 Task: Select Fire TV from Amazon Fire TV. Add to cart Fire TV Stick 4K Remote Case-2. Place order for _x000D_
382 S Miraleste Dr #455_x000D_
San Pedro, California(CA), 90732, Cell Number (310) 548-1979
Action: Mouse moved to (13, 95)
Screenshot: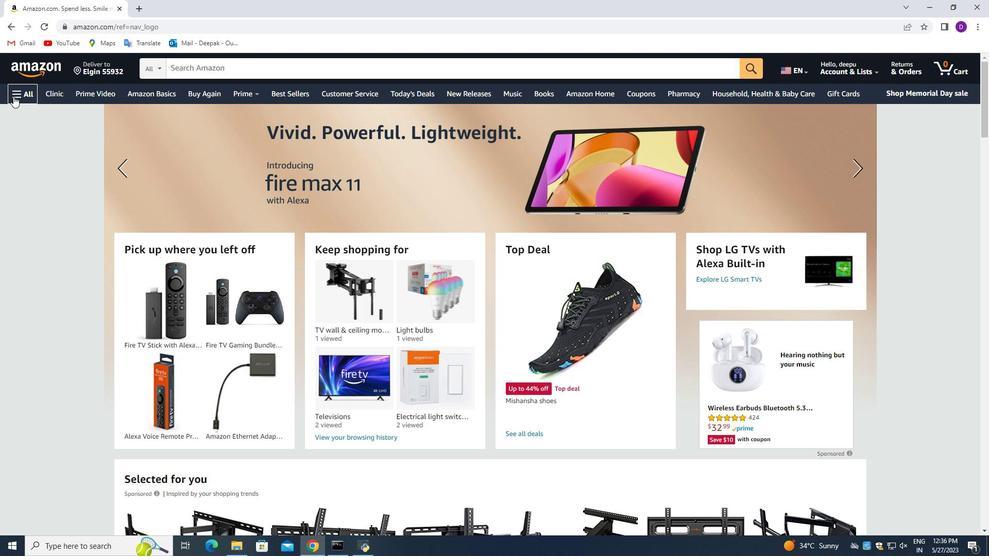 
Action: Mouse pressed left at (13, 95)
Screenshot: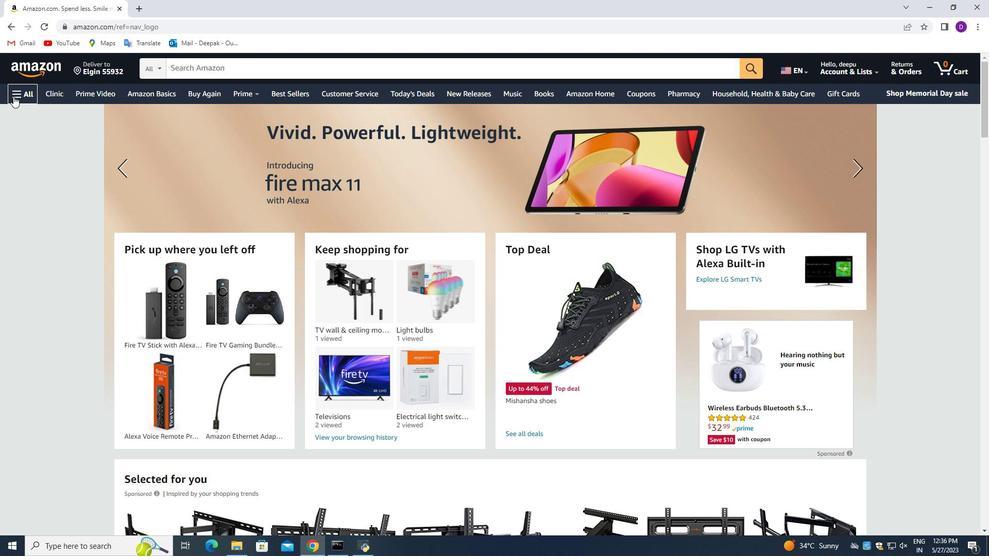 
Action: Mouse moved to (55, 300)
Screenshot: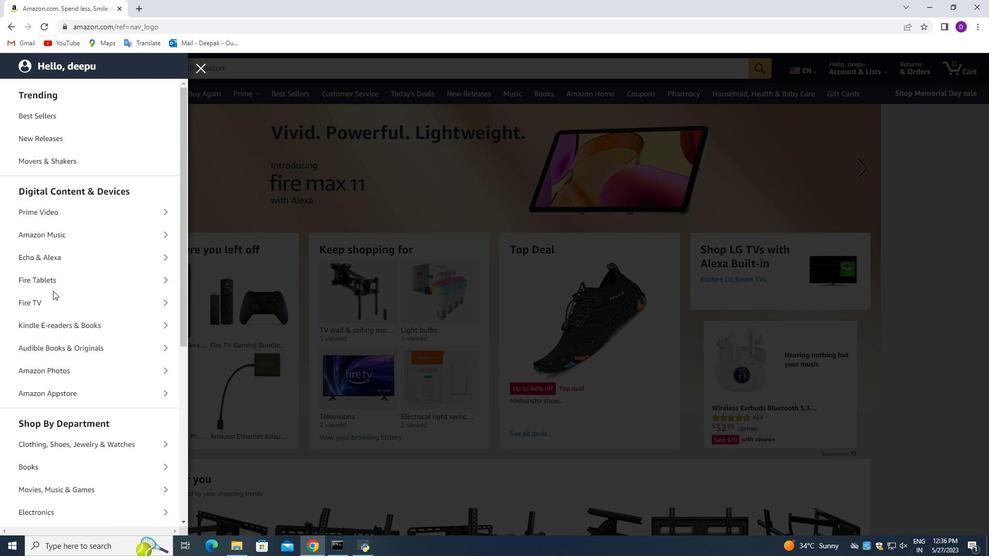 
Action: Mouse pressed left at (55, 300)
Screenshot: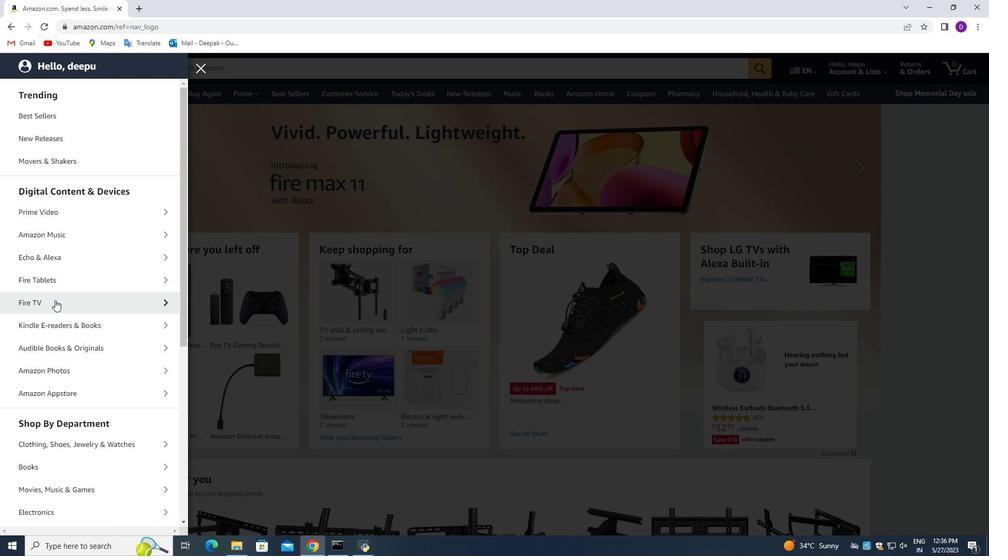 
Action: Mouse moved to (69, 141)
Screenshot: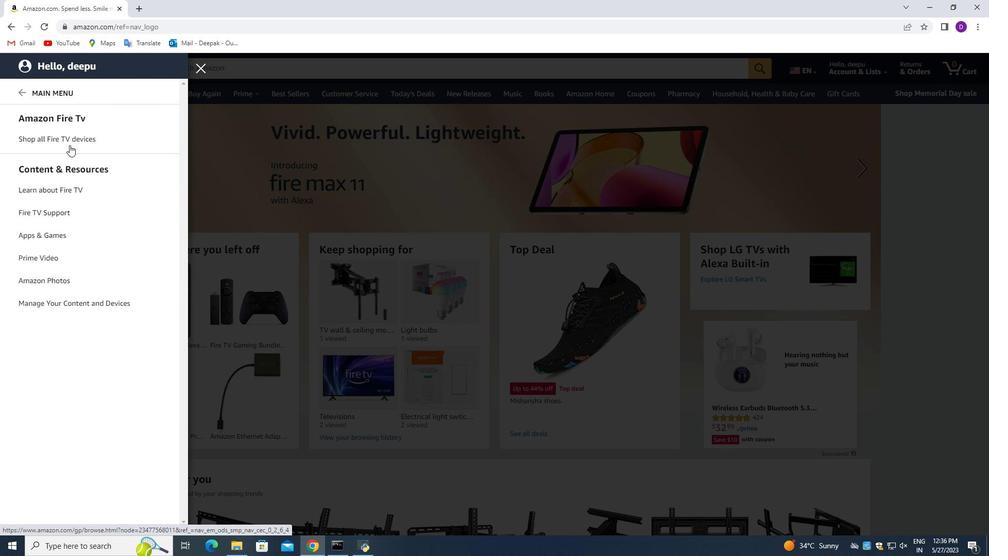
Action: Mouse pressed left at (69, 141)
Screenshot: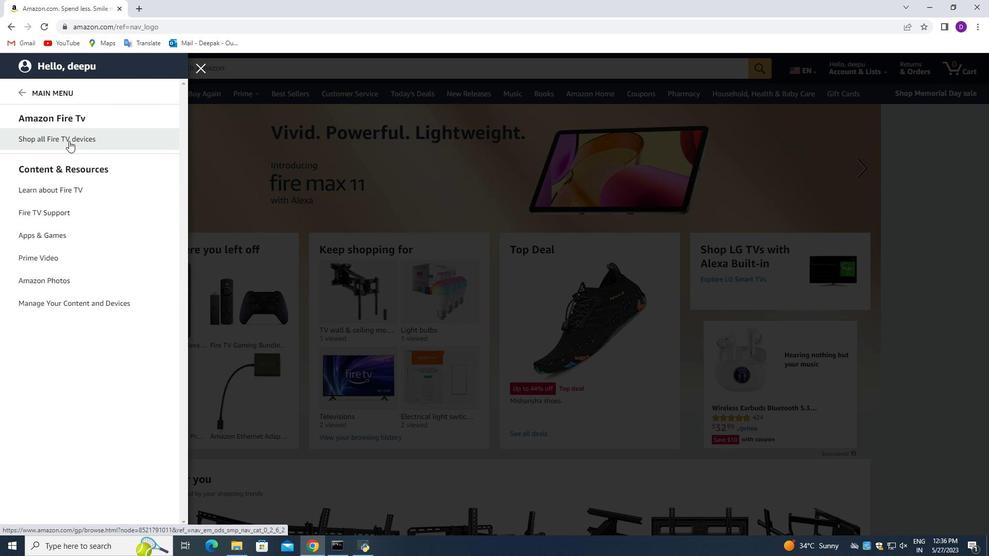 
Action: Mouse moved to (255, 67)
Screenshot: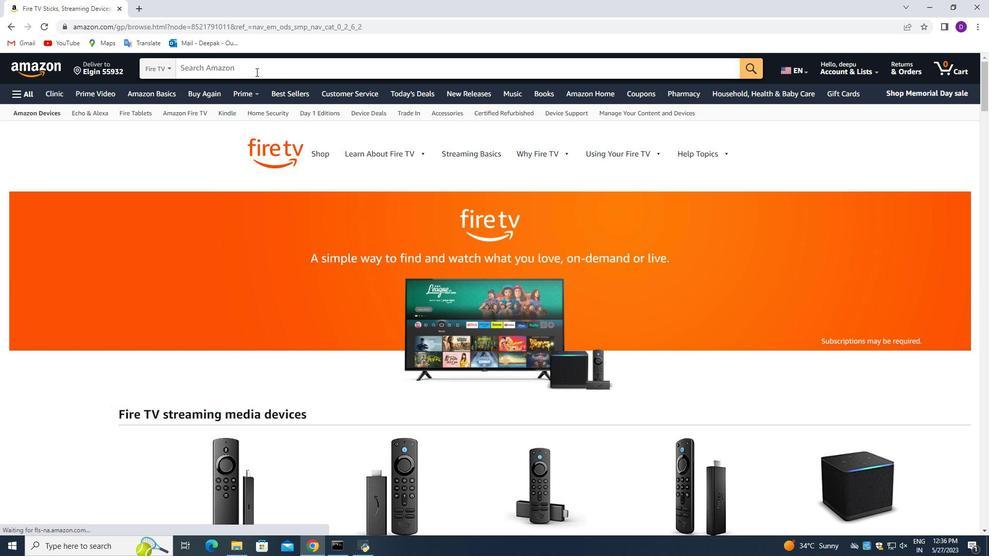 
Action: Mouse pressed left at (255, 67)
Screenshot: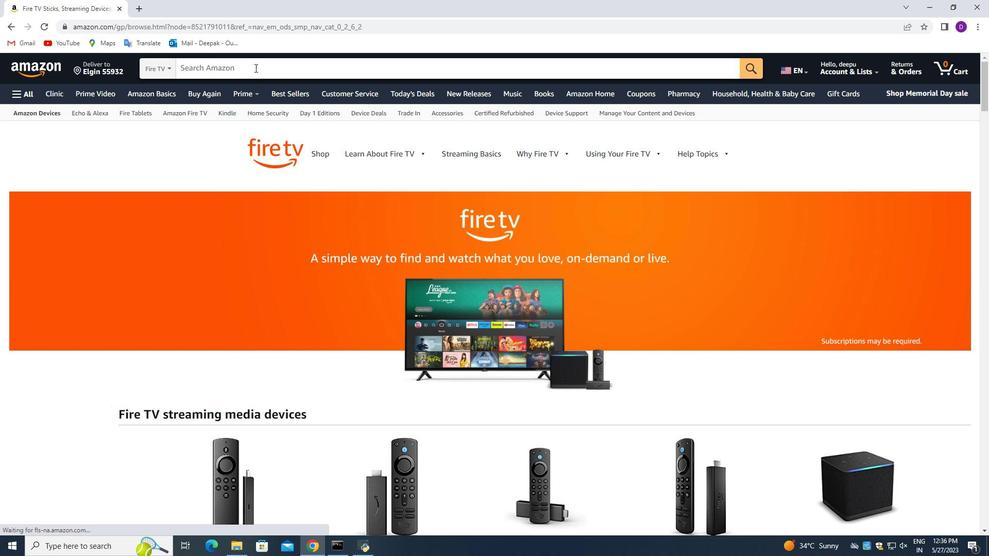 
Action: Mouse moved to (65, 159)
Screenshot: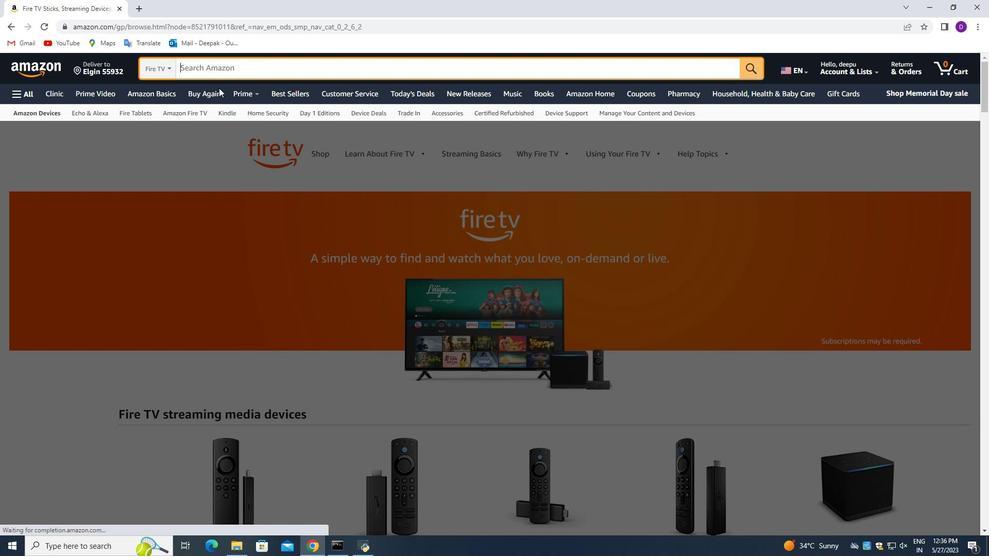 
Action: Key pressed <Key.shift_r>Fire<Key.space><Key.shift_r>TV<Key.space><Key.shift_r>Si<Key.backspace>tick<Key.space>4<Key.shift>K<Key.space><Key.shift_r>Remote<Key.space><Key.shift_r>Case<Key.space><Key.enter>
Screenshot: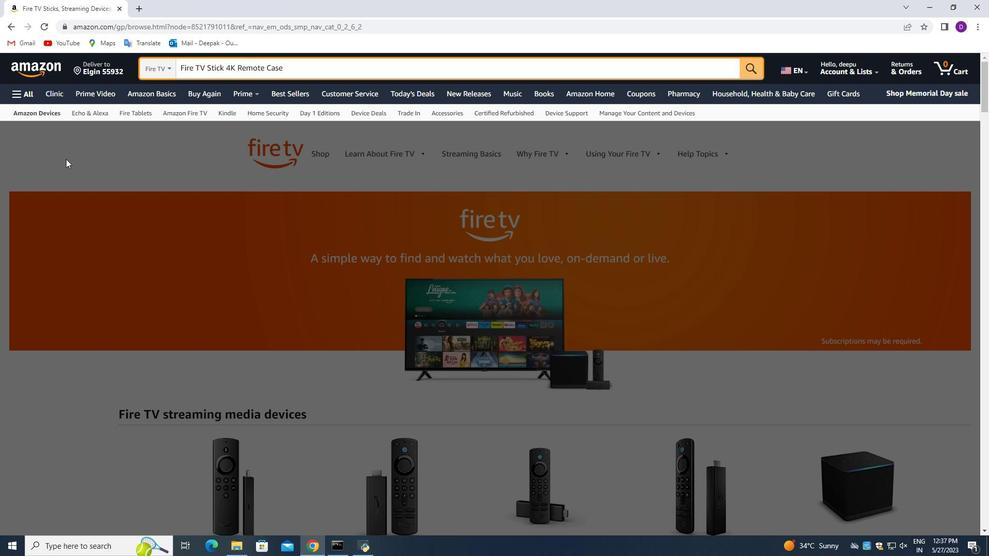 
Action: Mouse moved to (576, 334)
Screenshot: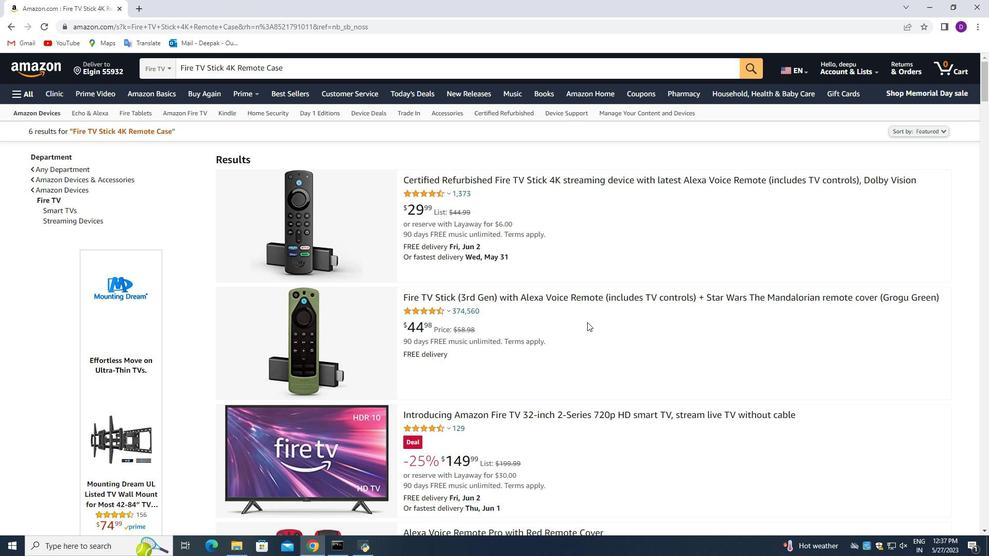 
Action: Mouse scrolled (576, 334) with delta (0, 0)
Screenshot: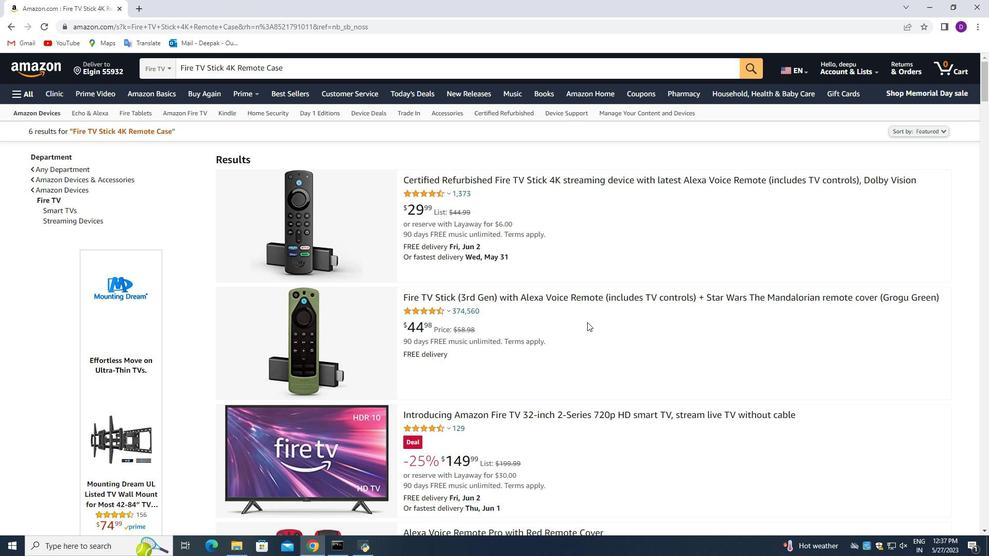 
Action: Mouse moved to (567, 335)
Screenshot: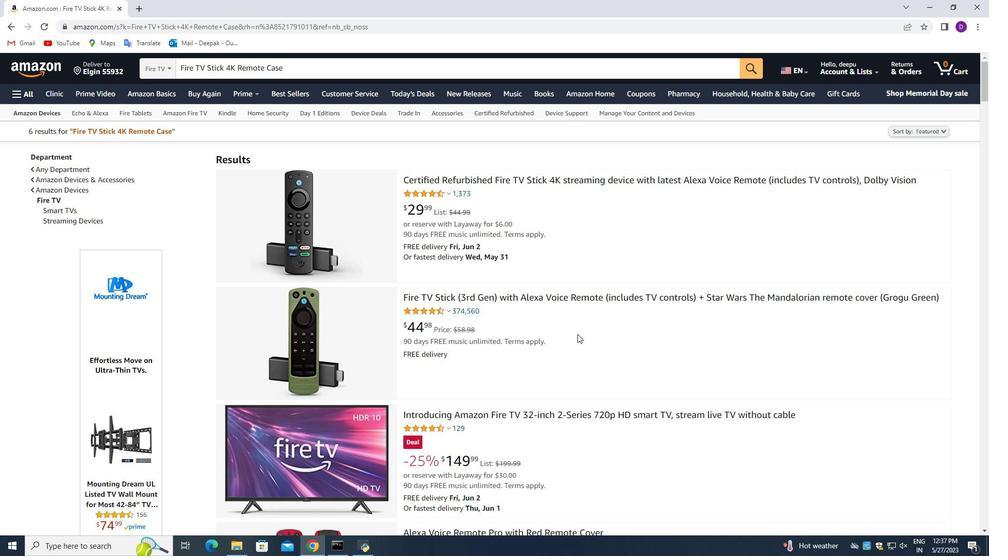 
Action: Mouse scrolled (567, 334) with delta (0, 0)
Screenshot: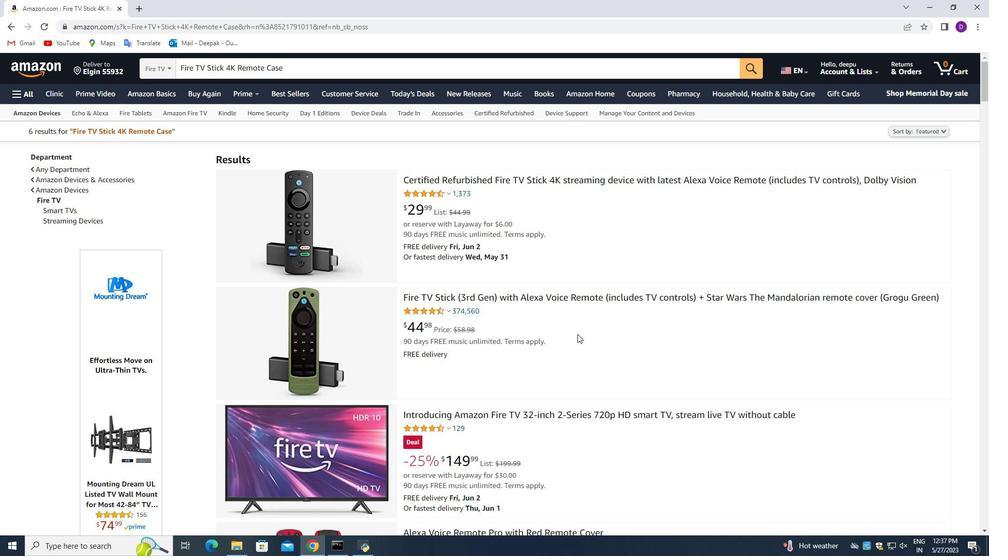 
Action: Mouse moved to (564, 342)
Screenshot: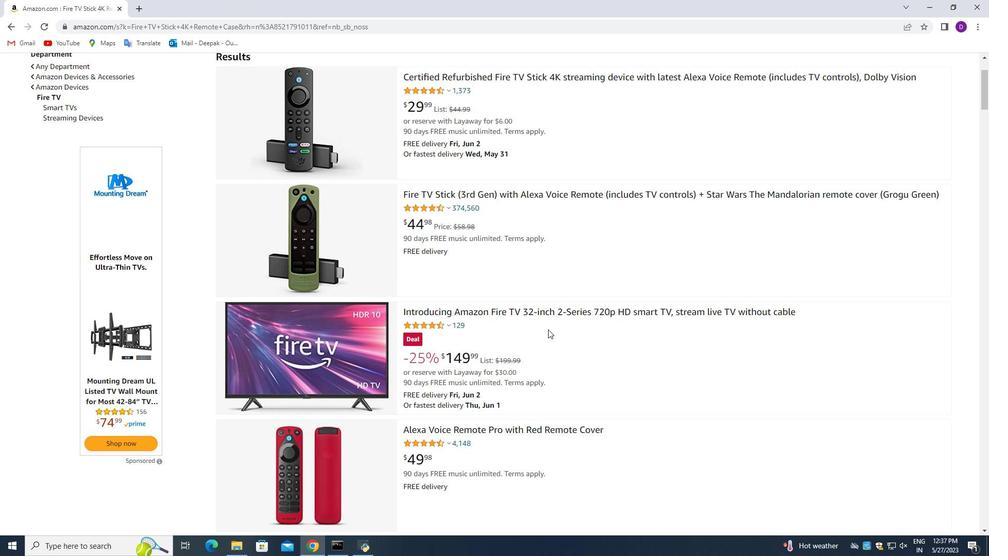 
Action: Mouse scrolled (564, 341) with delta (0, 0)
Screenshot: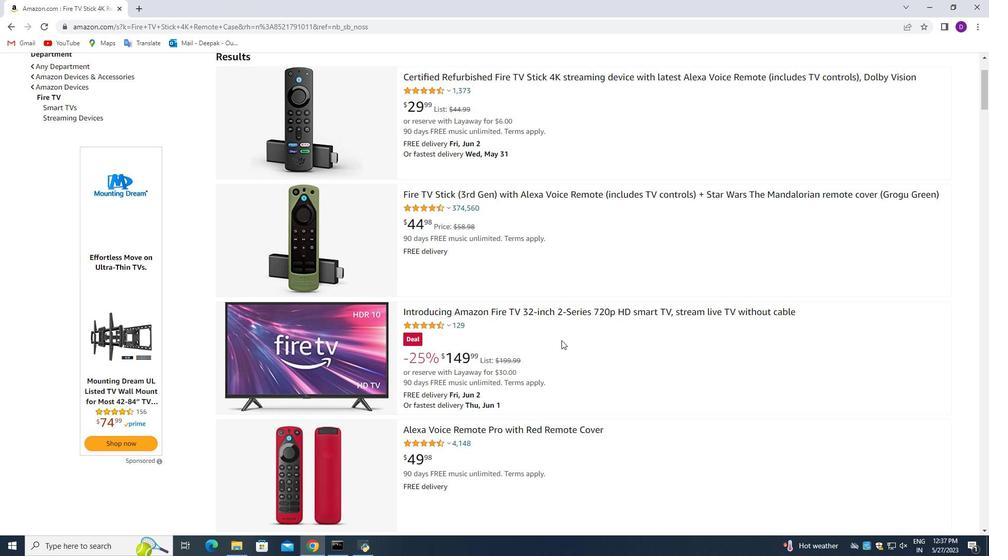 
Action: Mouse moved to (524, 333)
Screenshot: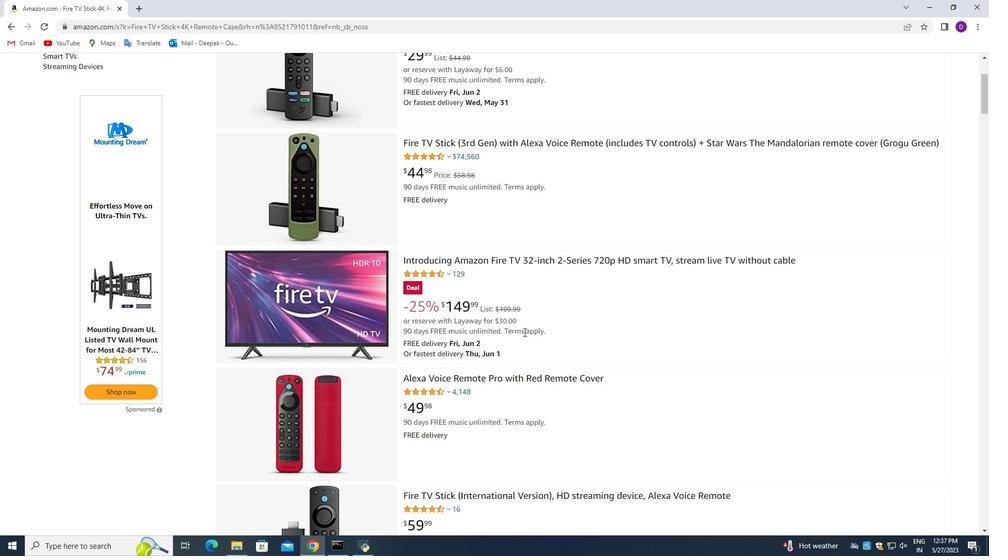 
Action: Mouse scrolled (524, 333) with delta (0, 0)
Screenshot: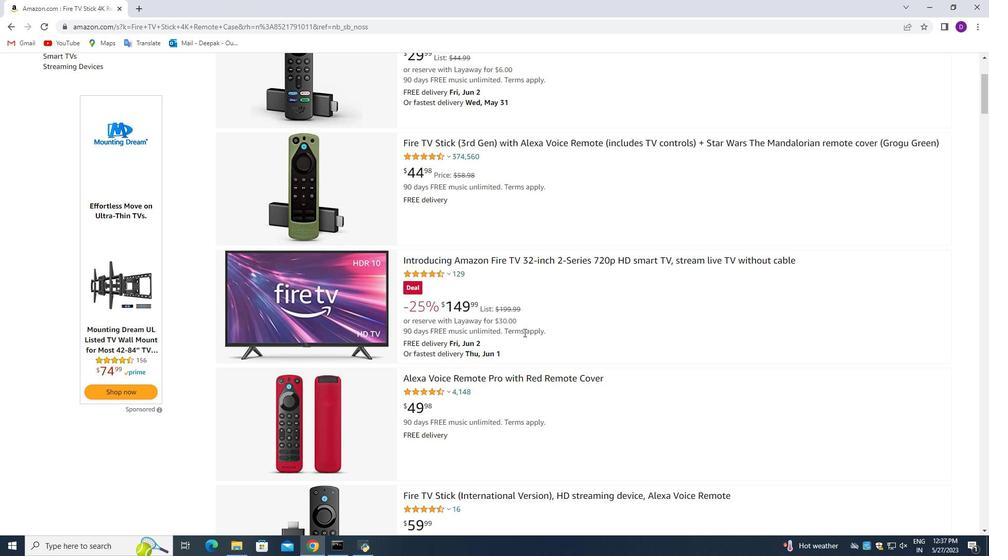 
Action: Mouse scrolled (524, 333) with delta (0, 0)
Screenshot: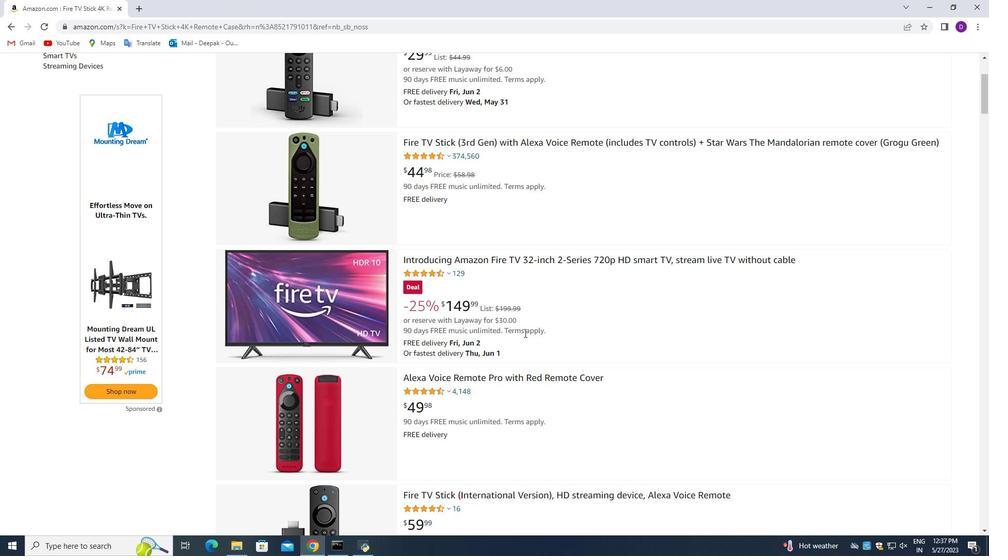 
Action: Mouse moved to (520, 336)
Screenshot: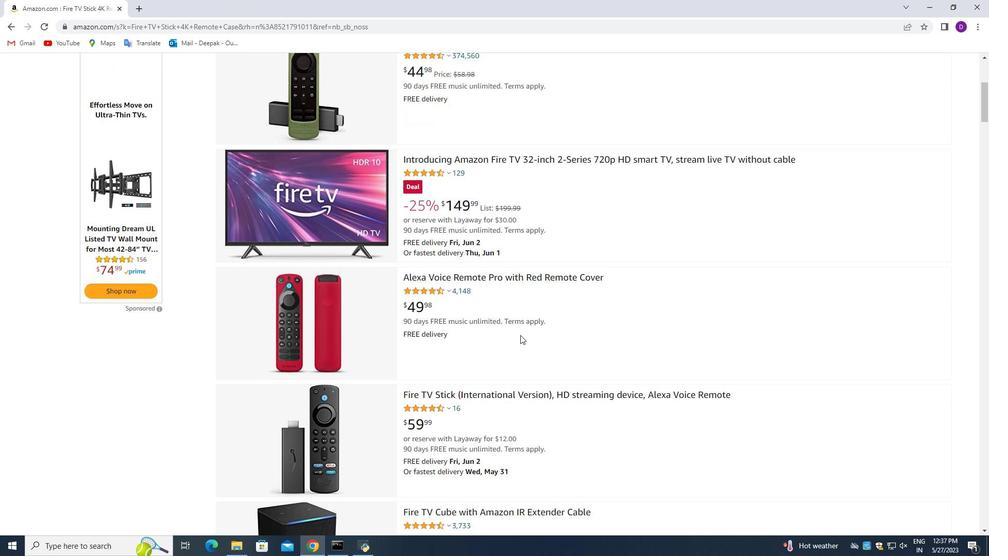 
Action: Mouse scrolled (520, 335) with delta (0, 0)
Screenshot: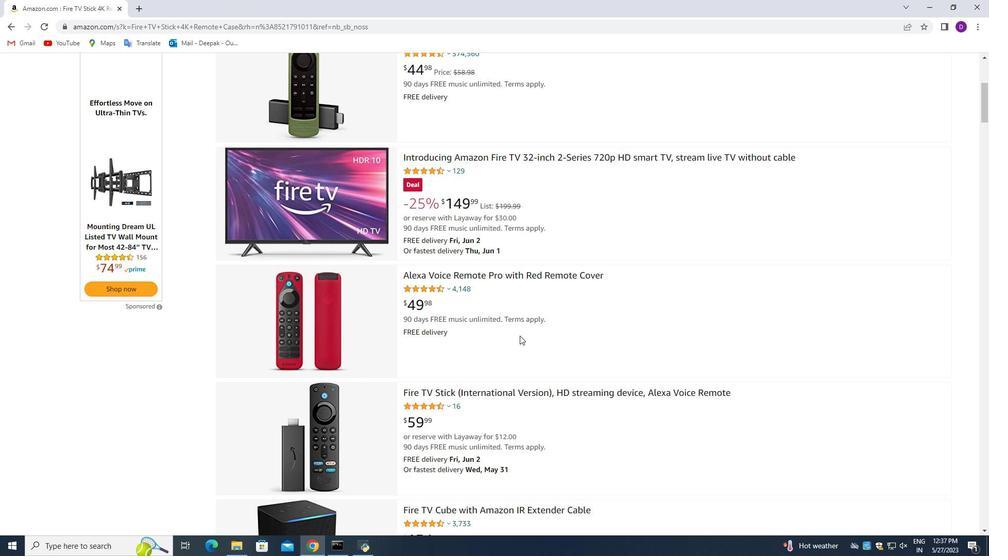 
Action: Mouse scrolled (520, 335) with delta (0, 0)
Screenshot: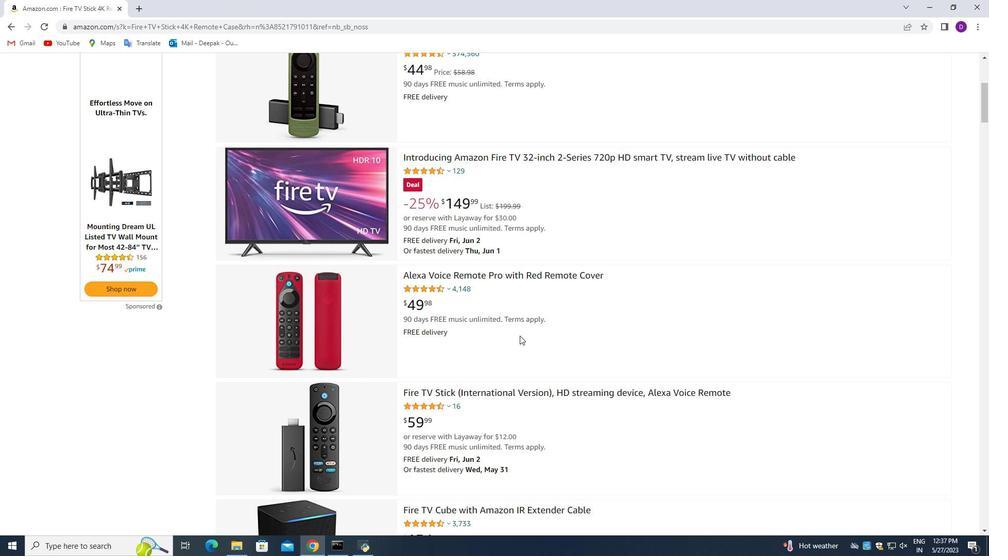 
Action: Mouse scrolled (520, 335) with delta (0, 0)
Screenshot: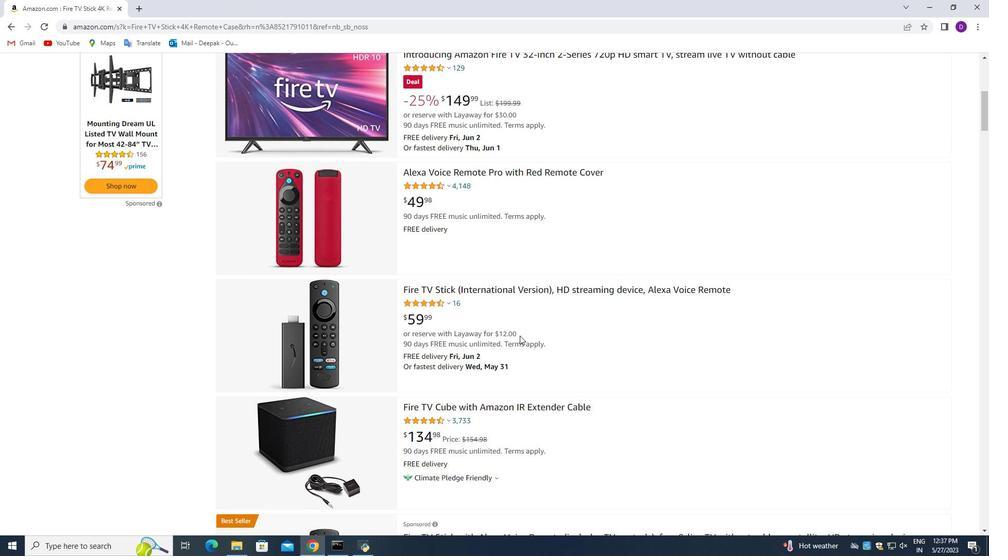 
Action: Mouse scrolled (520, 335) with delta (0, 0)
Screenshot: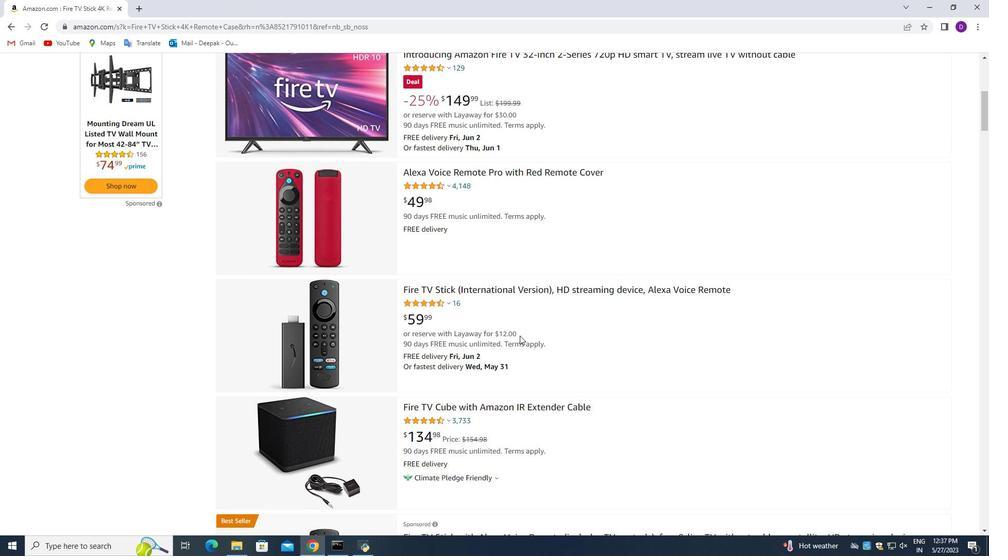 
Action: Mouse moved to (543, 336)
Screenshot: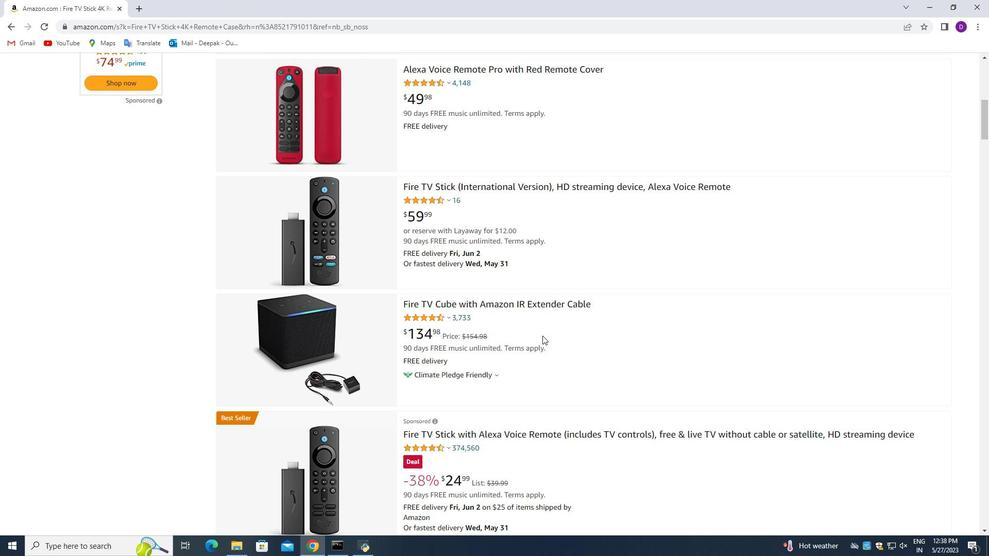 
Action: Mouse scrolled (543, 335) with delta (0, 0)
Screenshot: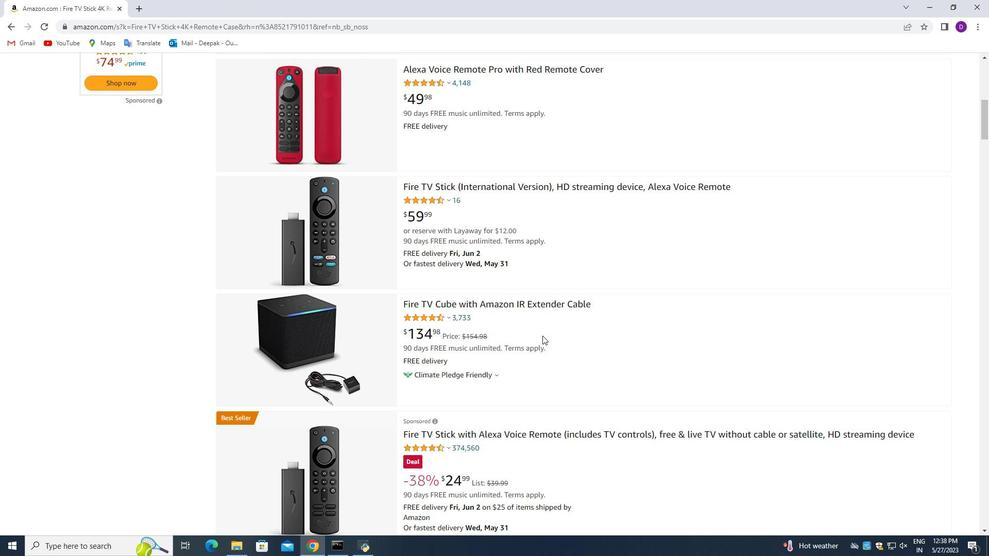 
Action: Mouse scrolled (543, 335) with delta (0, 0)
Screenshot: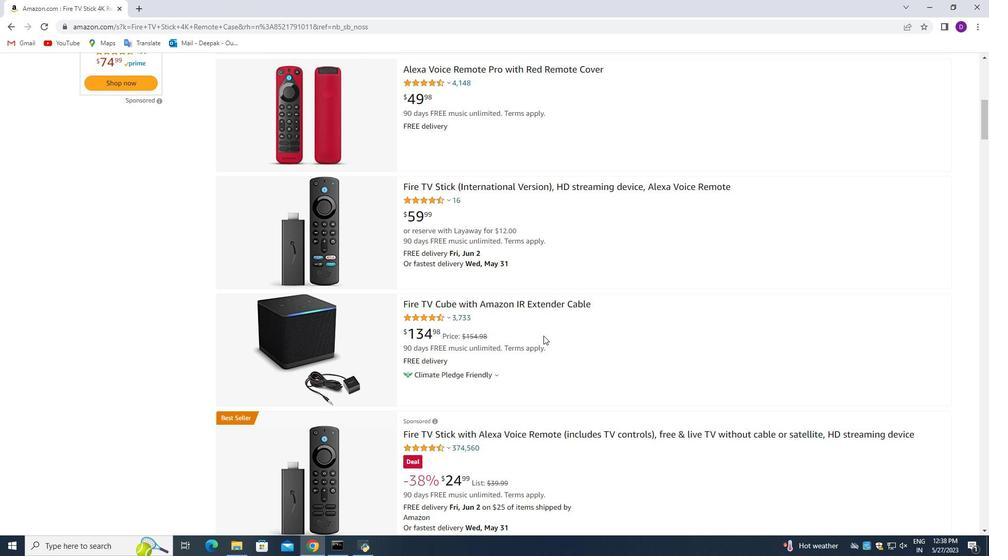 
Action: Mouse moved to (546, 334)
Screenshot: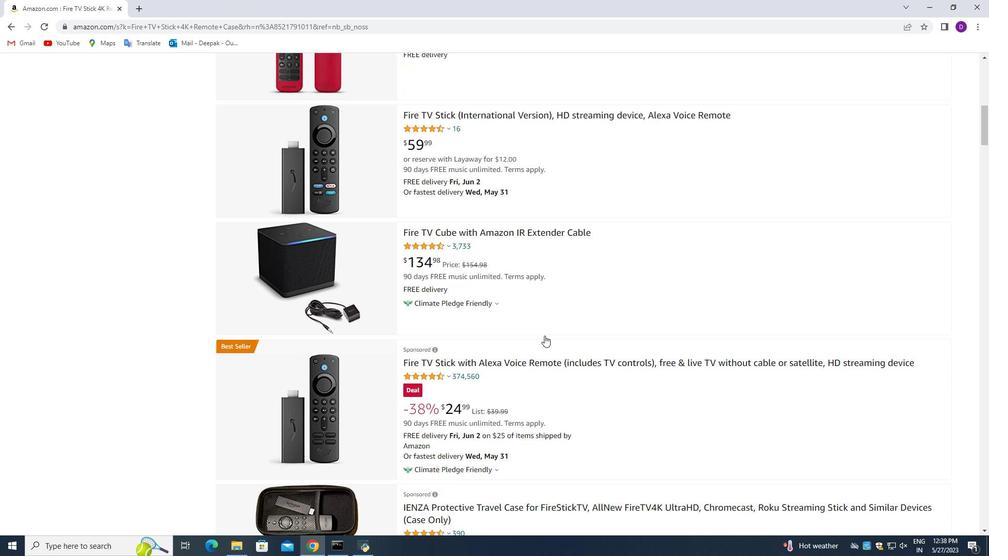 
Action: Mouse scrolled (546, 334) with delta (0, 0)
Screenshot: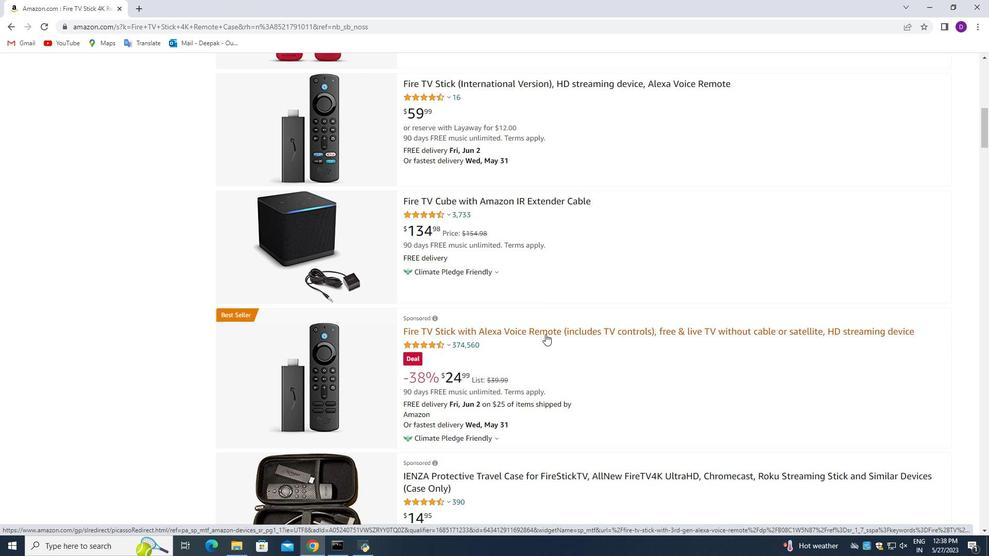 
Action: Mouse scrolled (546, 334) with delta (0, 0)
Screenshot: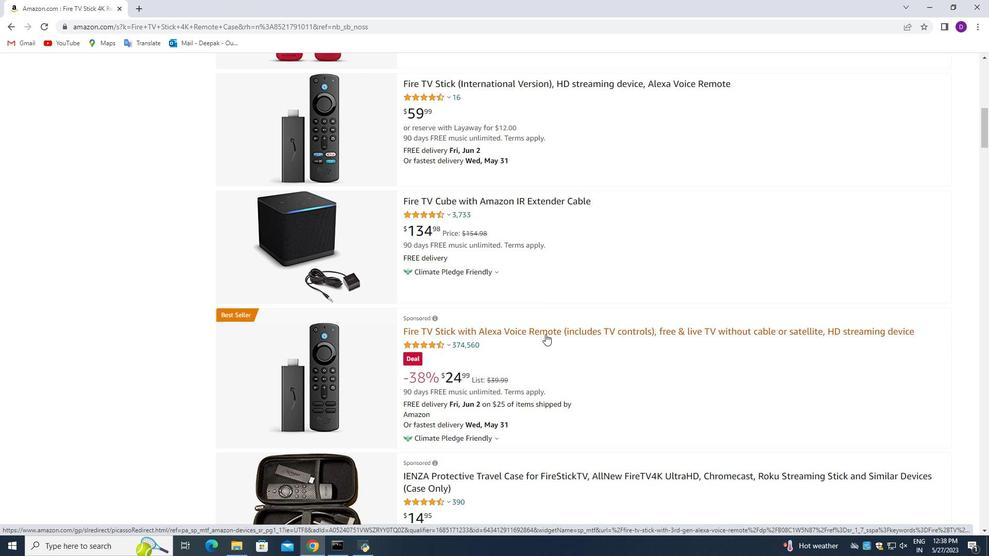 
Action: Mouse moved to (500, 286)
Screenshot: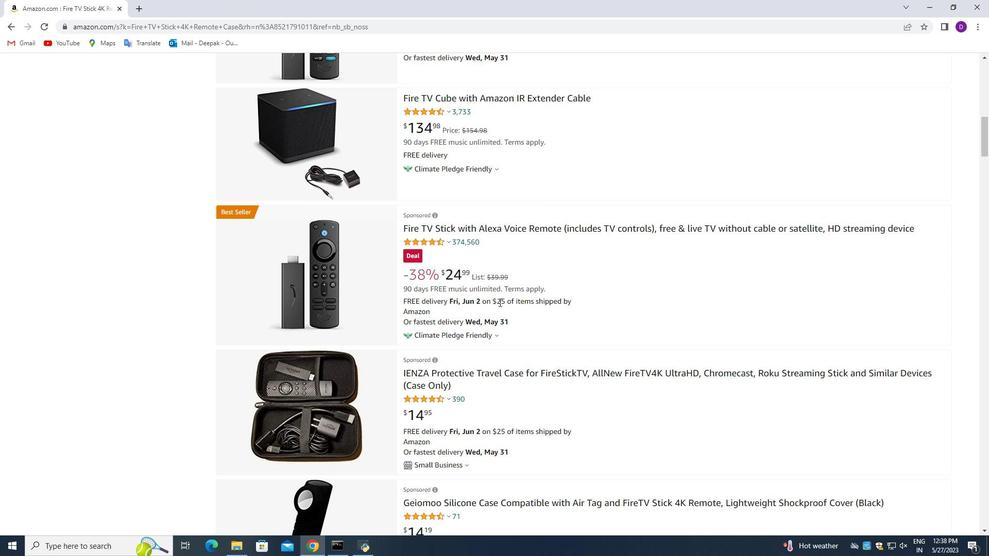 
Action: Mouse scrolled (500, 286) with delta (0, 0)
Screenshot: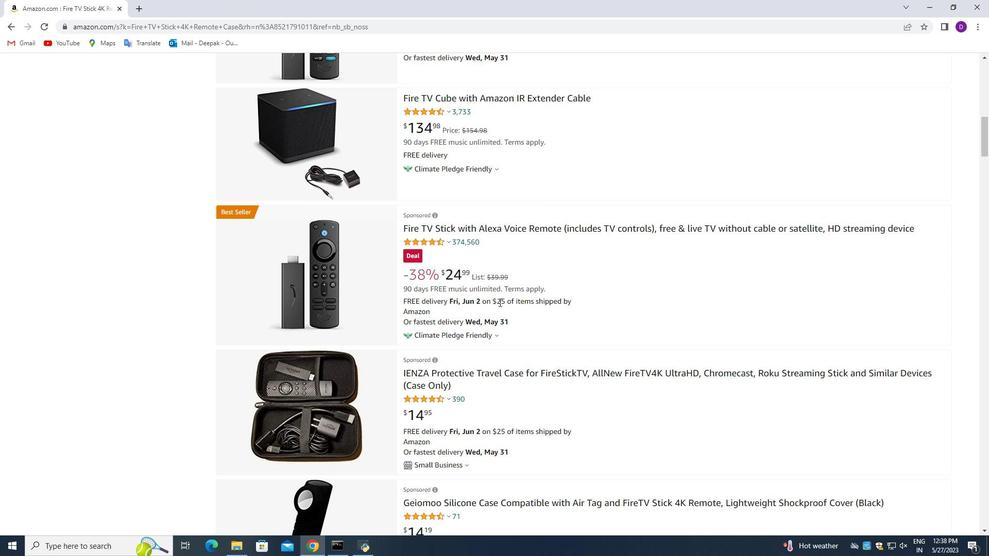 
Action: Mouse moved to (500, 284)
Screenshot: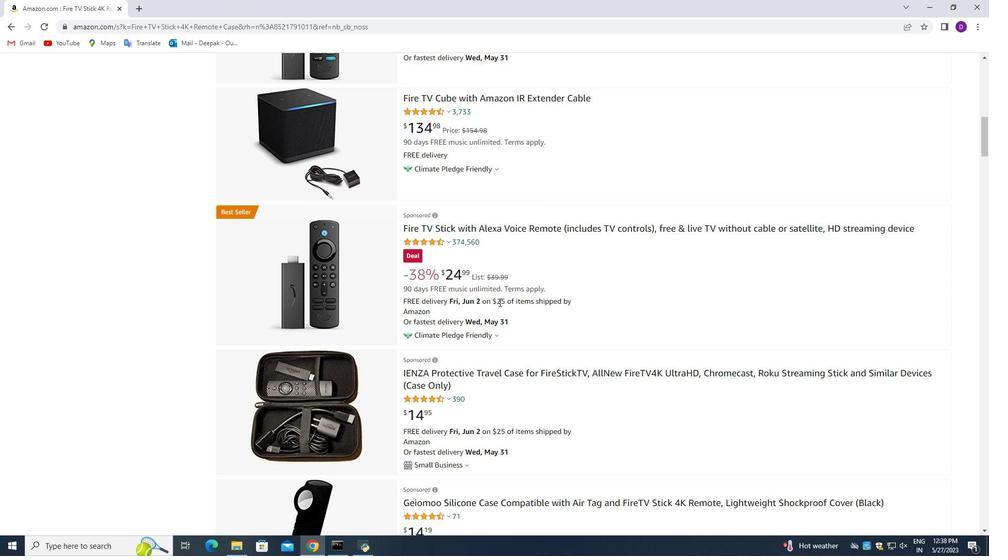 
Action: Mouse scrolled (500, 284) with delta (0, 0)
Screenshot: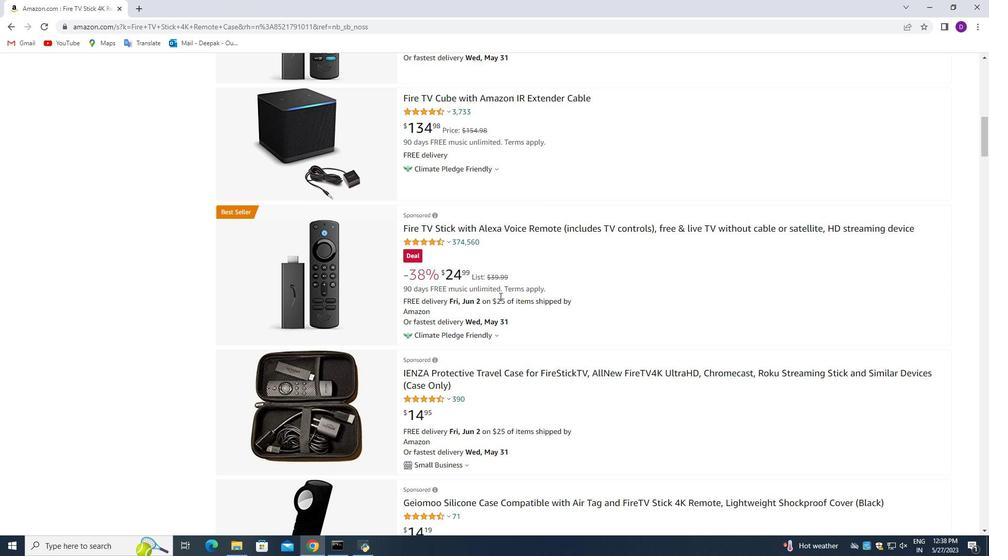 
Action: Mouse scrolled (500, 284) with delta (0, 0)
Screenshot: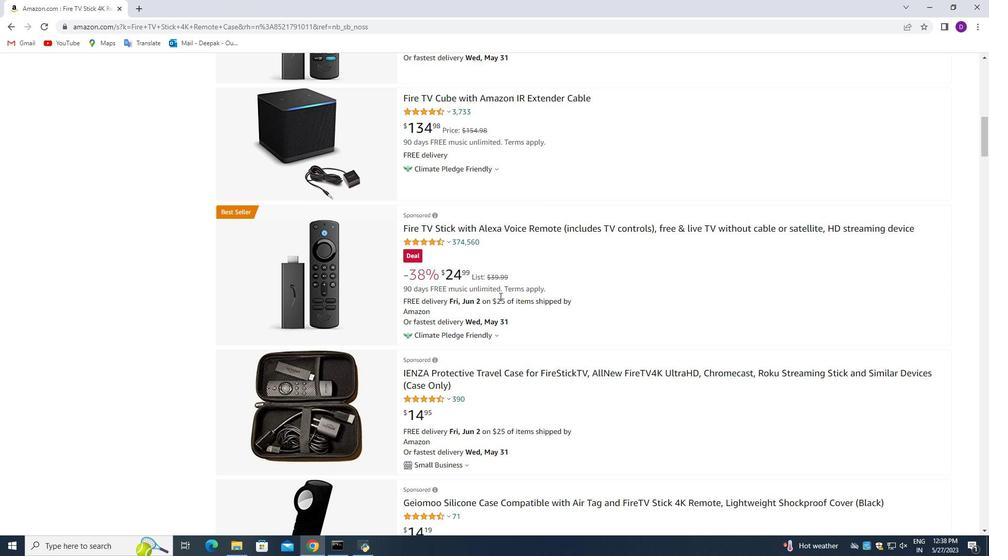 
Action: Mouse scrolled (500, 284) with delta (0, 0)
Screenshot: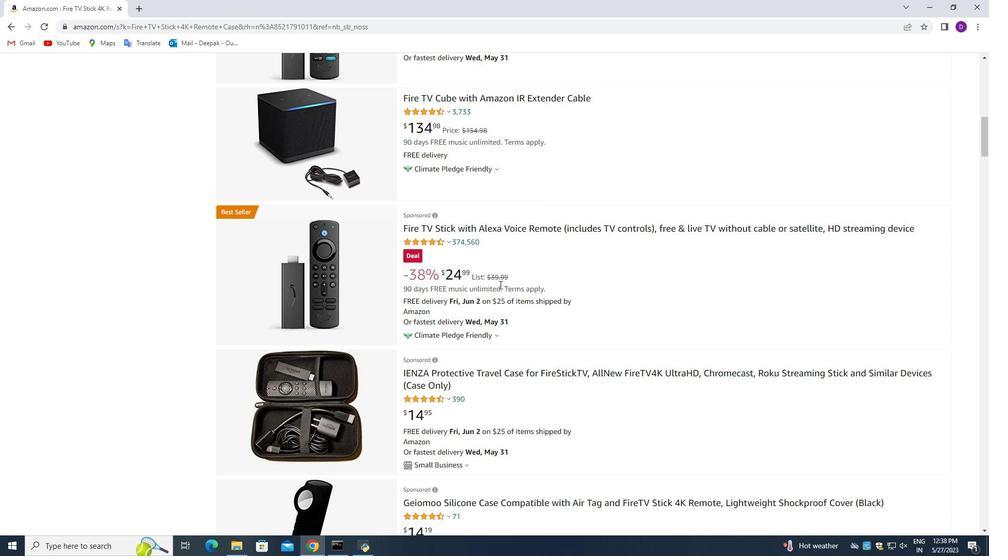 
Action: Mouse scrolled (500, 284) with delta (0, 0)
Screenshot: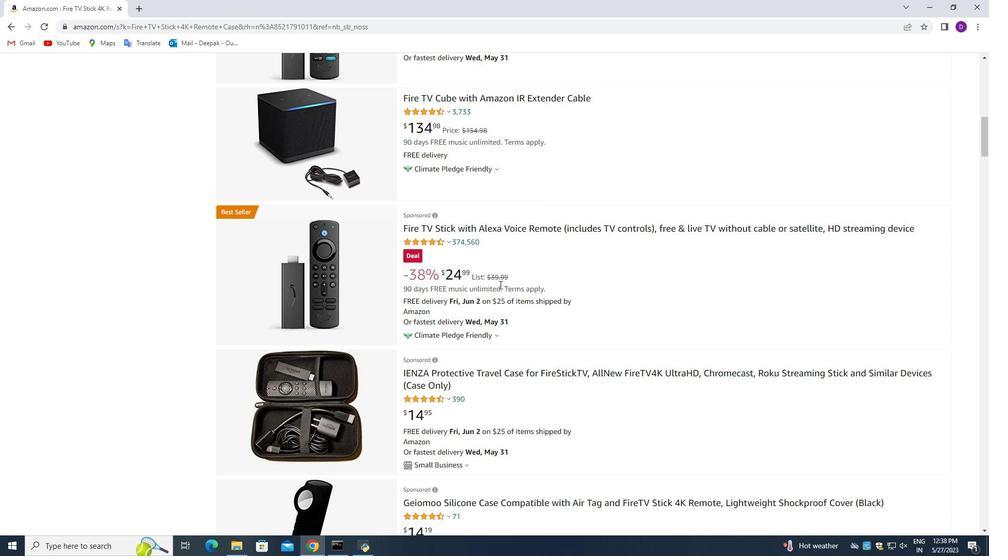 
Action: Mouse moved to (502, 268)
Screenshot: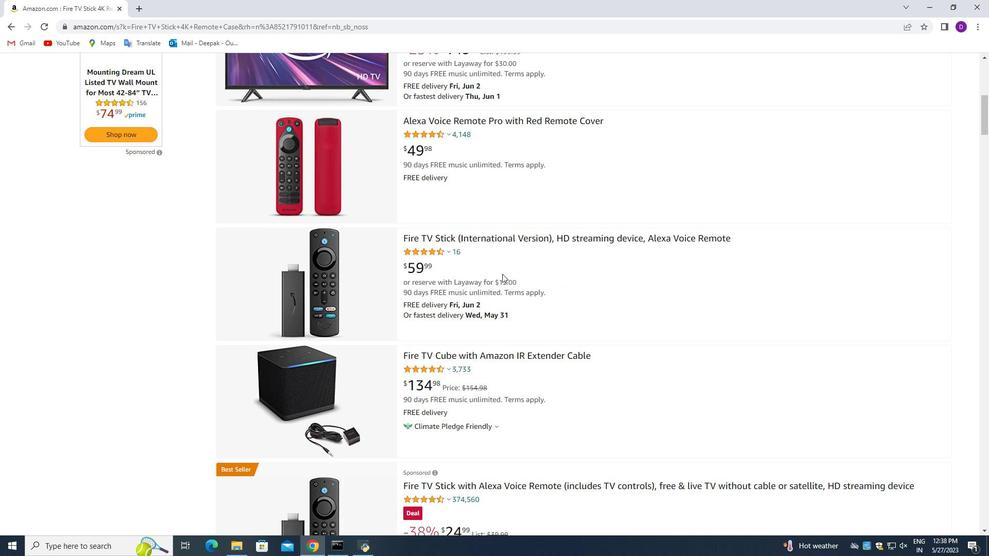 
Action: Mouse scrolled (502, 269) with delta (0, 0)
Screenshot: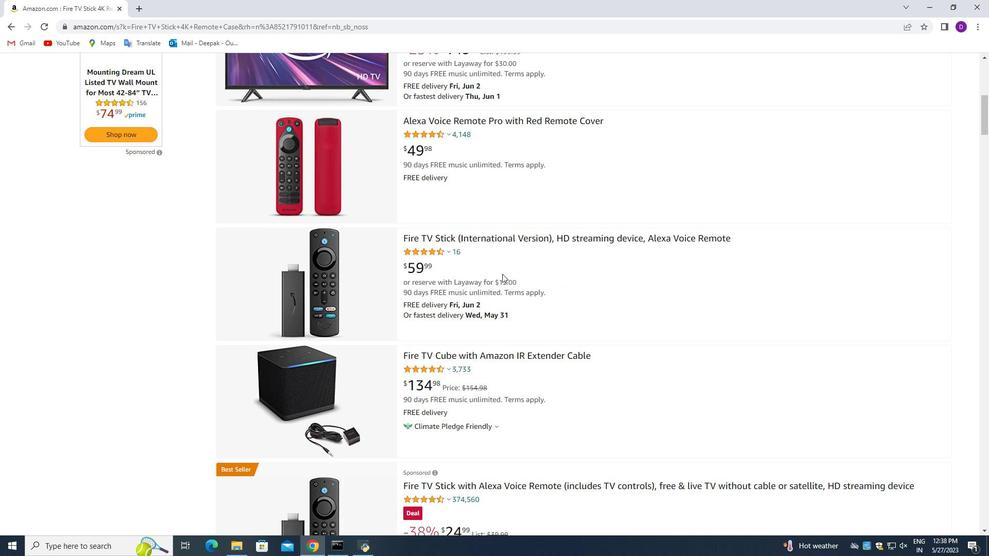 
Action: Mouse moved to (503, 268)
Screenshot: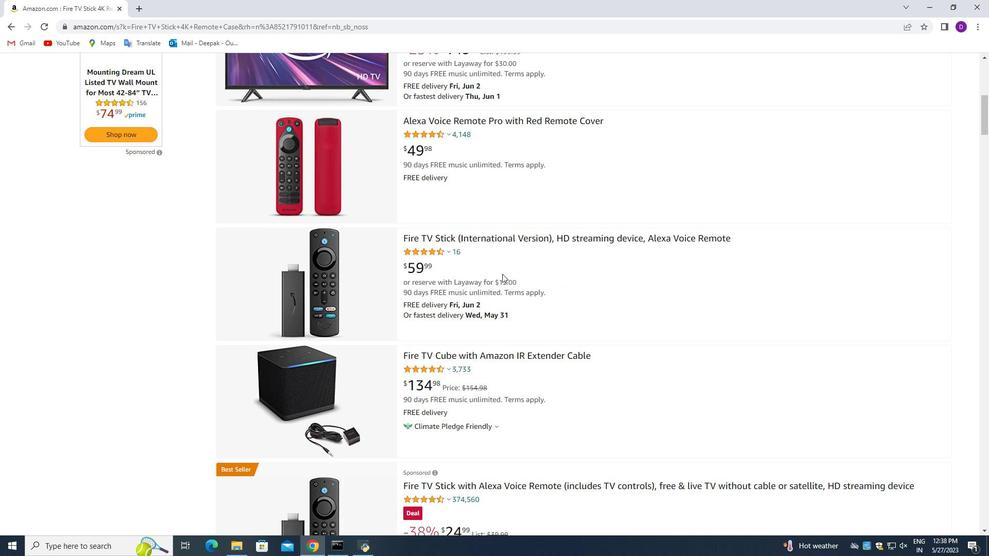 
Action: Mouse scrolled (503, 268) with delta (0, 0)
Screenshot: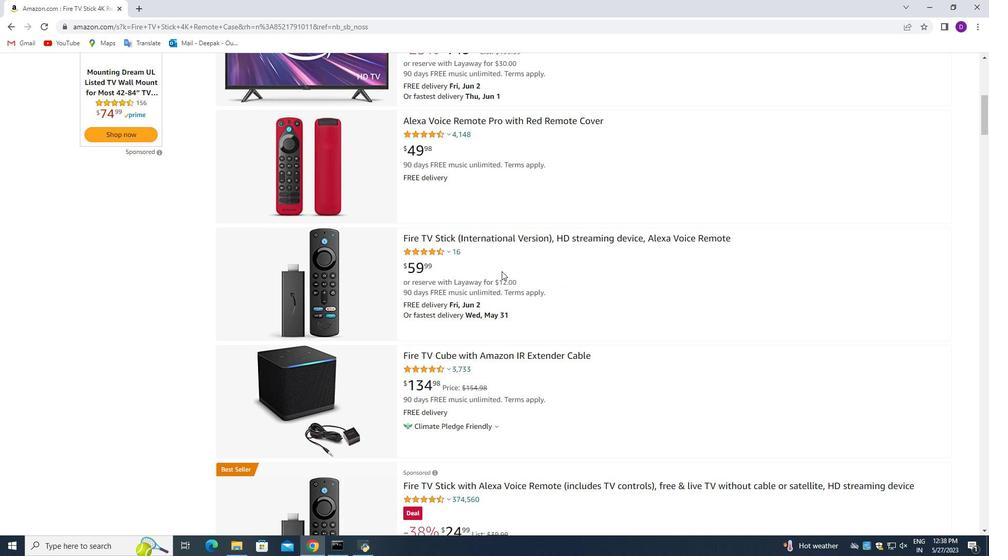 
Action: Mouse scrolled (503, 268) with delta (0, 0)
Screenshot: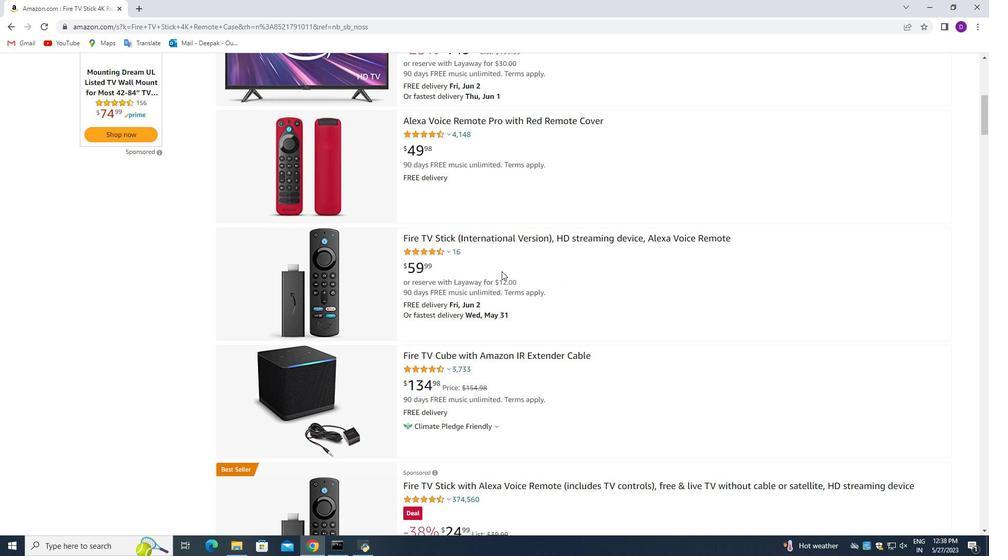
Action: Mouse scrolled (503, 268) with delta (0, 0)
Screenshot: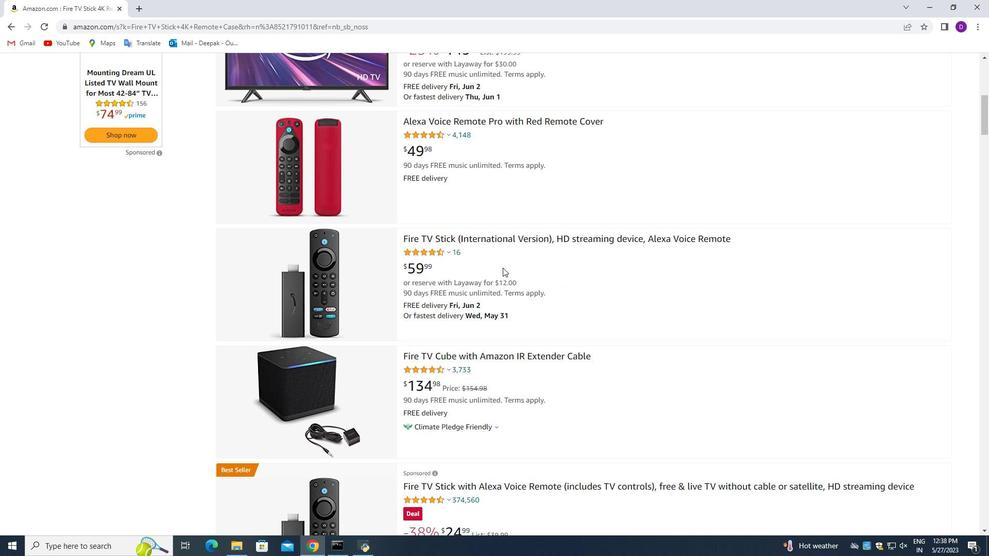
Action: Mouse scrolled (503, 268) with delta (0, 0)
Screenshot: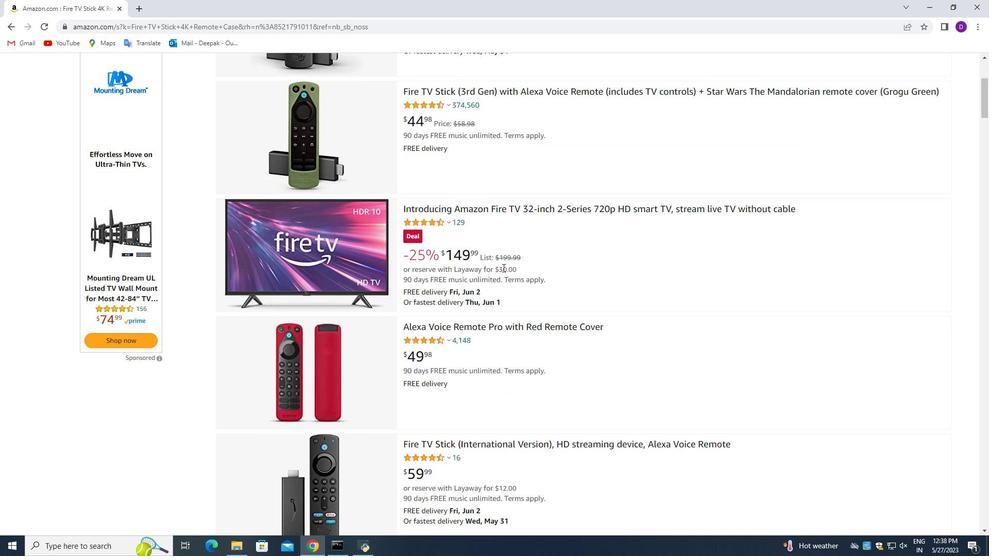 
Action: Mouse scrolled (503, 268) with delta (0, 0)
Screenshot: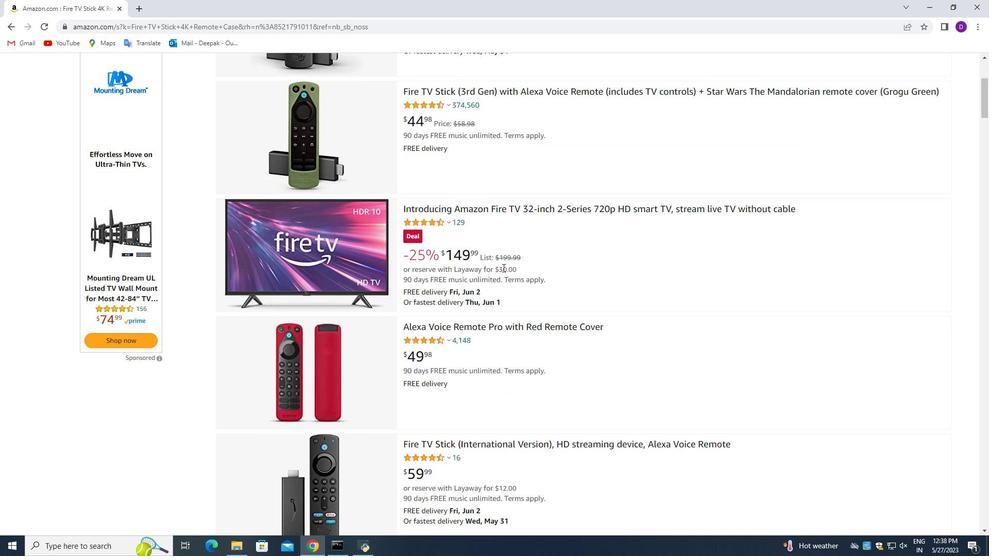
Action: Mouse scrolled (503, 268) with delta (0, 0)
Screenshot: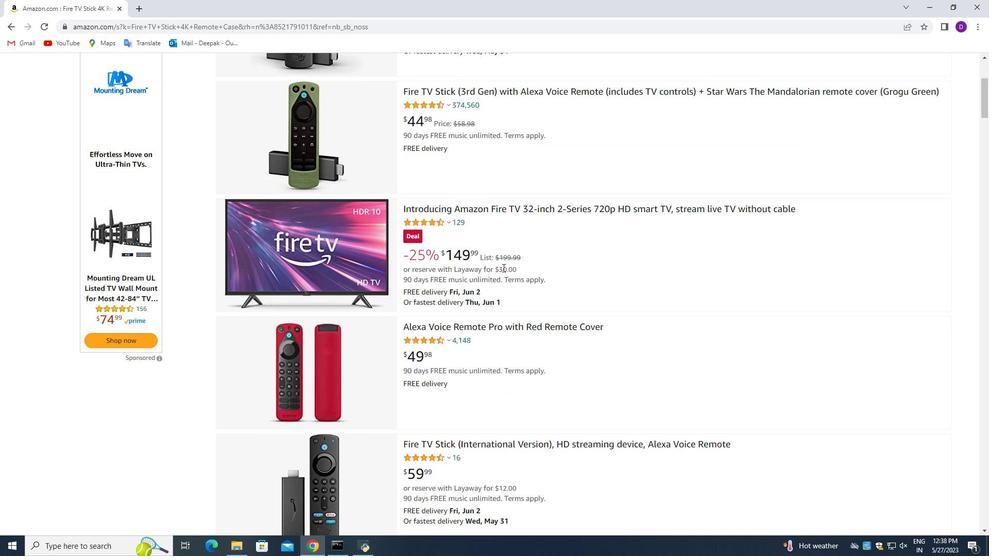 
Action: Mouse scrolled (503, 268) with delta (0, 0)
Screenshot: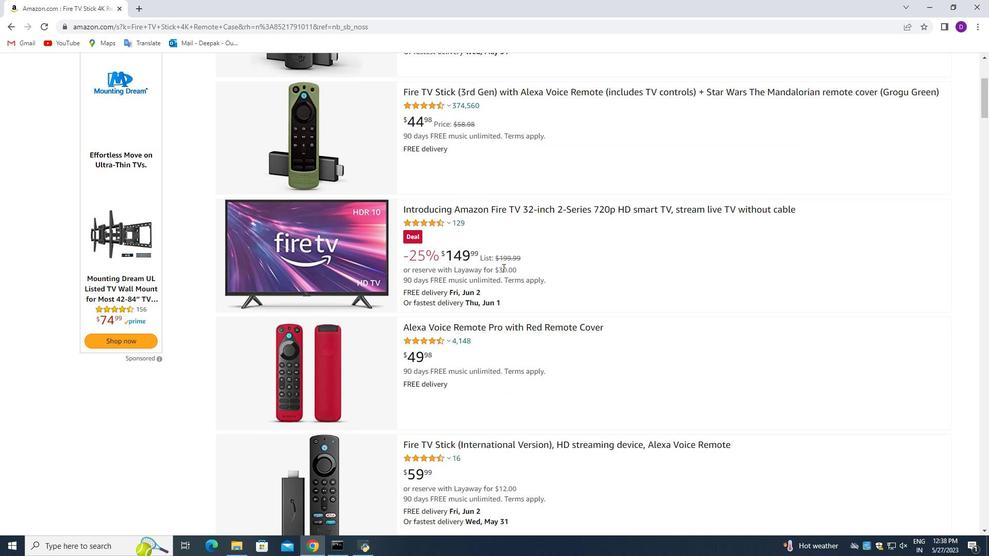 
Action: Mouse scrolled (503, 268) with delta (0, 0)
Screenshot: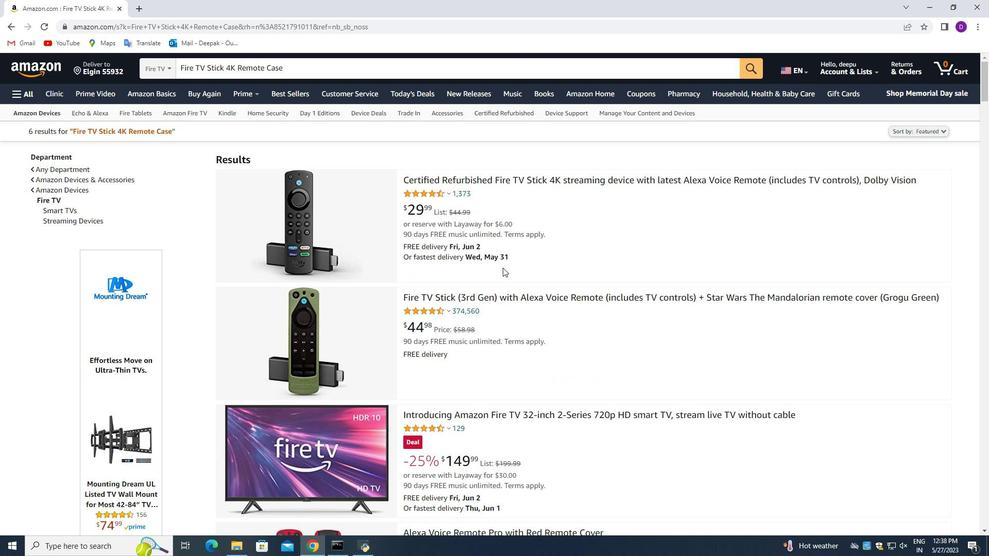 
Action: Mouse scrolled (503, 268) with delta (0, 0)
Screenshot: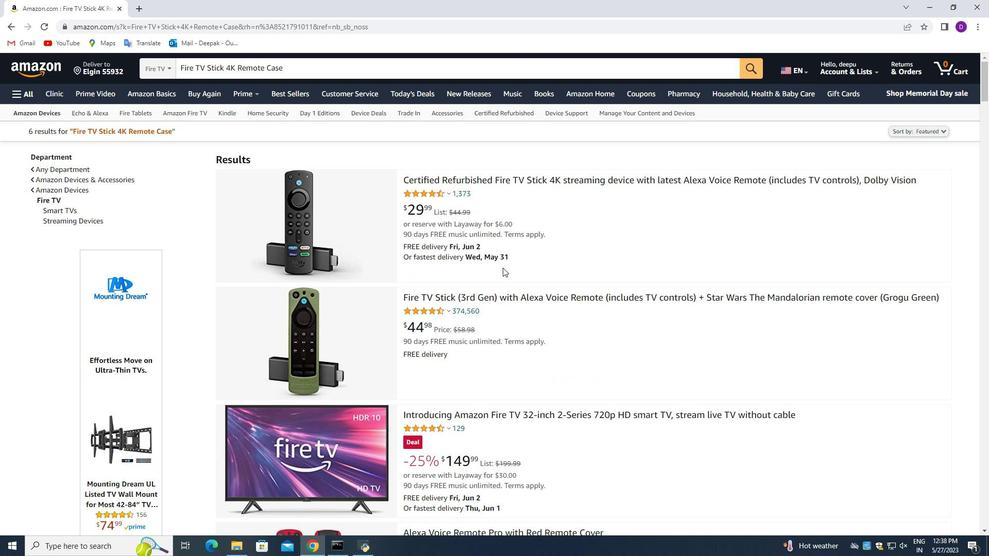 
Action: Mouse scrolled (503, 268) with delta (0, 0)
Screenshot: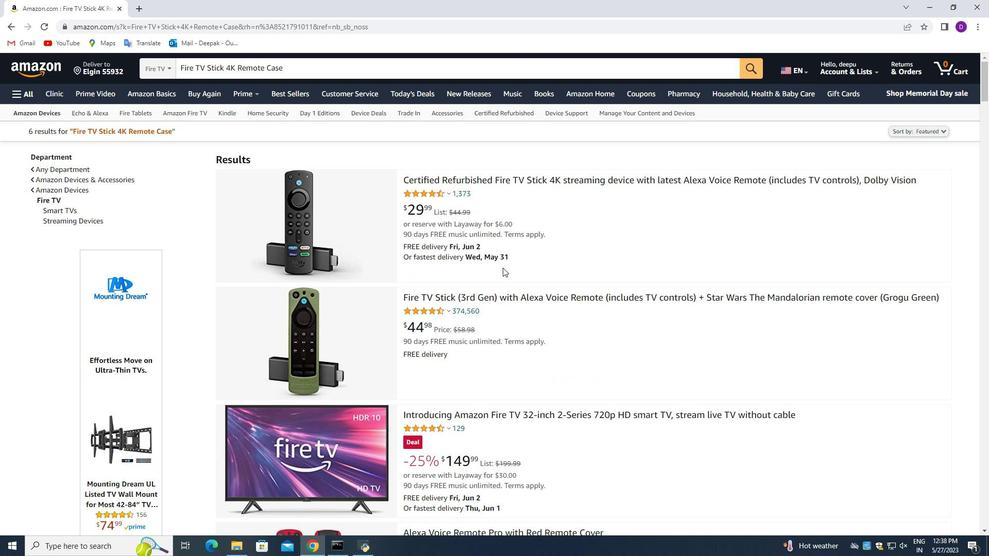 
Action: Mouse moved to (300, 221)
Screenshot: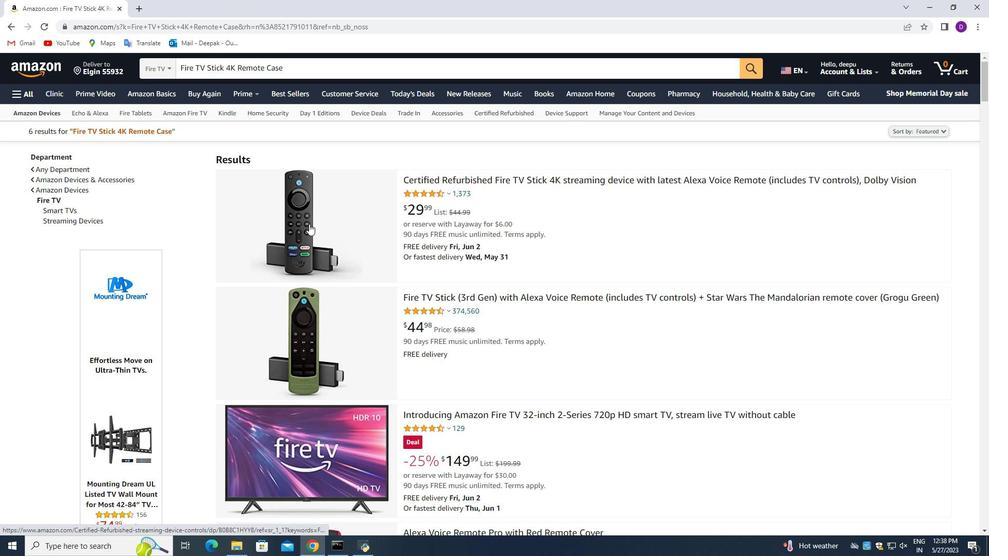 
Action: Mouse pressed left at (300, 221)
Screenshot: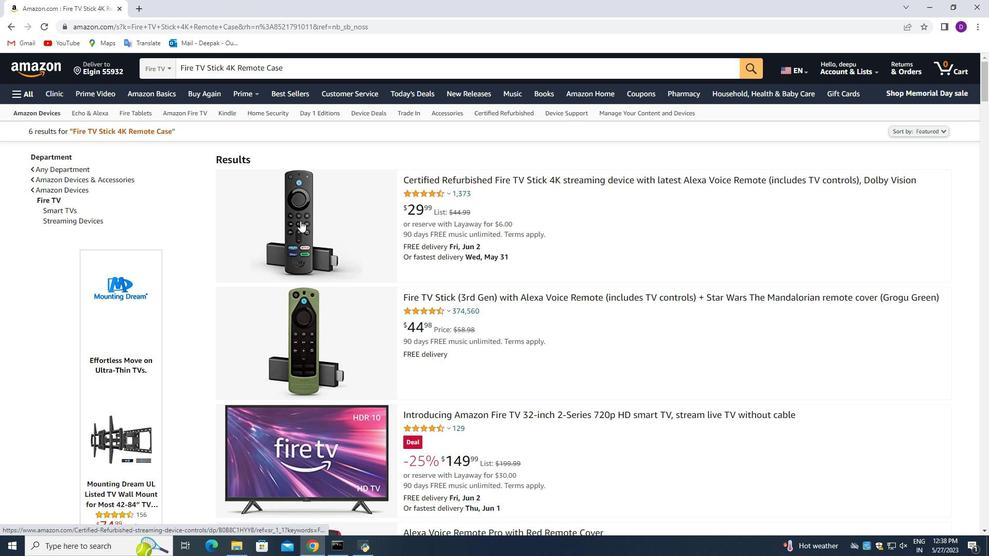 
Action: Mouse moved to (761, 316)
Screenshot: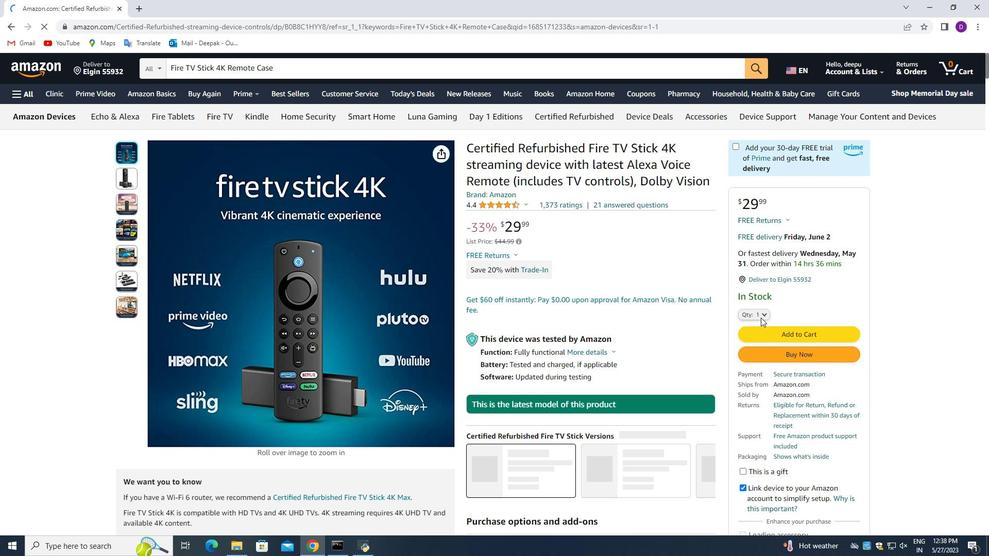 
Action: Mouse pressed left at (761, 316)
Screenshot: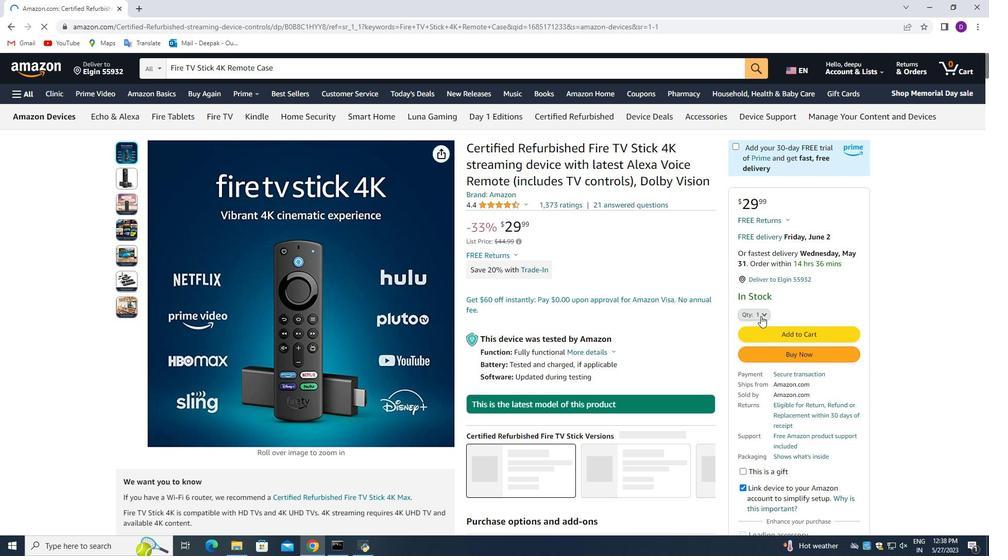 
Action: Mouse moved to (756, 328)
Screenshot: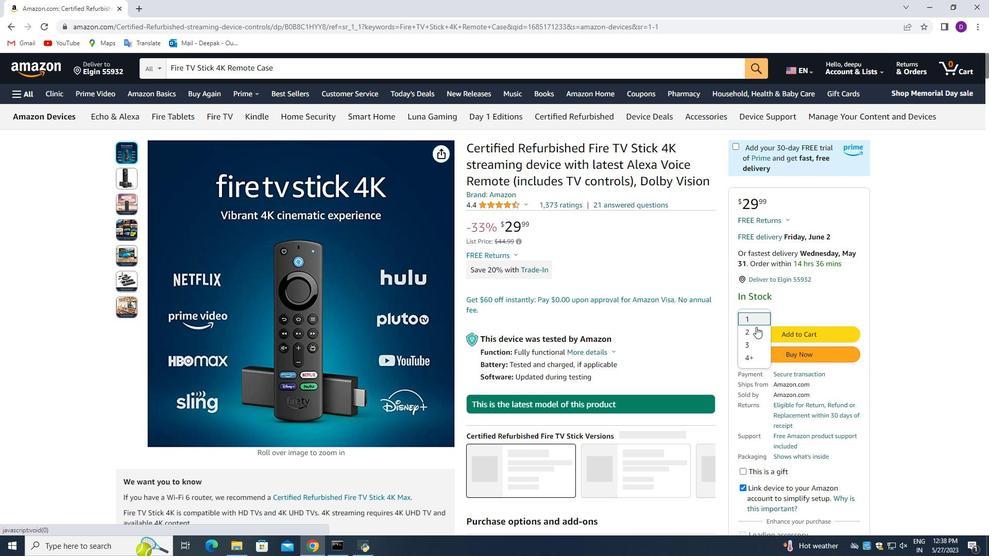 
Action: Mouse pressed left at (756, 328)
Screenshot: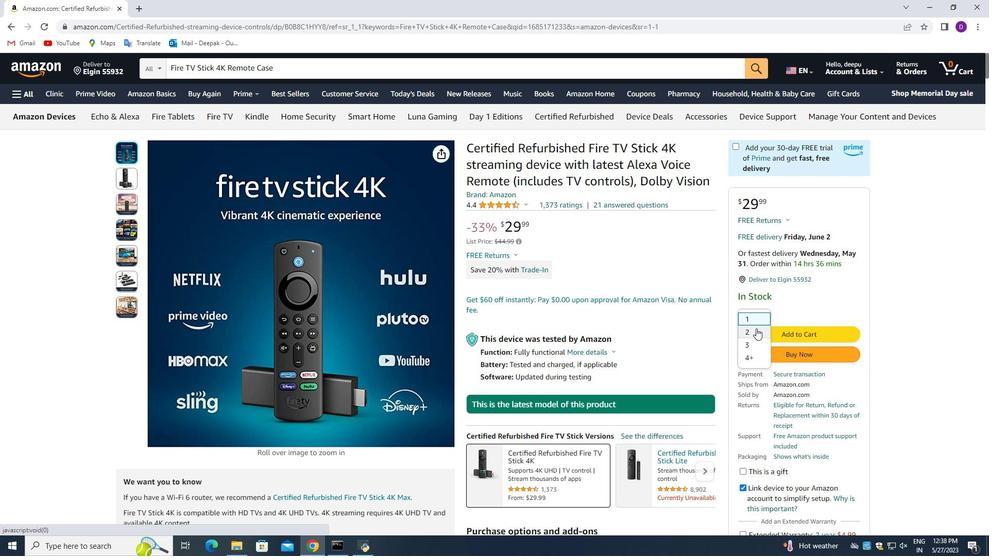 
Action: Mouse moved to (799, 333)
Screenshot: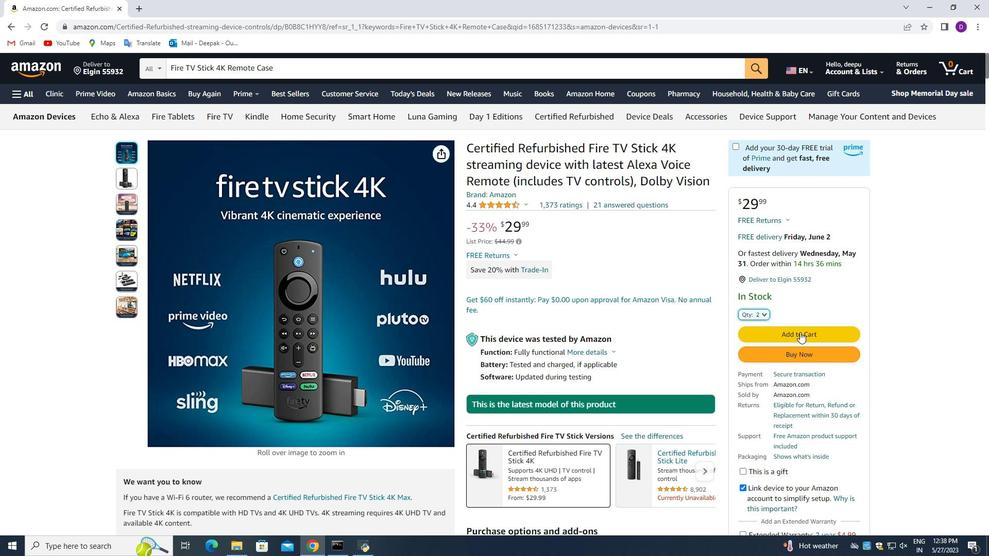 
Action: Mouse pressed left at (799, 333)
Screenshot: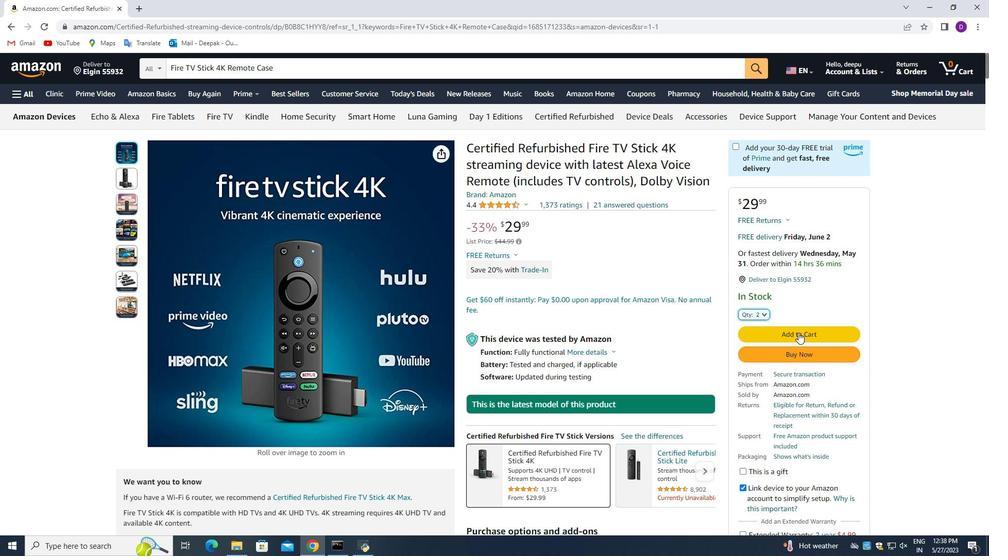 
Action: Mouse moved to (496, 272)
Screenshot: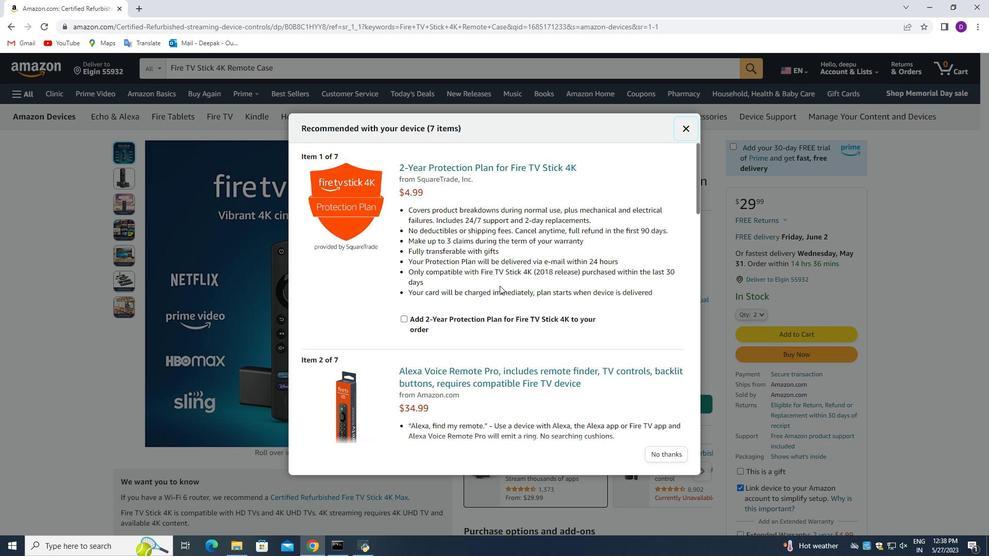 
Action: Mouse scrolled (496, 271) with delta (0, 0)
Screenshot: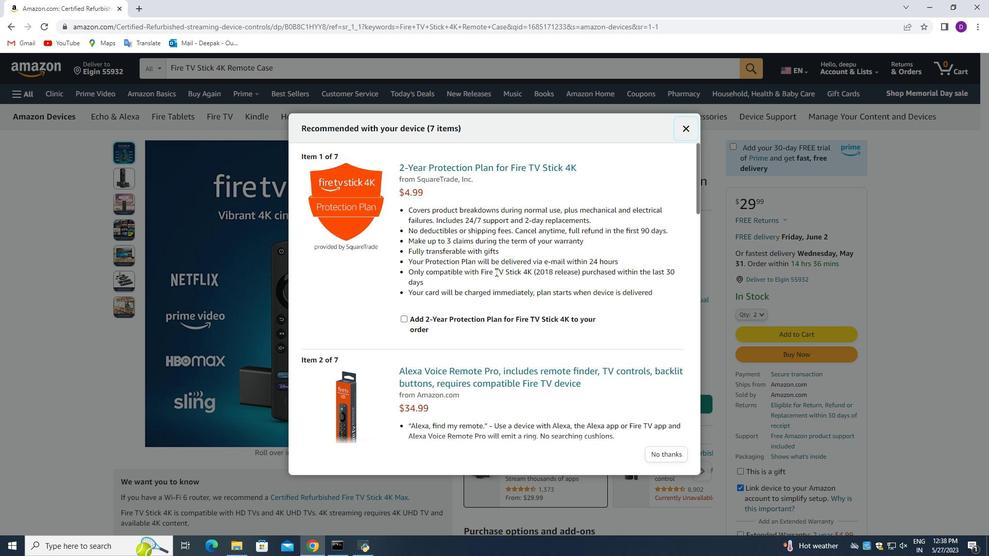 
Action: Mouse moved to (495, 272)
Screenshot: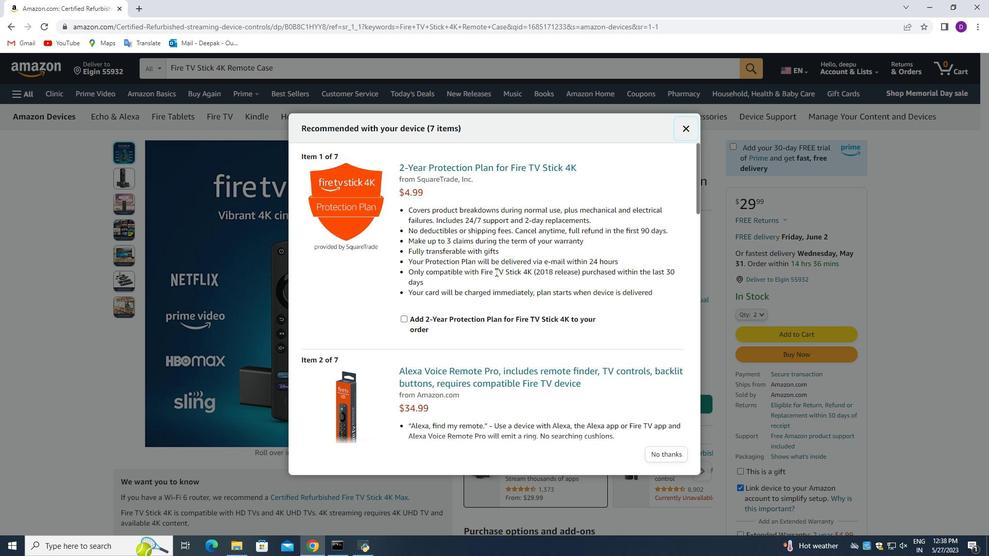 
Action: Mouse scrolled (495, 271) with delta (0, 0)
Screenshot: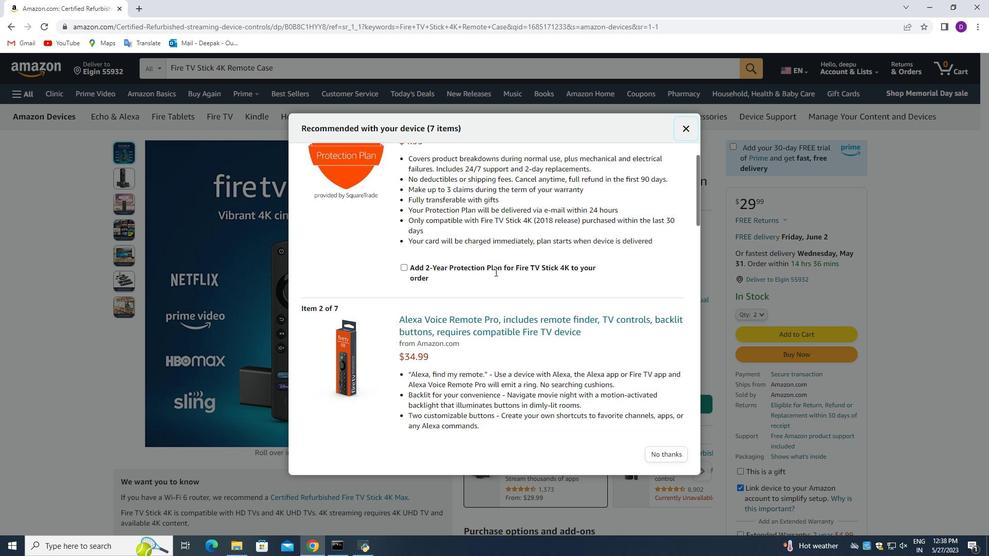 
Action: Mouse scrolled (495, 271) with delta (0, 0)
Screenshot: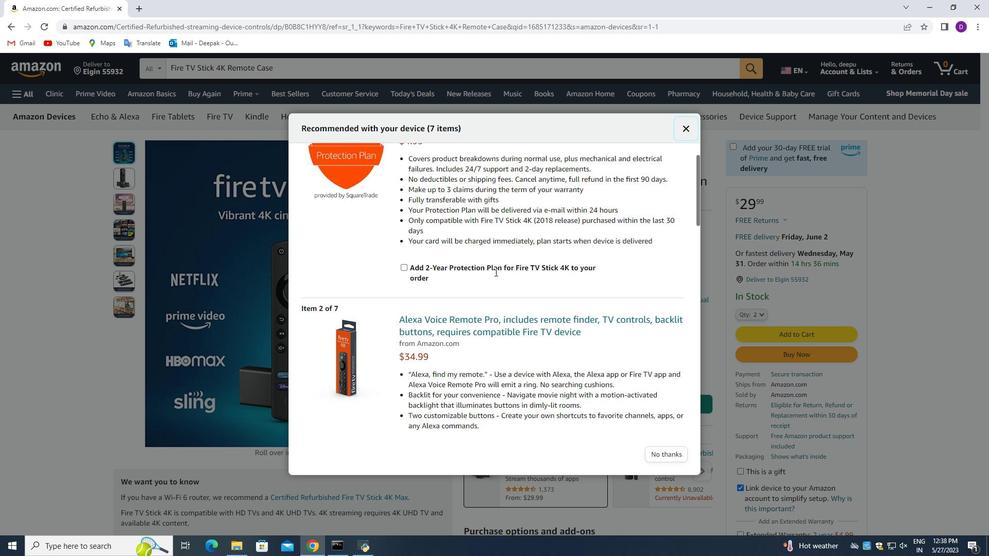 
Action: Mouse scrolled (495, 271) with delta (0, 0)
Screenshot: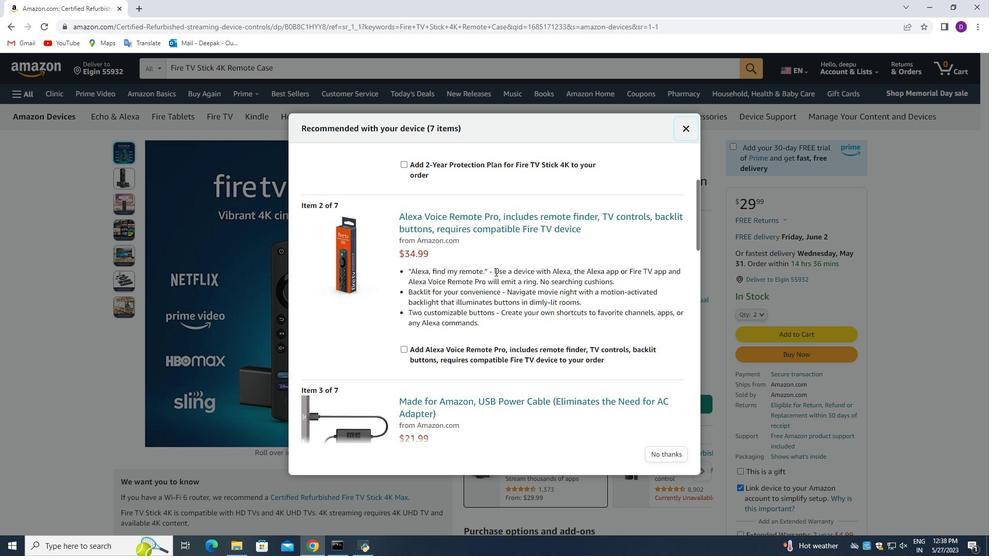 
Action: Mouse scrolled (495, 271) with delta (0, 0)
Screenshot: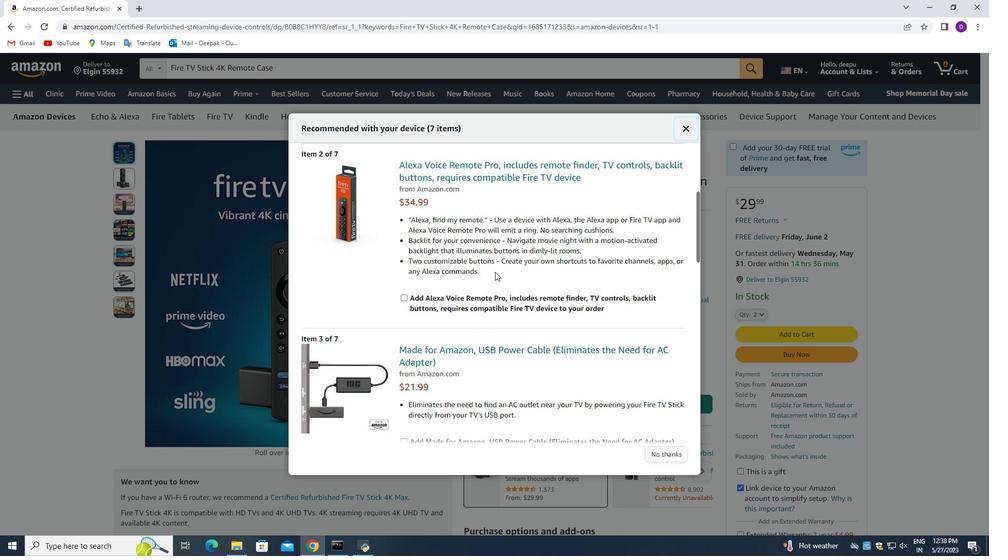 
Action: Mouse scrolled (495, 271) with delta (0, 0)
Screenshot: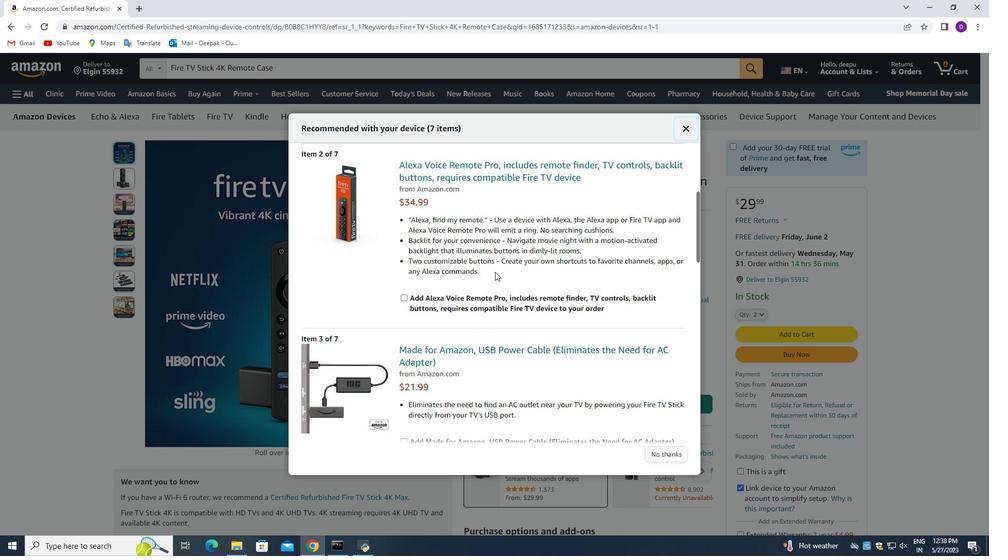 
Action: Mouse scrolled (495, 271) with delta (0, 0)
Screenshot: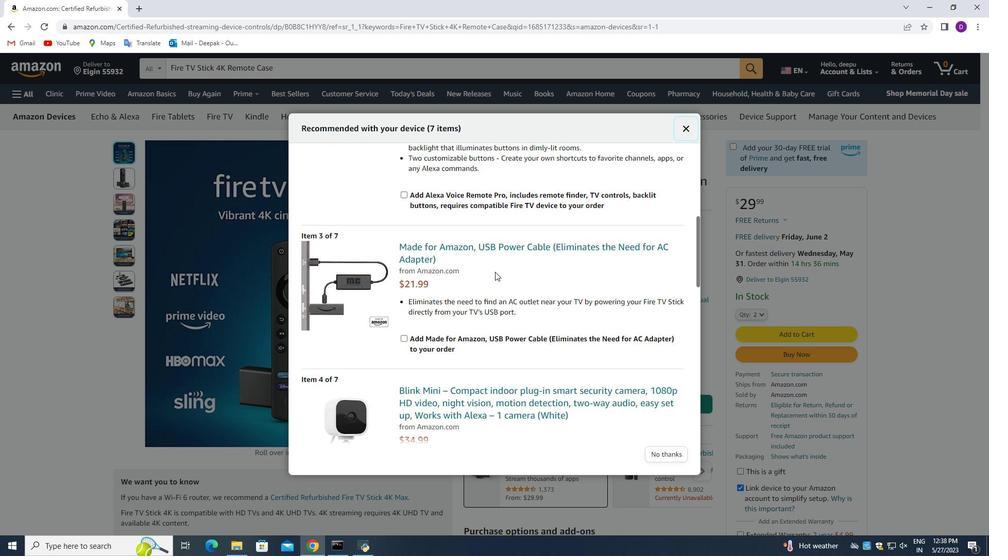 
Action: Mouse scrolled (495, 271) with delta (0, 0)
Screenshot: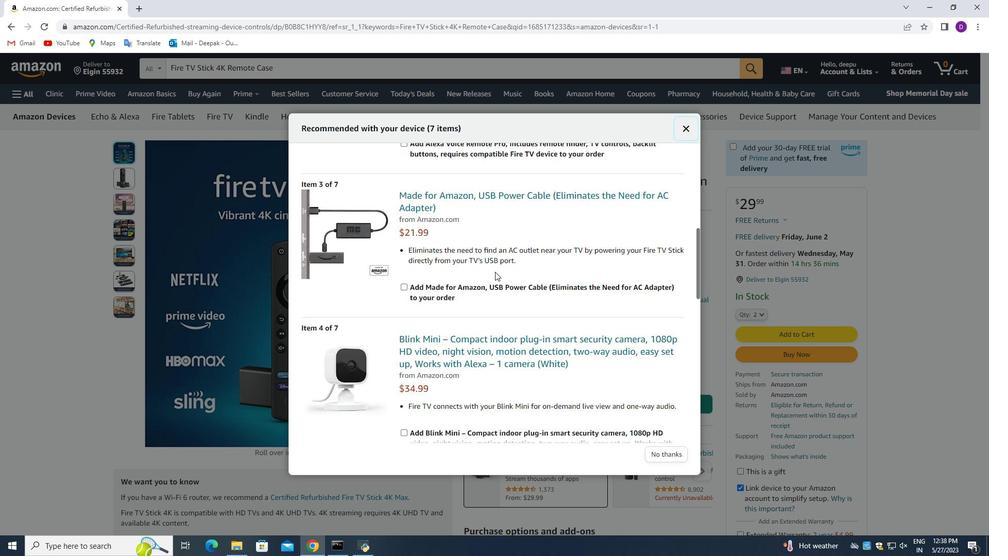 
Action: Mouse scrolled (495, 271) with delta (0, 0)
Screenshot: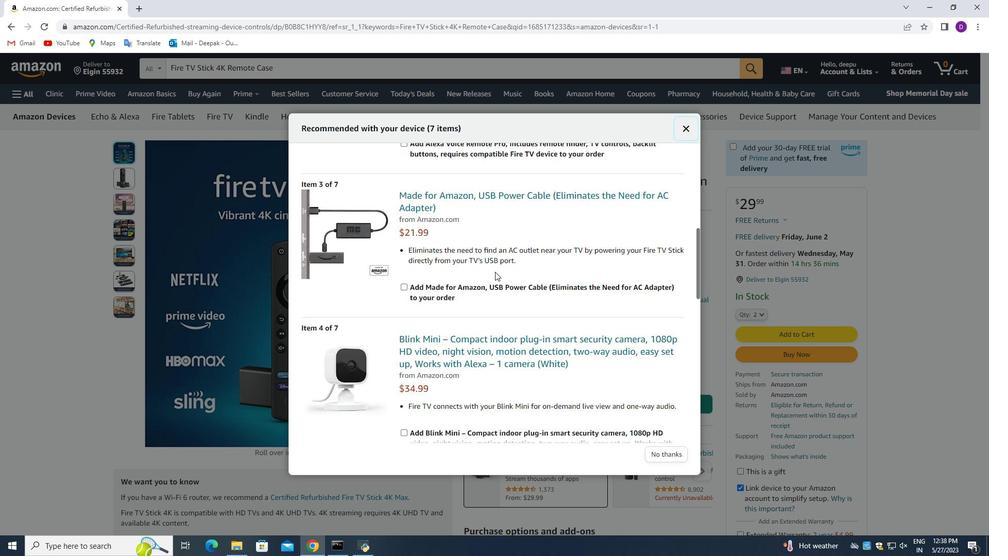 
Action: Mouse scrolled (495, 271) with delta (0, 0)
Screenshot: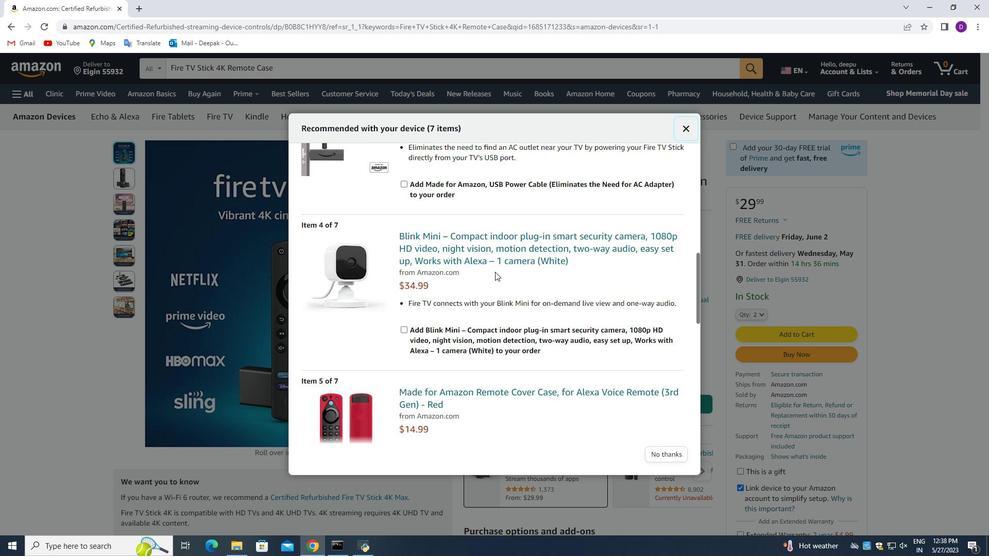
Action: Mouse scrolled (495, 271) with delta (0, 0)
Screenshot: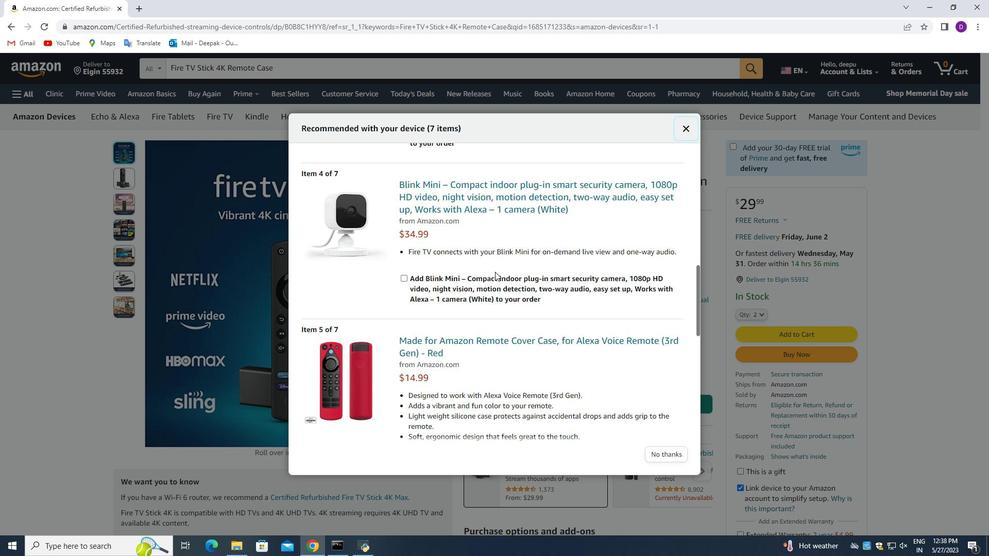 
Action: Mouse scrolled (495, 271) with delta (0, 0)
Screenshot: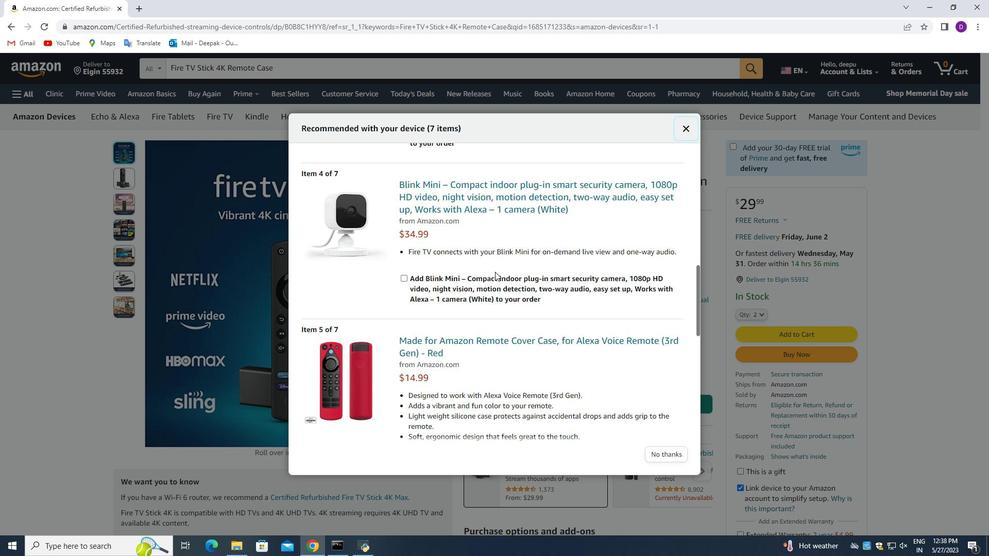 
Action: Mouse scrolled (495, 271) with delta (0, 0)
Screenshot: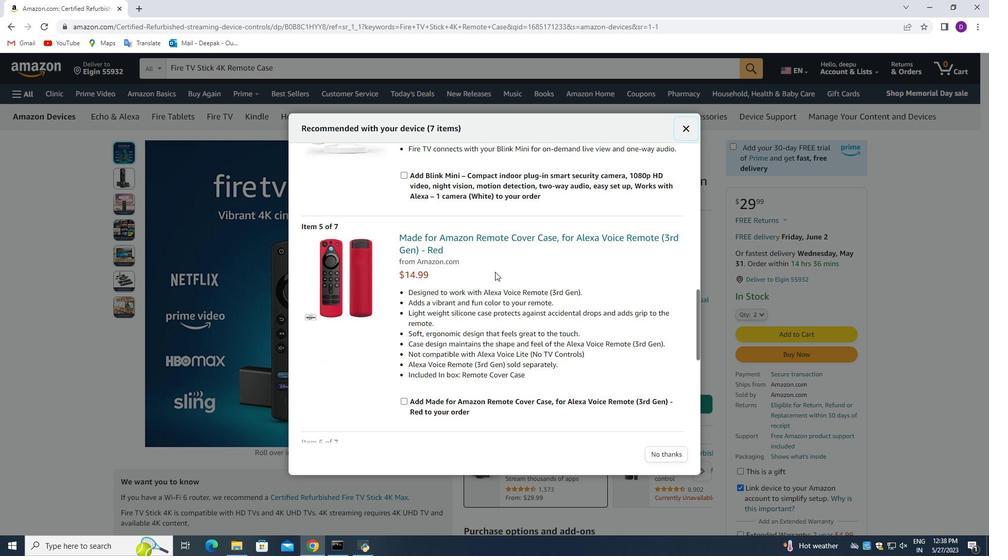 
Action: Mouse scrolled (495, 271) with delta (0, 0)
Screenshot: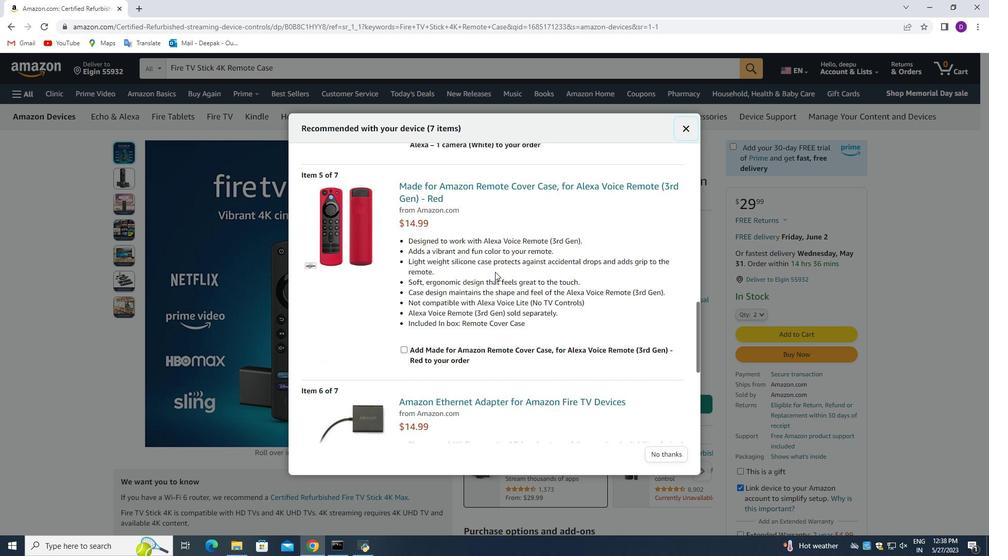 
Action: Mouse scrolled (495, 271) with delta (0, 0)
Screenshot: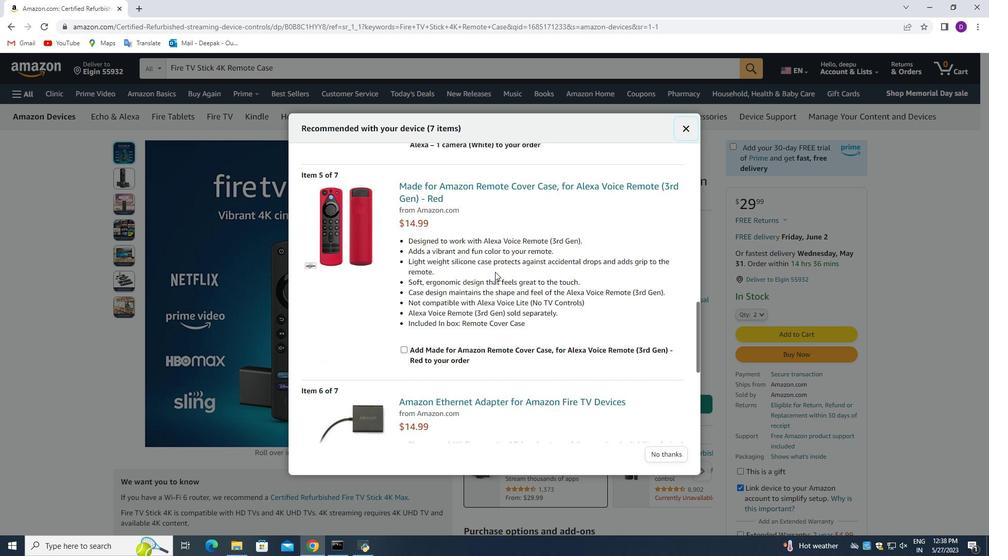 
Action: Mouse scrolled (495, 271) with delta (0, 0)
Screenshot: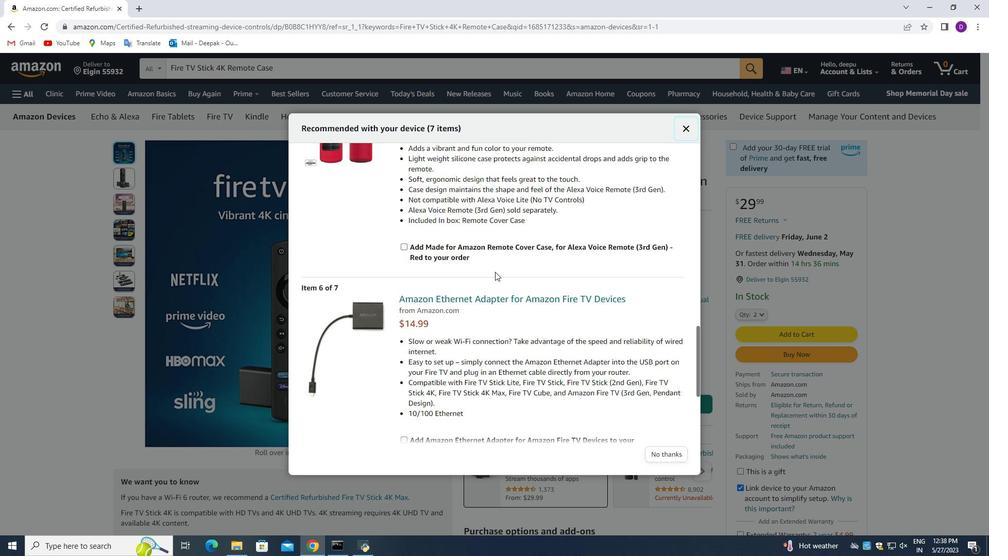 
Action: Mouse scrolled (495, 271) with delta (0, 0)
Screenshot: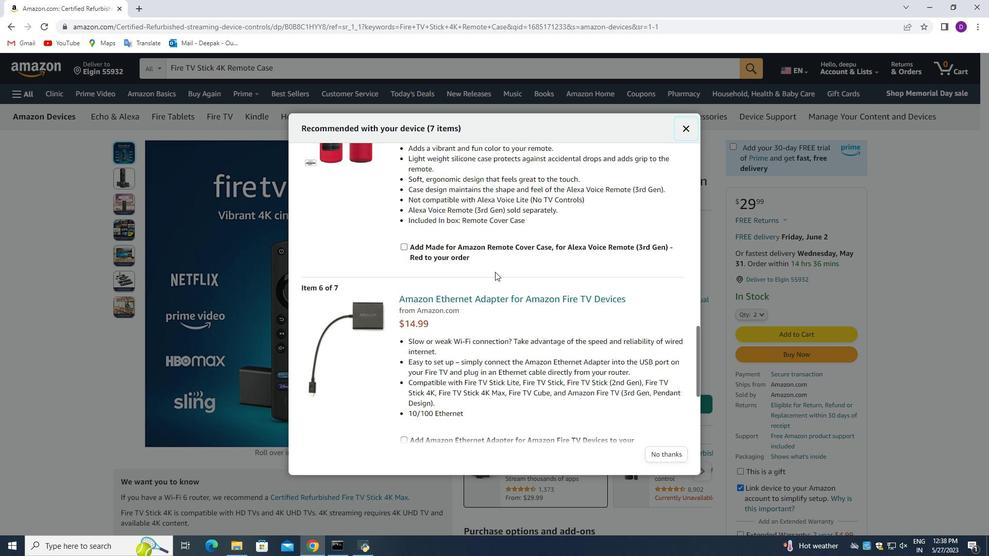 
Action: Mouse scrolled (495, 271) with delta (0, 0)
Screenshot: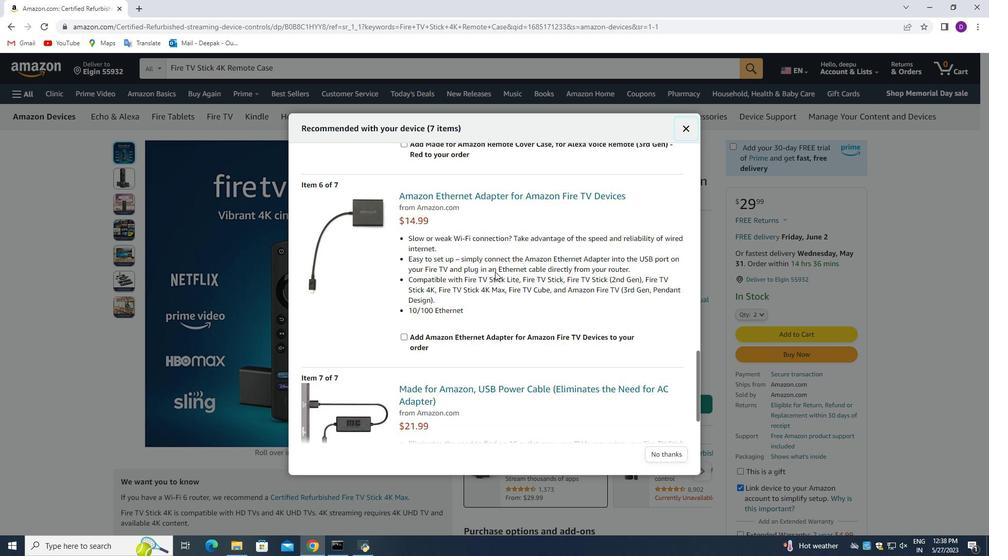 
Action: Mouse scrolled (495, 271) with delta (0, 0)
Screenshot: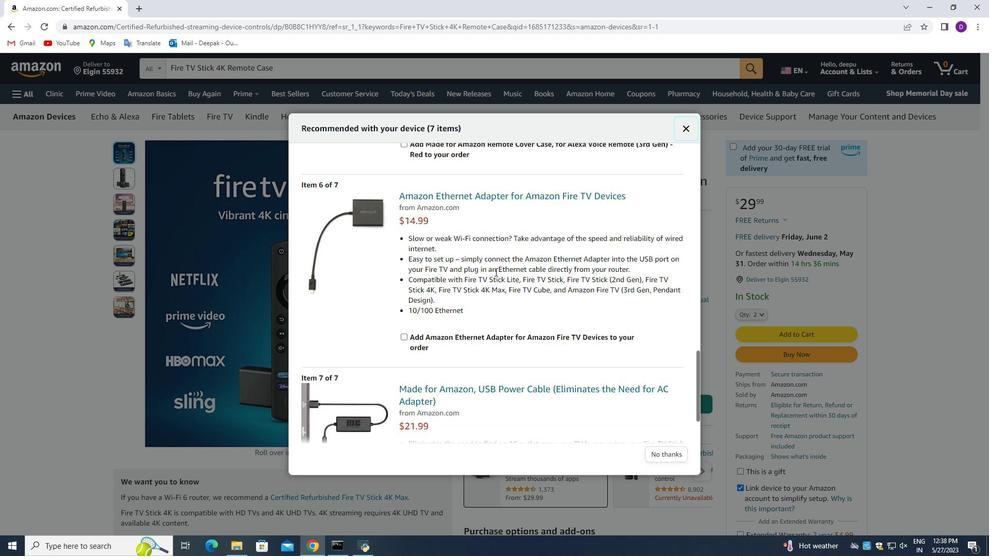 
Action: Mouse scrolled (495, 271) with delta (0, 0)
Screenshot: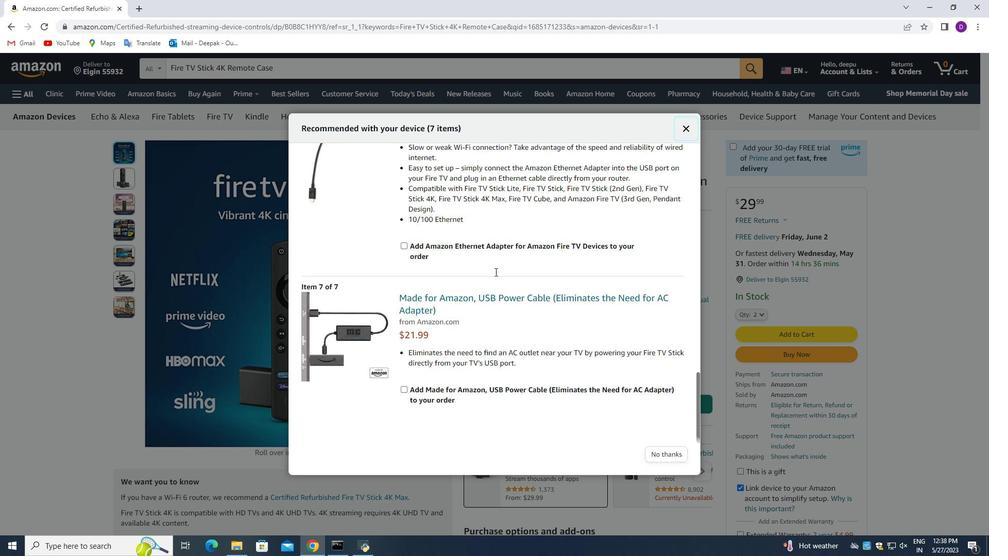 
Action: Mouse moved to (499, 279)
Screenshot: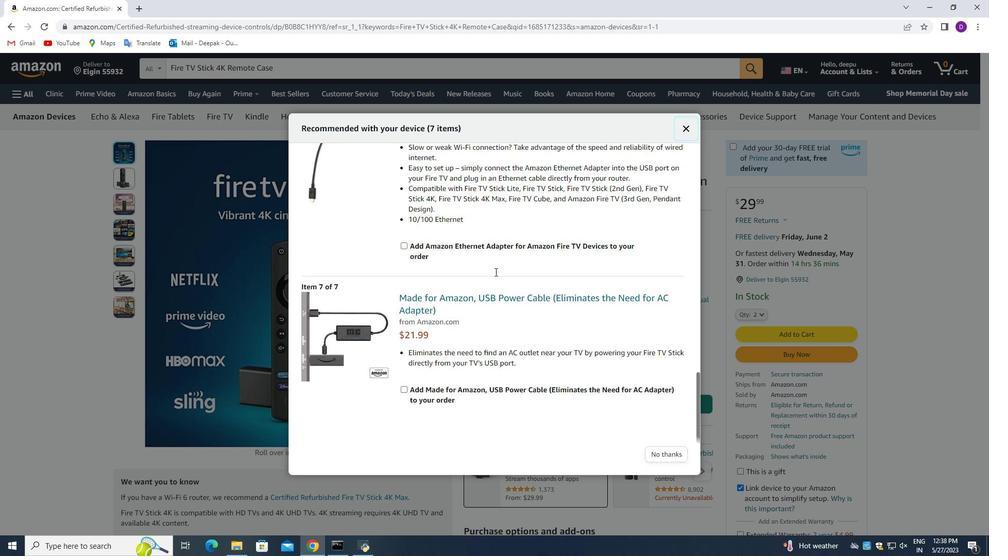 
Action: Mouse scrolled (499, 278) with delta (0, 0)
Screenshot: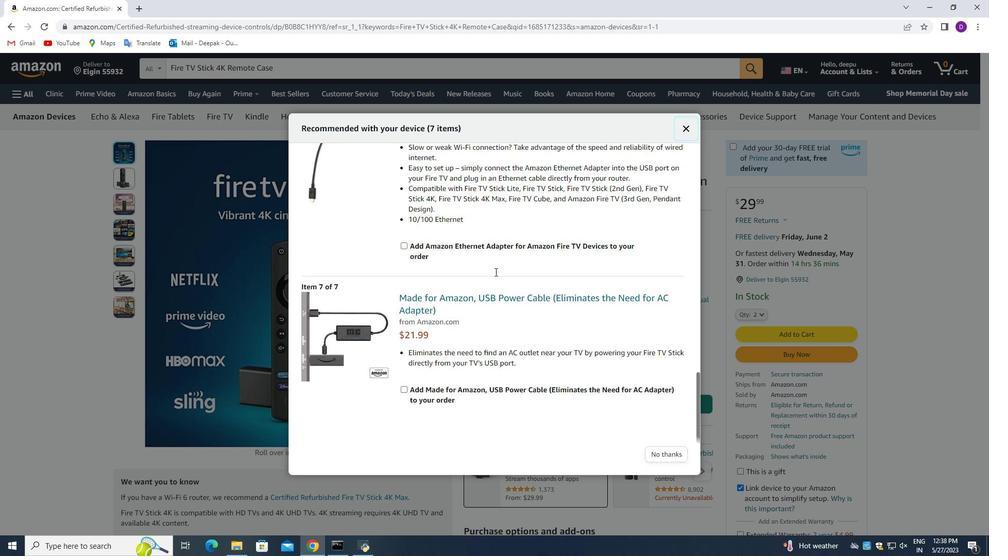 
Action: Mouse moved to (522, 302)
Screenshot: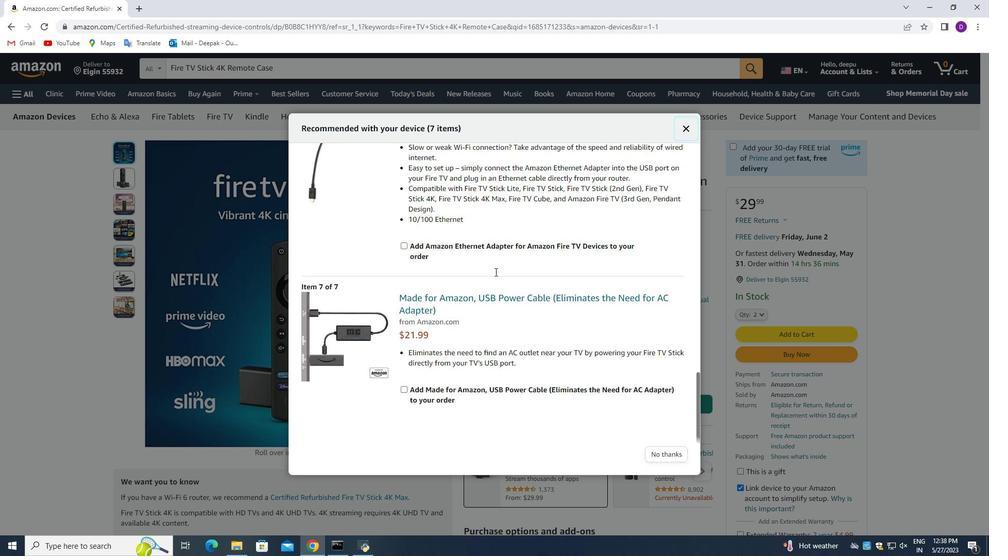 
Action: Mouse scrolled (522, 302) with delta (0, 0)
Screenshot: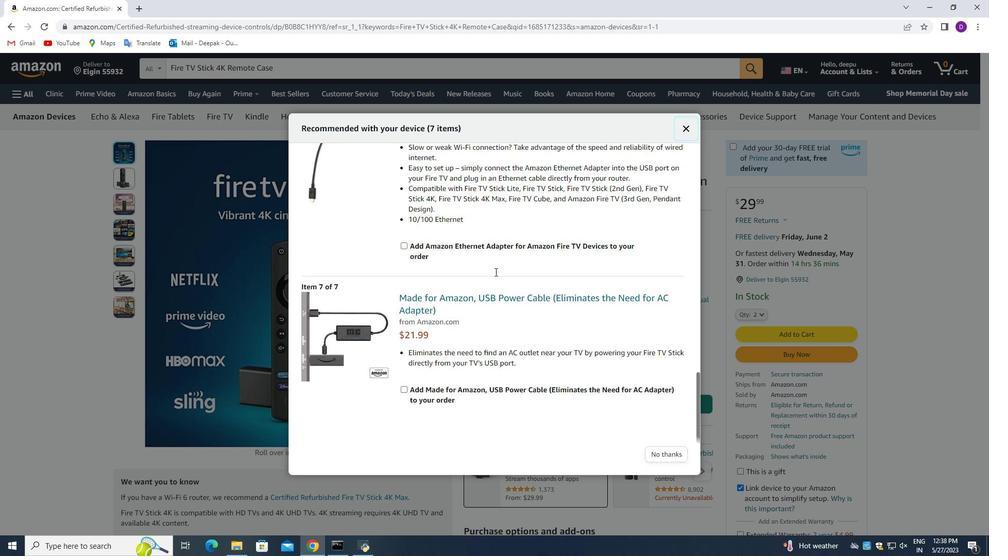 
Action: Mouse moved to (666, 456)
Screenshot: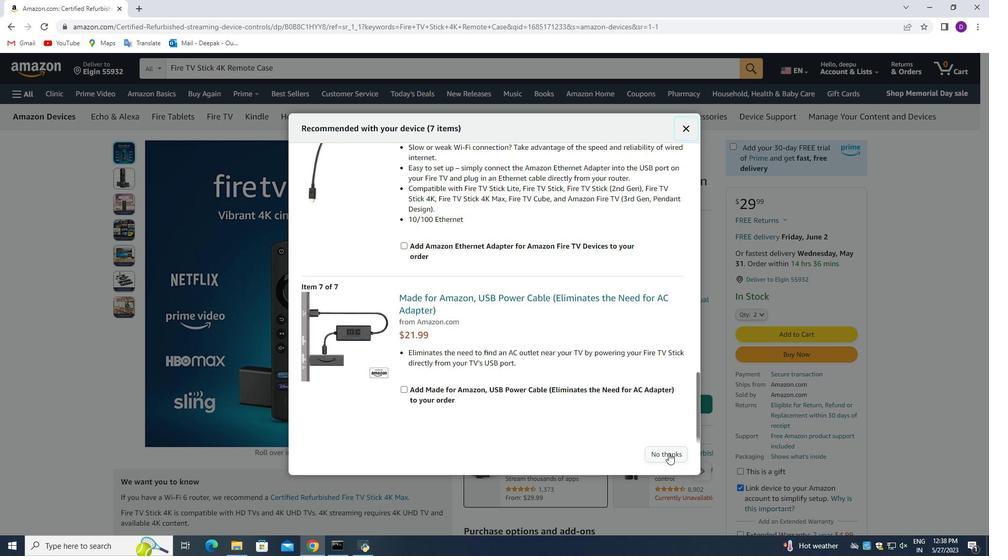 
Action: Mouse pressed left at (666, 456)
Screenshot: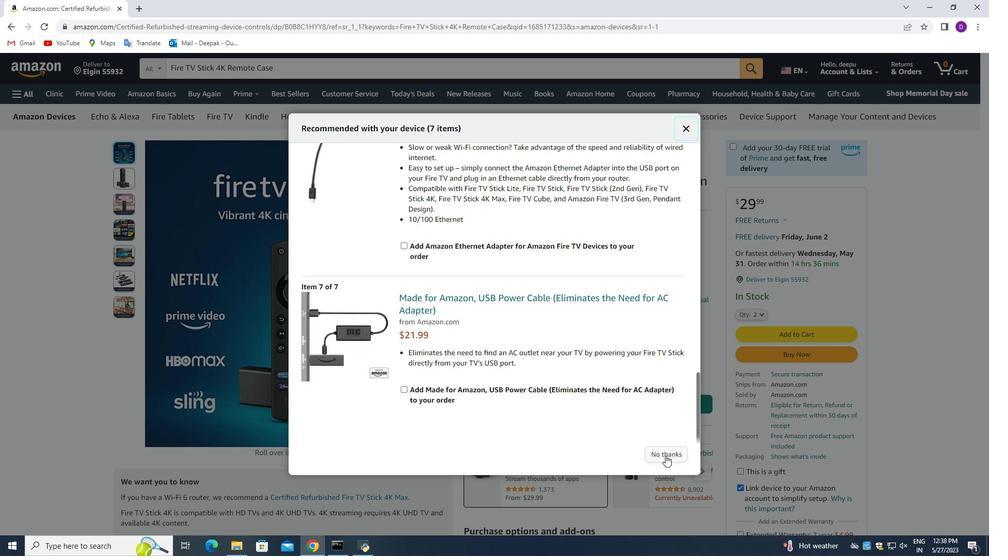 
Action: Mouse moved to (459, 321)
Screenshot: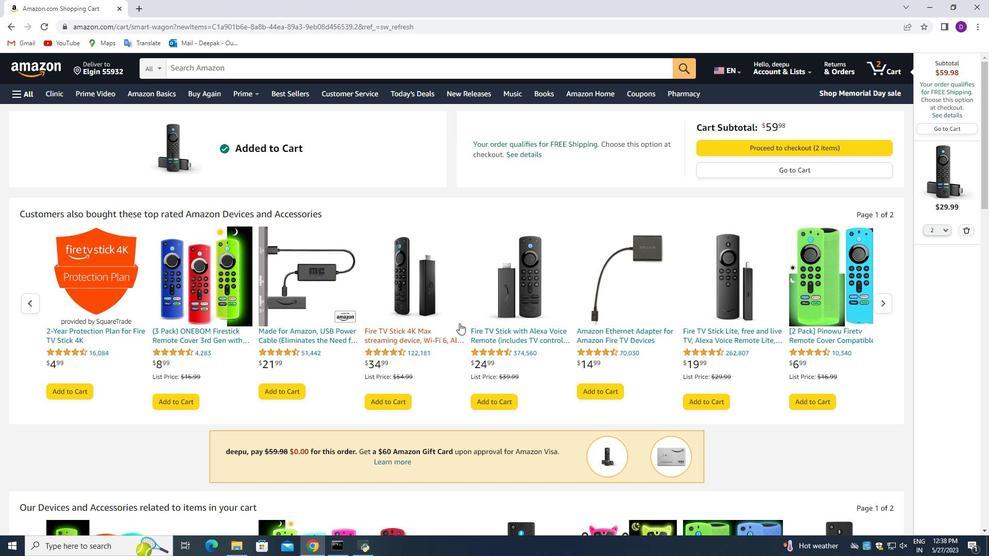 
Action: Mouse scrolled (459, 322) with delta (0, 0)
Screenshot: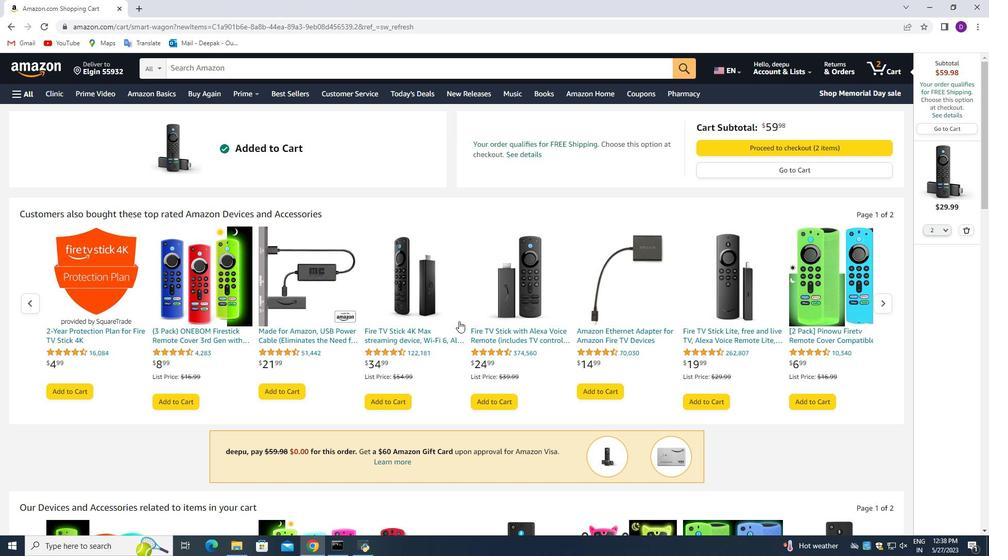 
Action: Mouse moved to (808, 187)
Screenshot: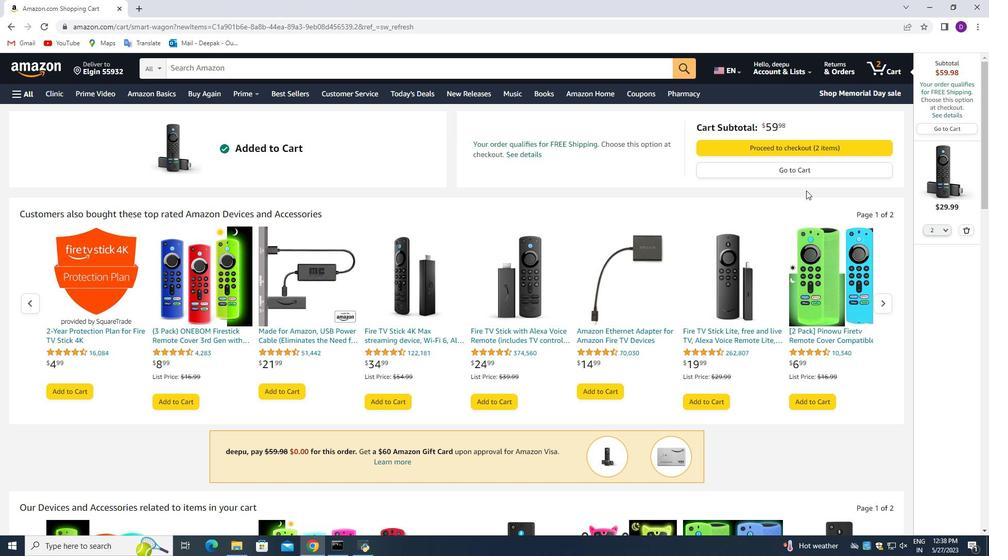 
Action: Mouse scrolled (808, 187) with delta (0, 0)
Screenshot: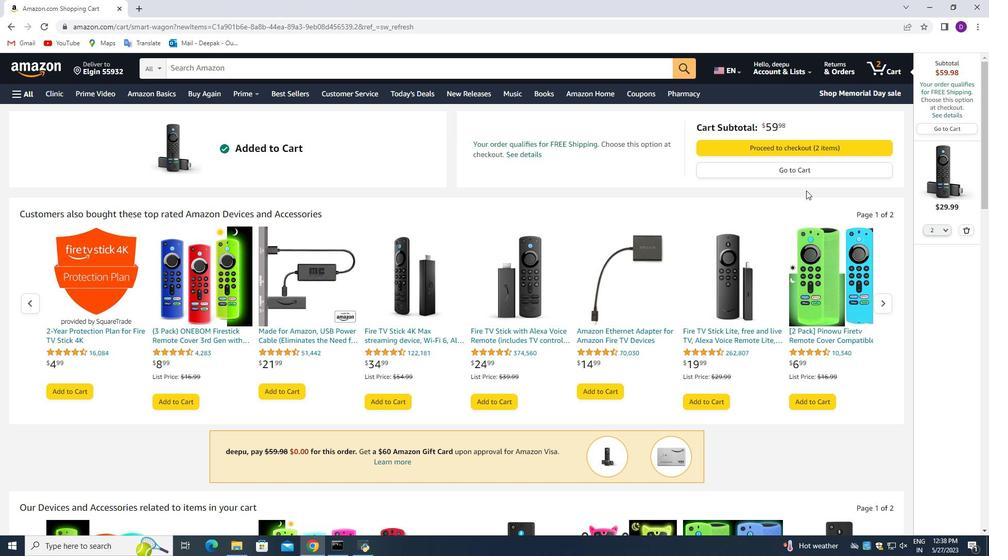 
Action: Mouse moved to (808, 185)
Screenshot: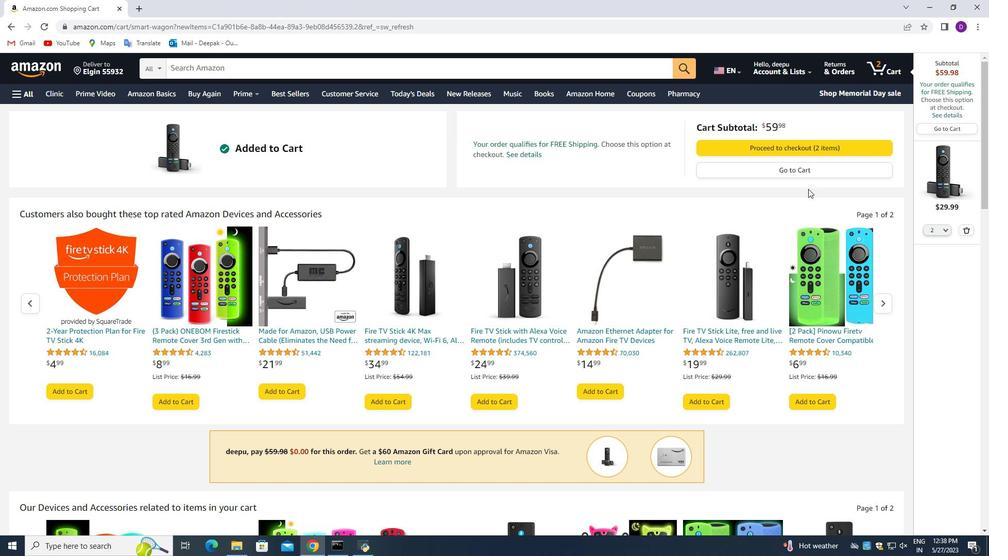 
Action: Mouse scrolled (808, 186) with delta (0, 0)
Screenshot: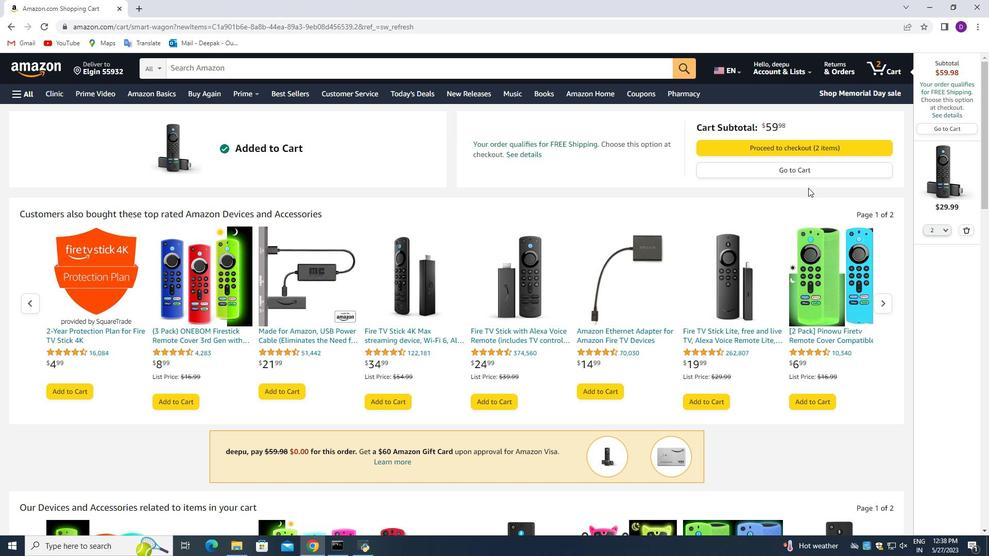 
Action: Mouse moved to (806, 180)
Screenshot: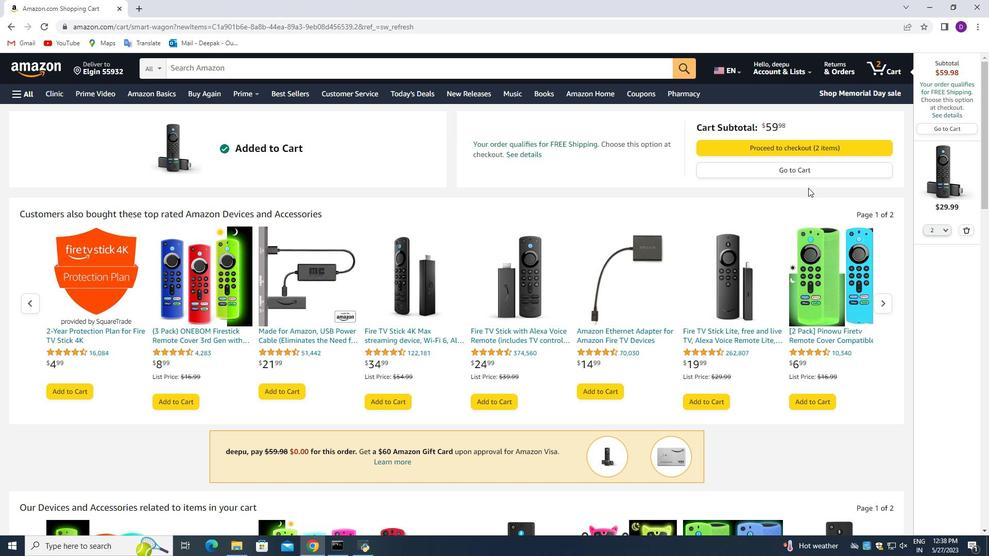 
Action: Mouse scrolled (806, 181) with delta (0, 0)
Screenshot: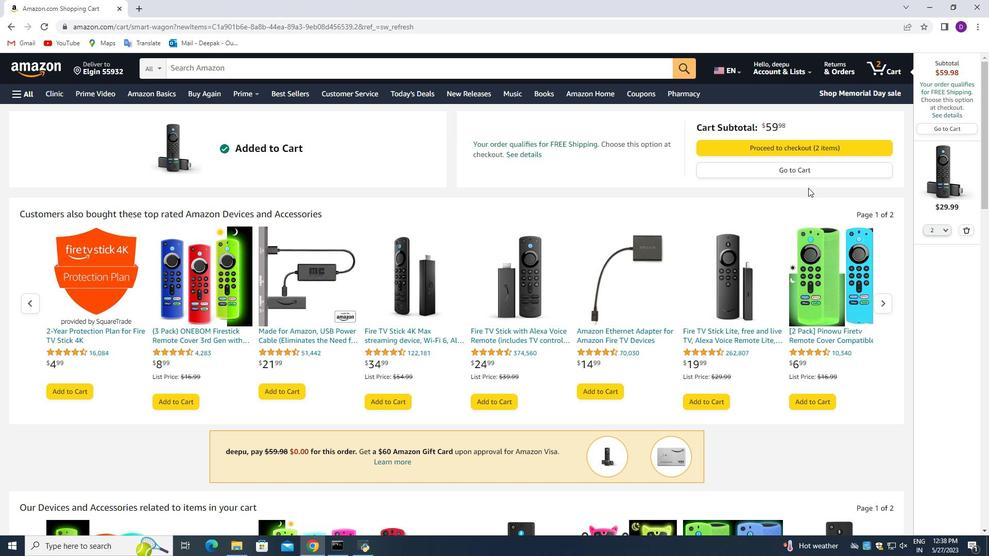 
Action: Mouse moved to (797, 148)
Screenshot: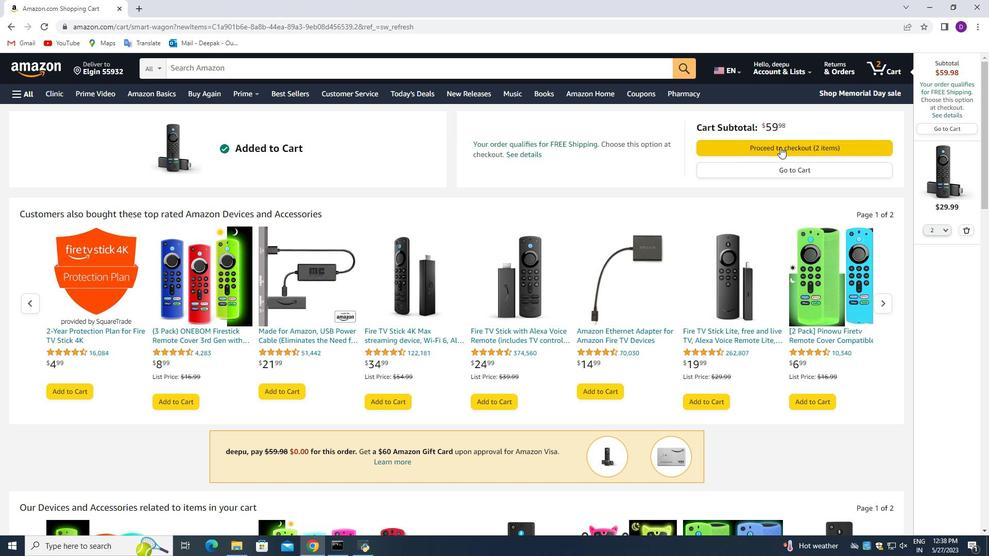 
Action: Mouse pressed left at (797, 148)
Screenshot: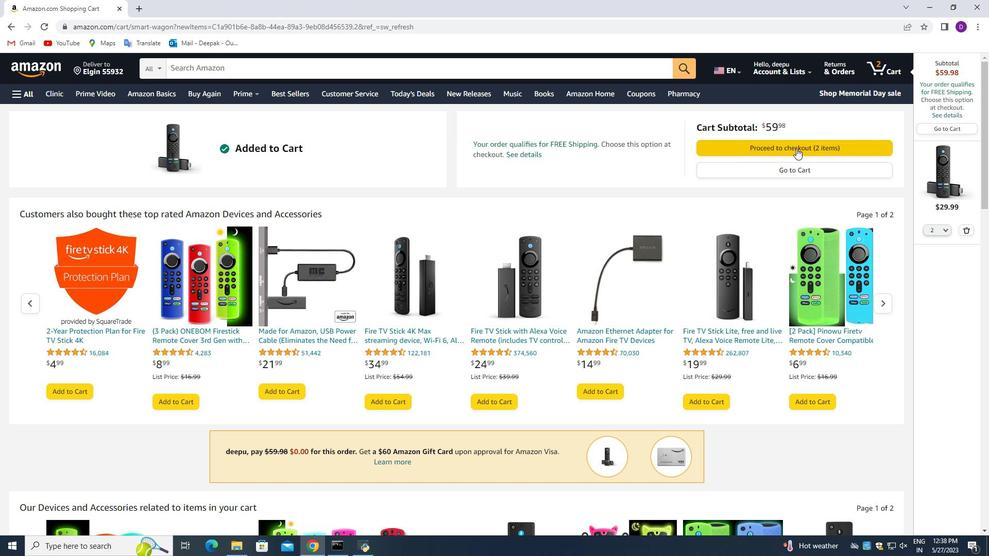 
Action: Mouse moved to (269, 211)
Screenshot: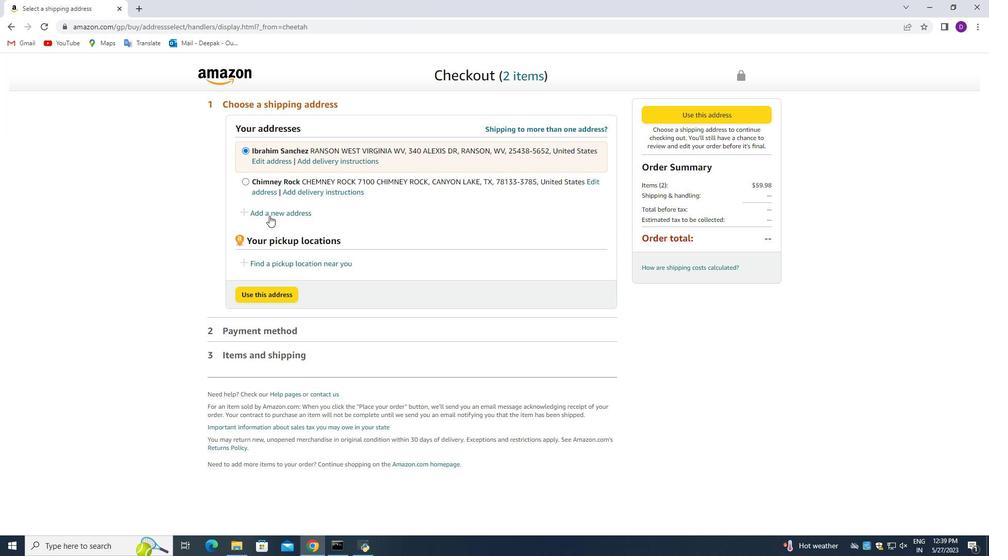 
Action: Mouse pressed left at (269, 211)
Screenshot: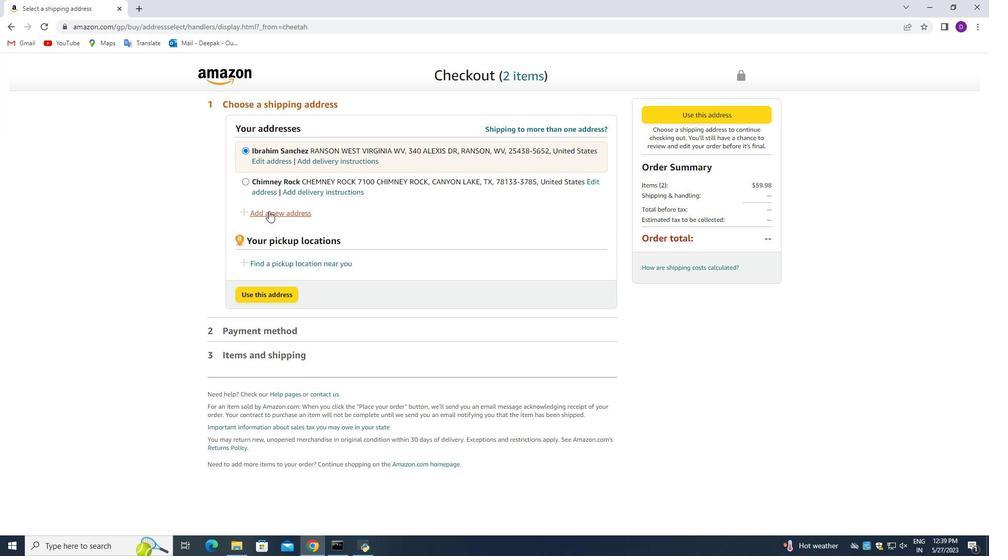 
Action: Mouse moved to (321, 258)
Screenshot: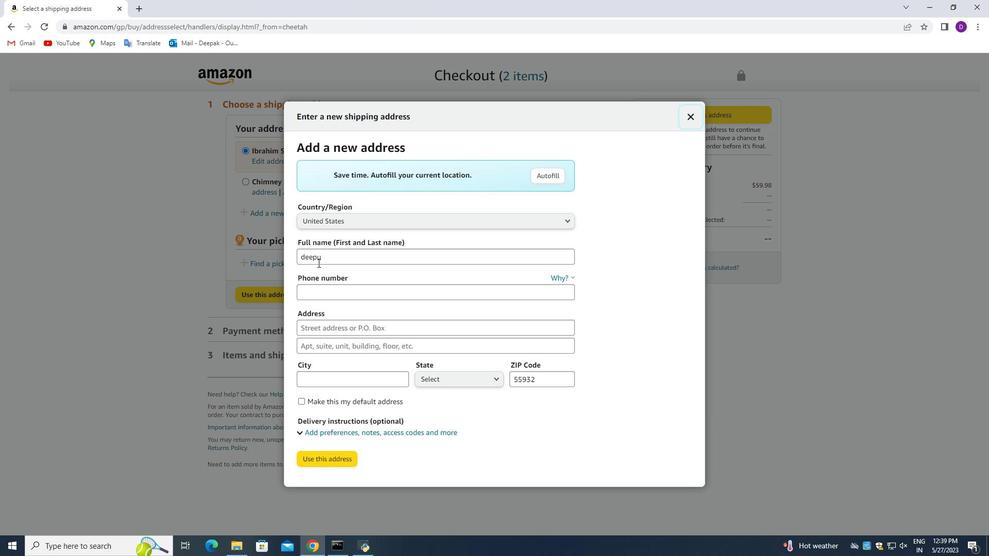 
Action: Mouse pressed left at (321, 258)
Screenshot: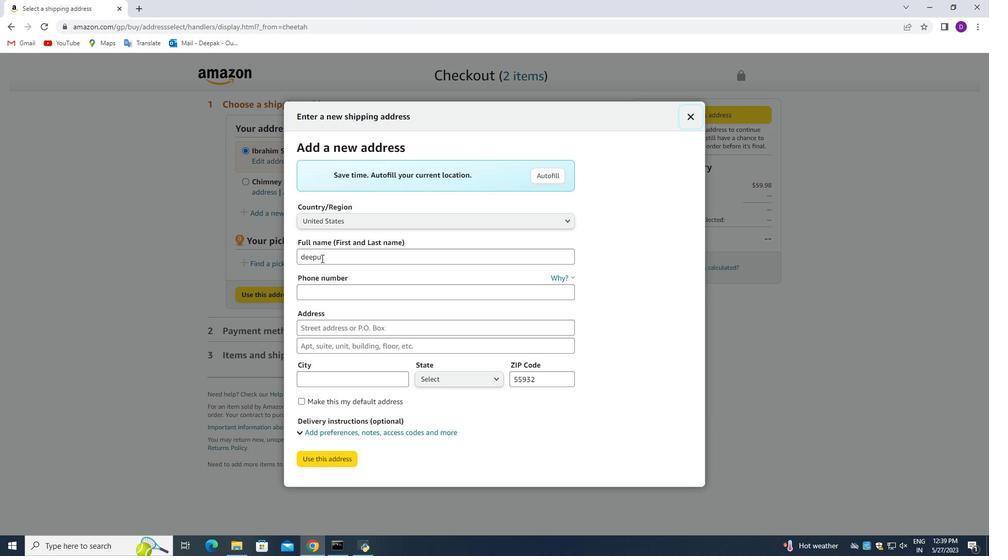
Action: Mouse pressed left at (321, 258)
Screenshot: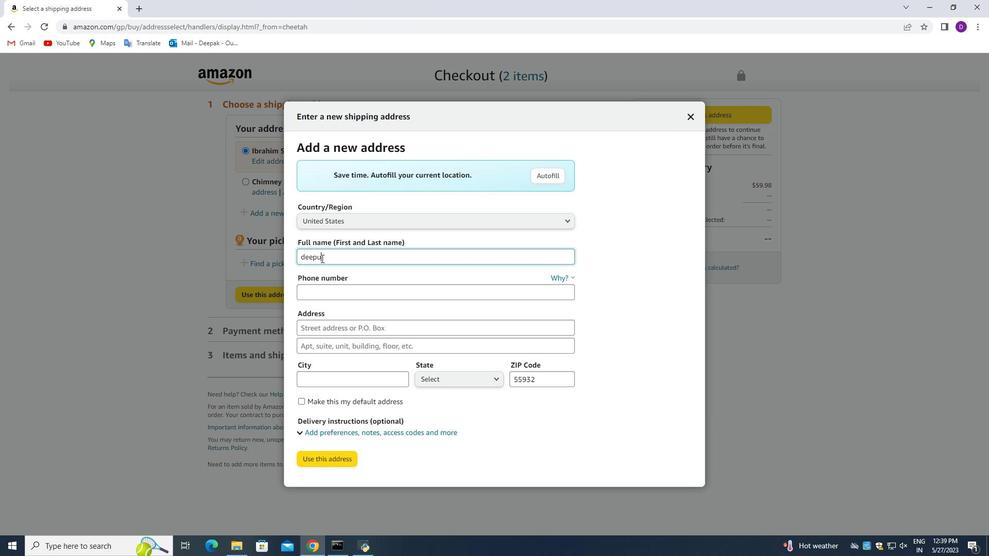 
Action: Mouse moved to (322, 256)
Screenshot: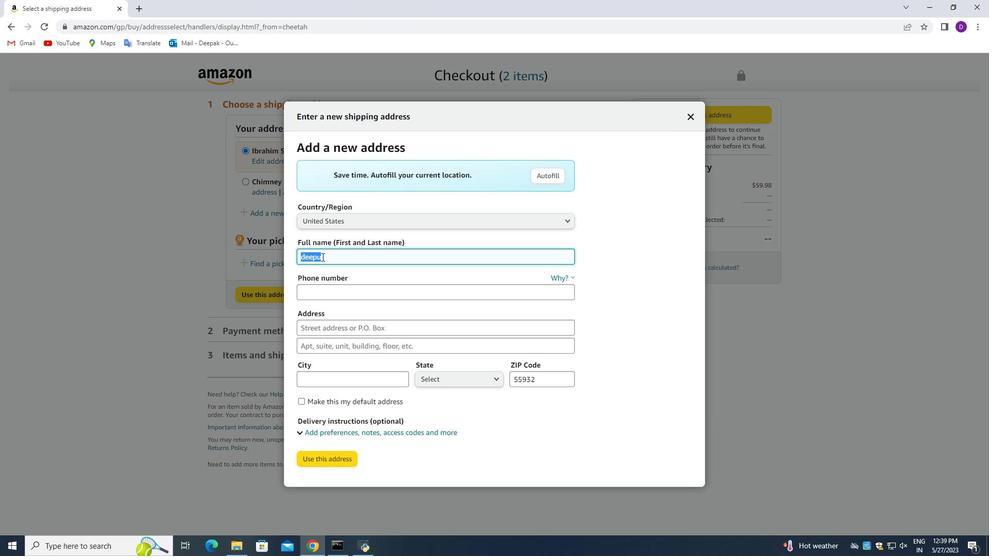 
Action: Key pressed <Key.backspace>
Screenshot: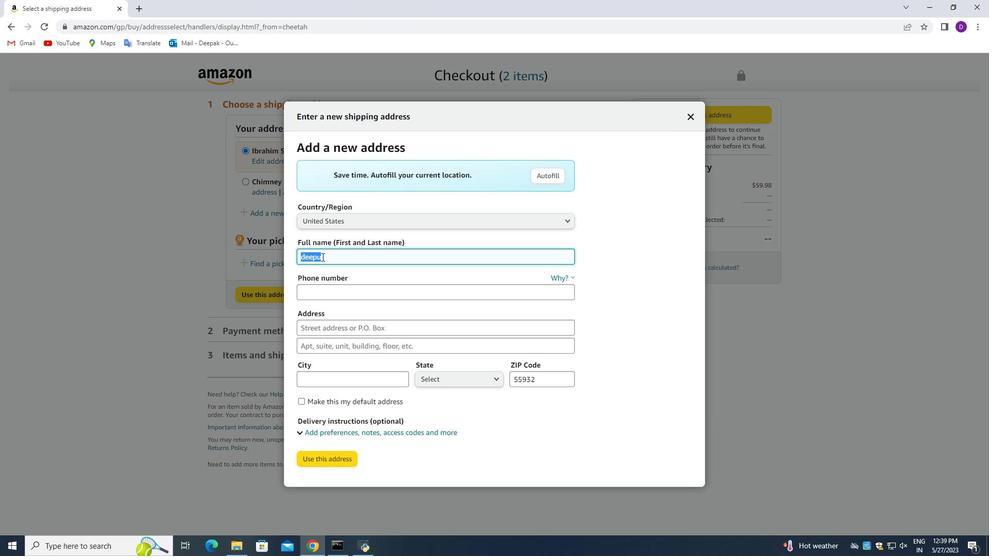 
Action: Mouse moved to (340, 287)
Screenshot: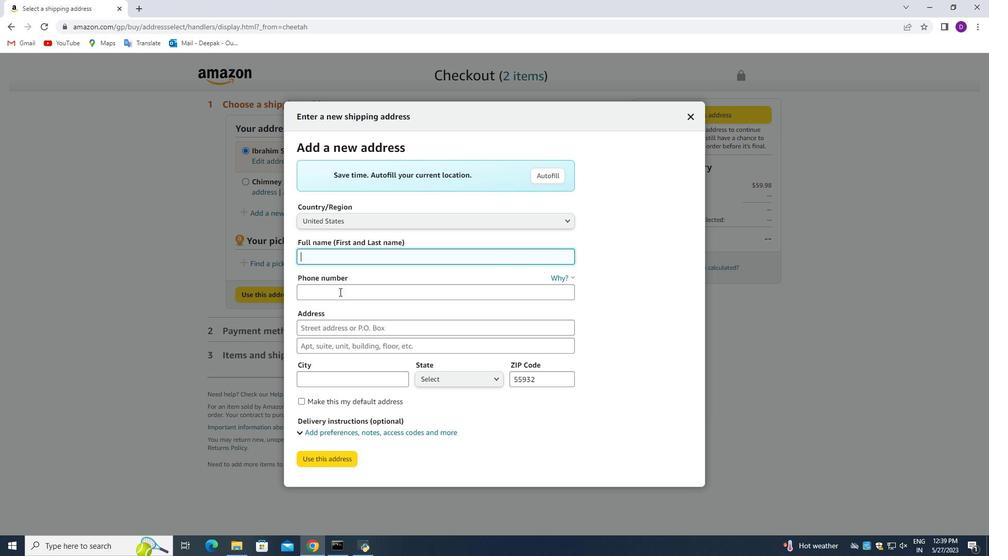 
Action: Mouse pressed left at (340, 287)
Screenshot: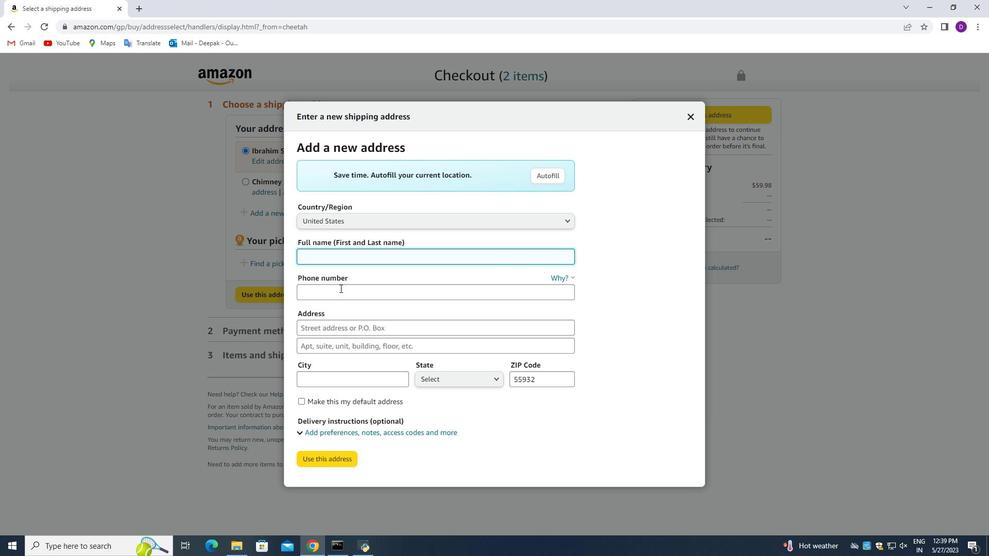 
Action: Mouse moved to (250, 283)
Screenshot: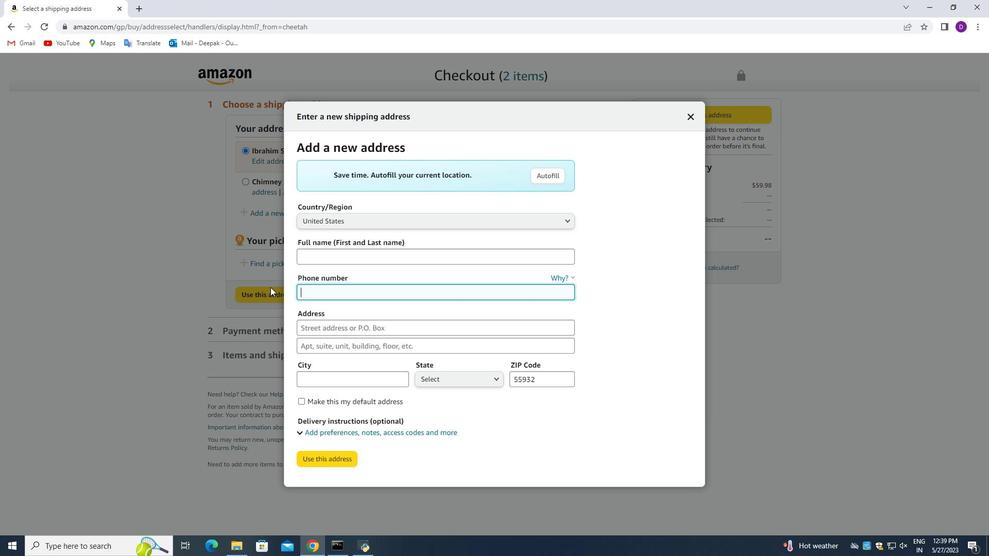 
Action: Key pressed 3105481979
Screenshot: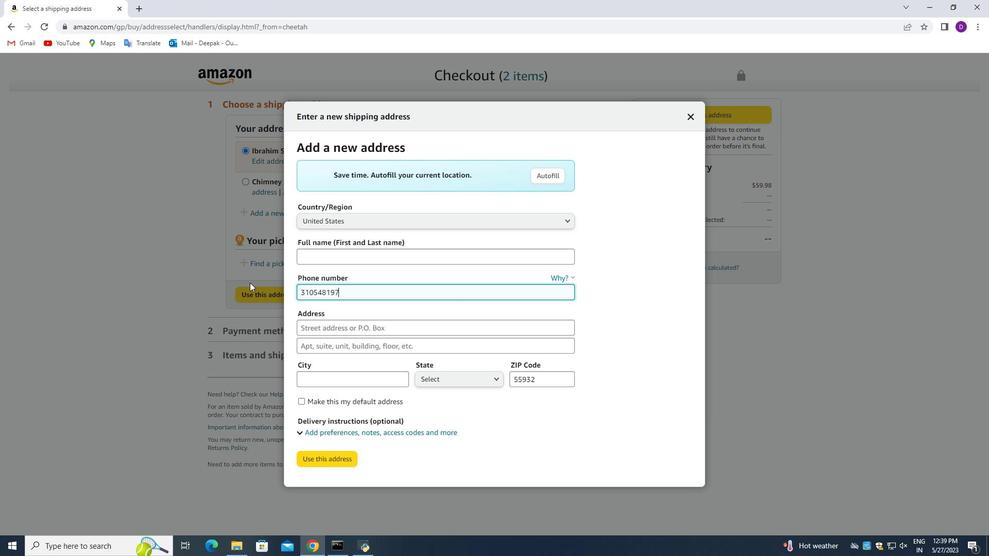 
Action: Mouse moved to (326, 328)
Screenshot: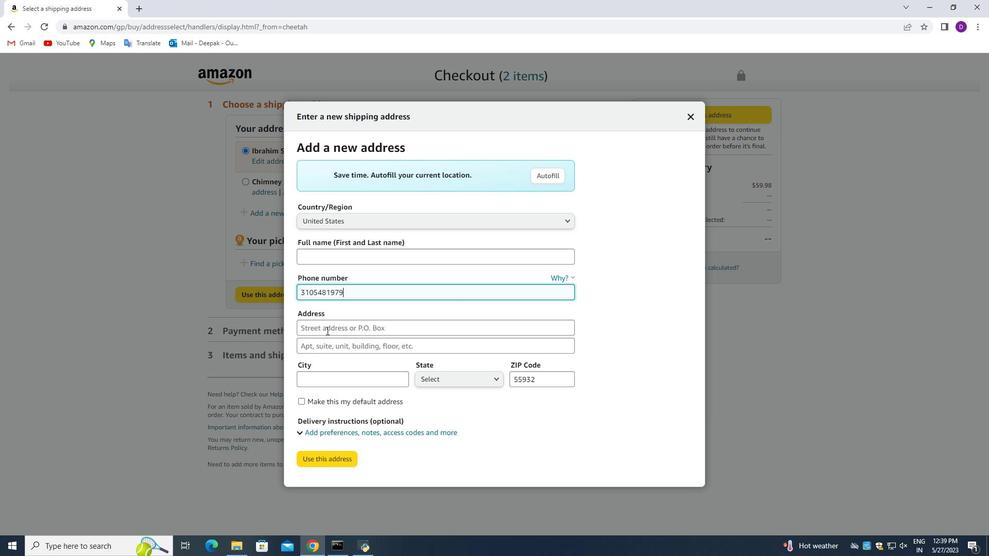 
Action: Mouse pressed left at (326, 328)
Screenshot: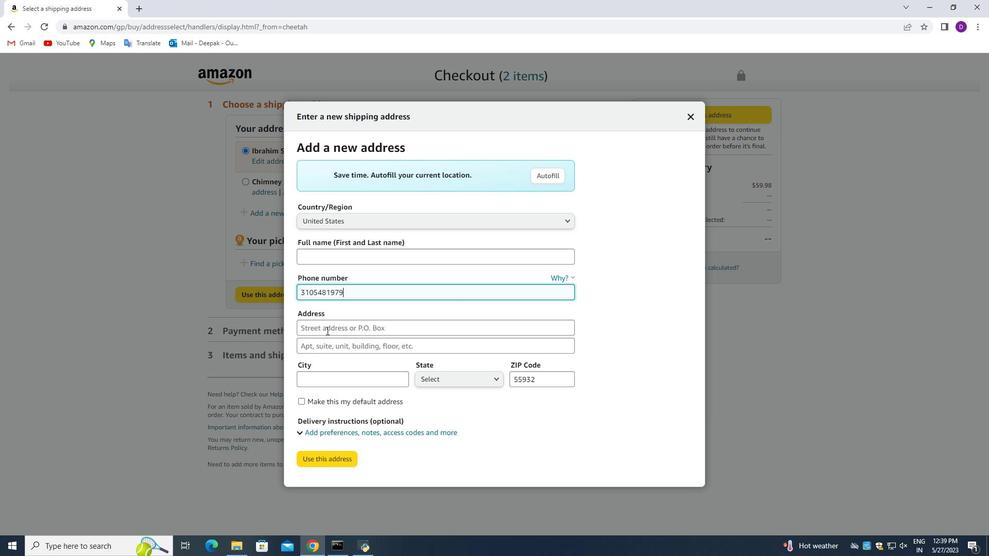 
Action: Mouse moved to (291, 298)
Screenshot: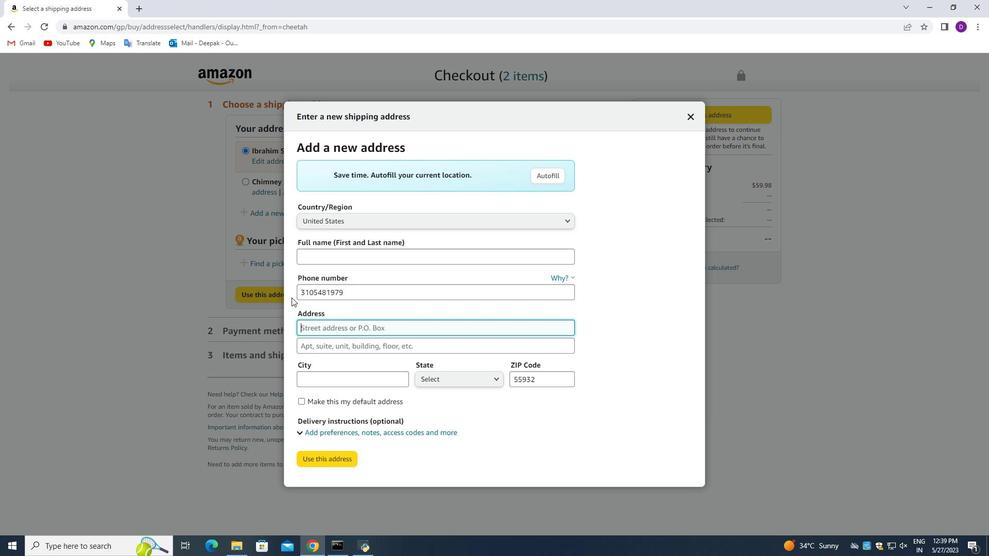 
Action: Key pressed 382<Key.space><Key.shift_r>S<Key.space><Key.shift>Miraleste<Key.space><Key.shift_r><Key.shift_r><Key.shift_r><Key.shift_r><Key.shift_r><Key.shift_r>DR<Key.backspace>r<Key.space>
Screenshot: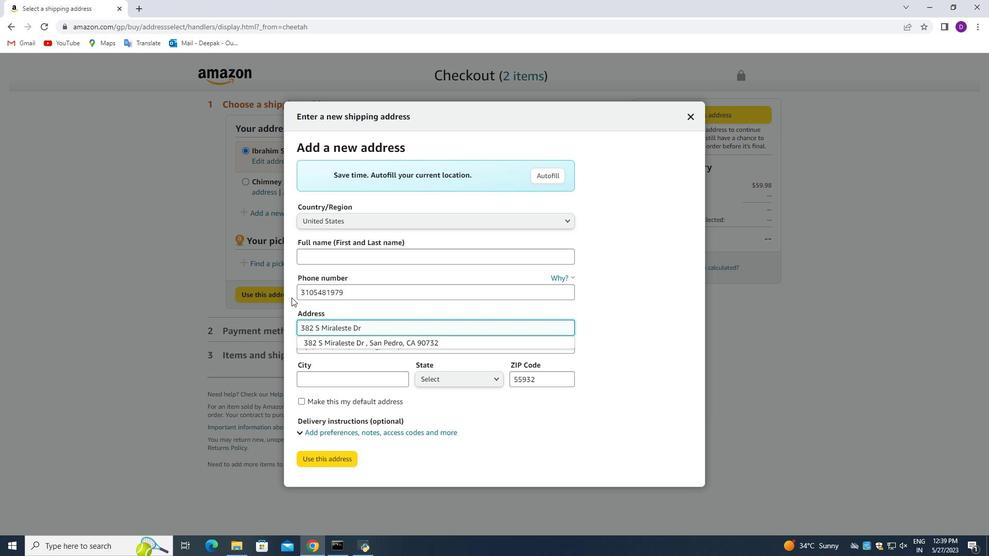 
Action: Mouse moved to (366, 365)
Screenshot: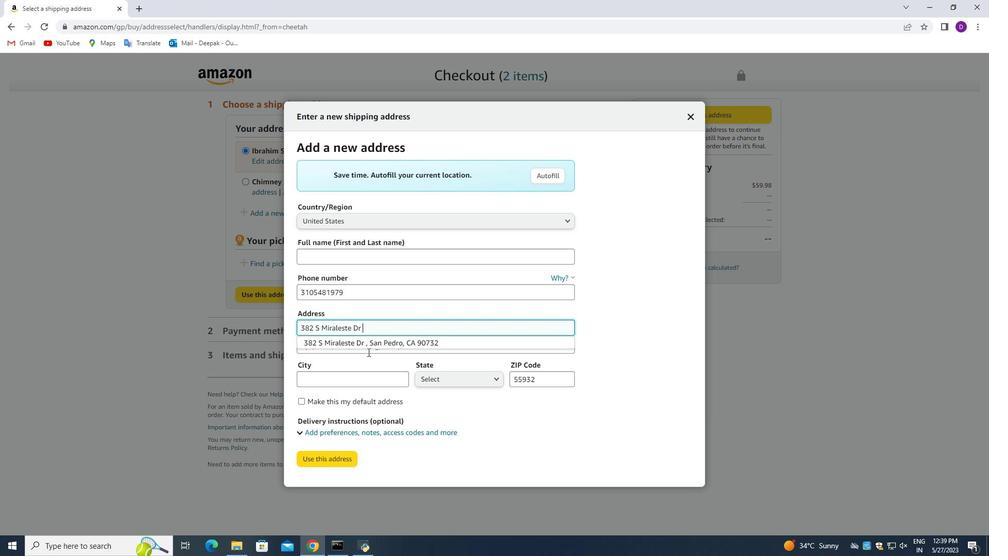 
Action: Mouse pressed left at (366, 365)
Screenshot: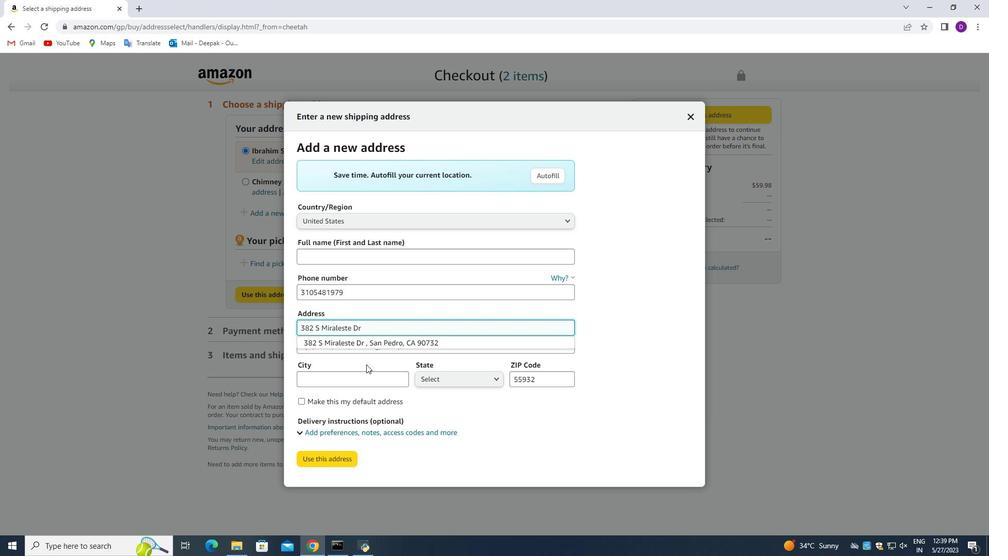 
Action: Mouse moved to (377, 331)
Screenshot: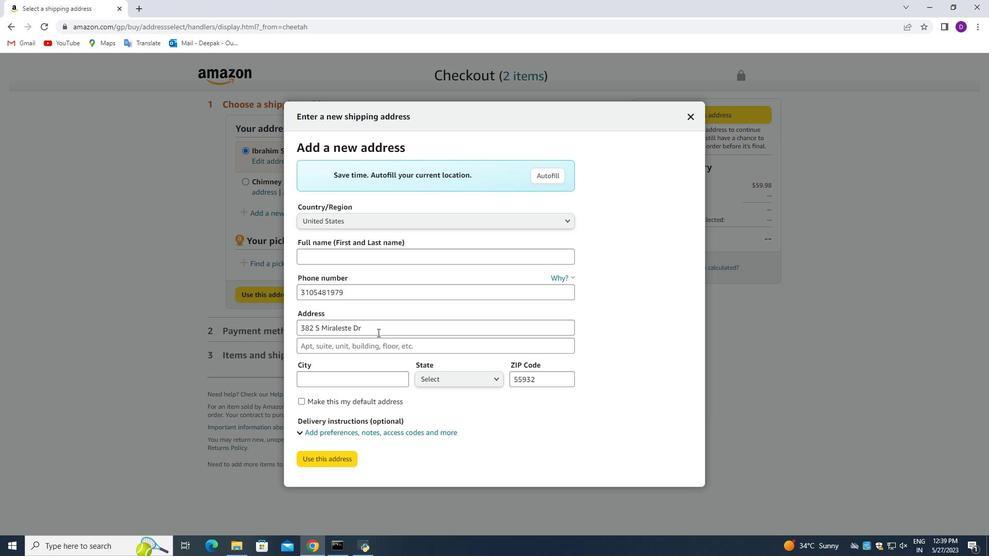 
Action: Mouse pressed left at (377, 331)
Screenshot: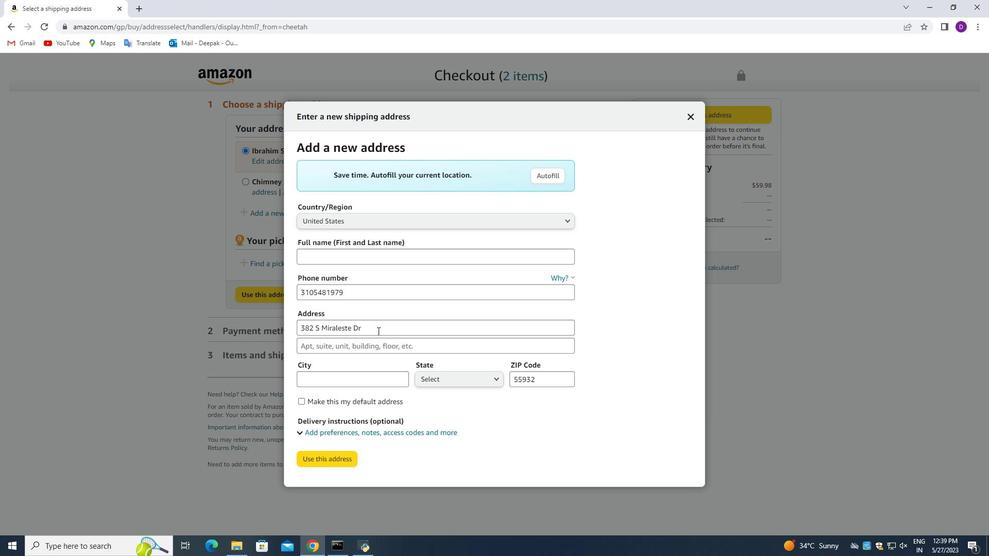 
Action: Key pressed <Key.shift><Key.shift><Key.shift><Key.shift><Key.shift><Key.shift><Key.shift>#455
Screenshot: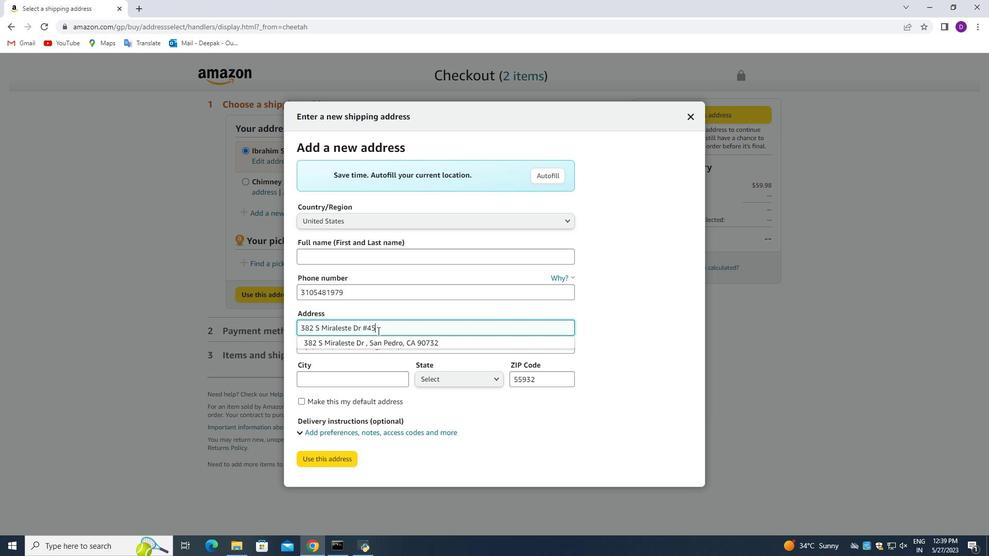 
Action: Mouse moved to (343, 351)
Screenshot: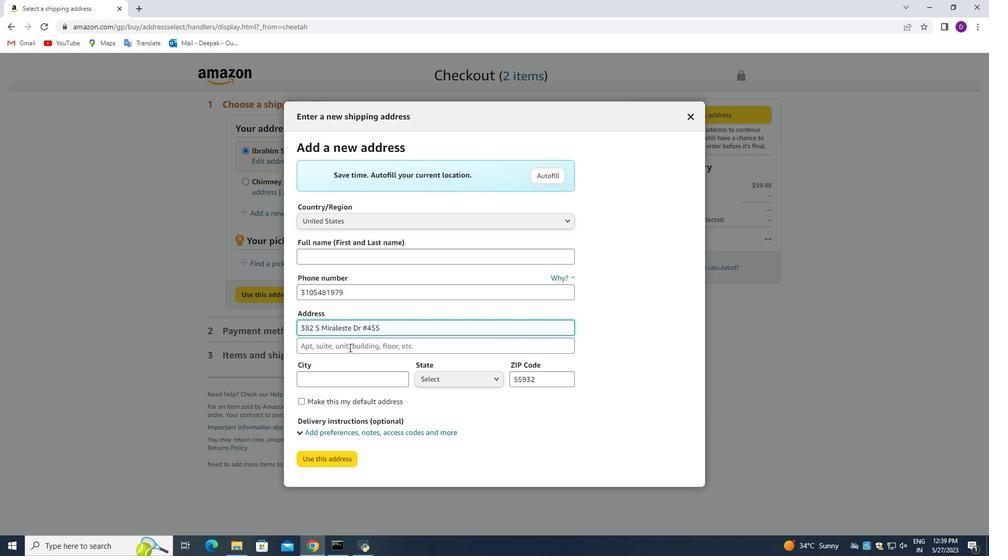 
Action: Mouse pressed left at (343, 351)
Screenshot: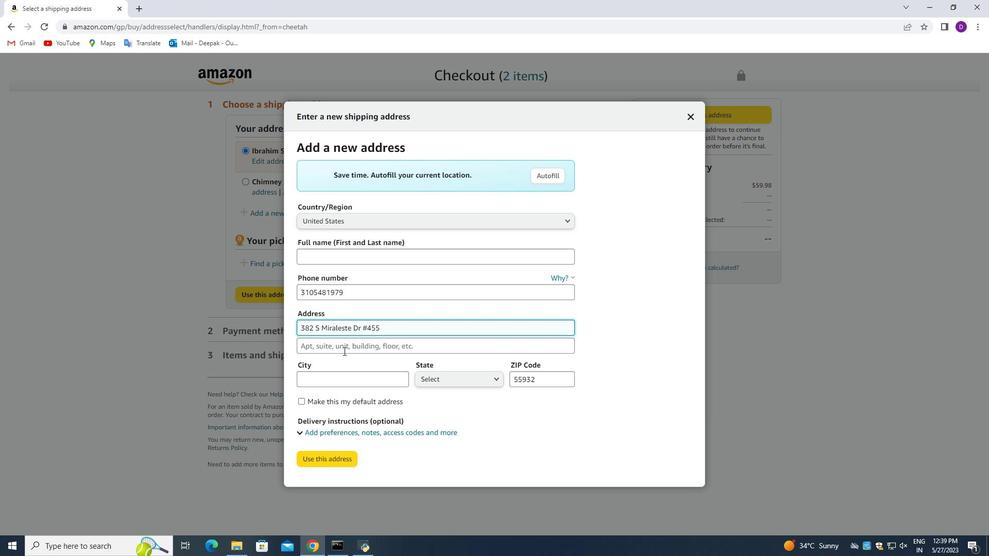 
Action: Mouse moved to (332, 301)
Screenshot: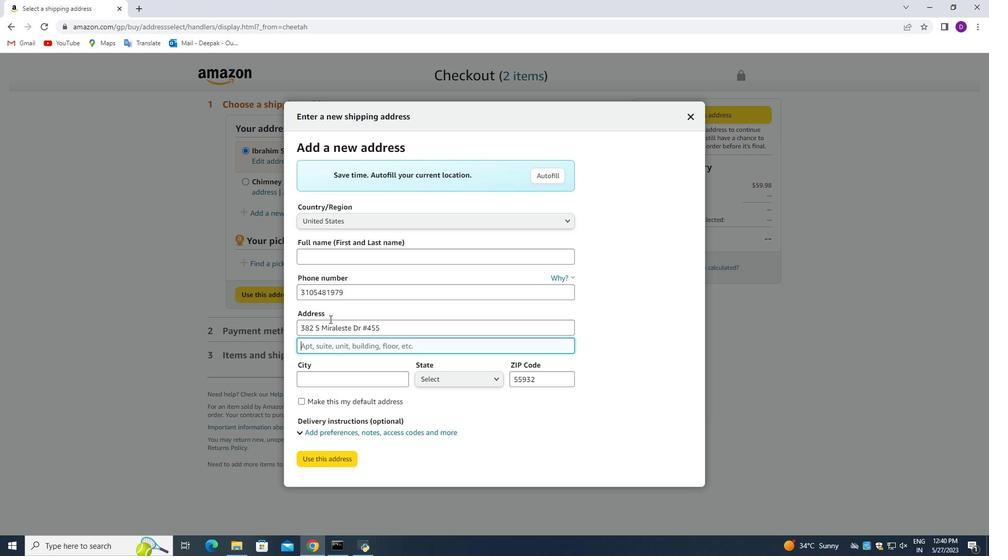 
Action: Key pressed <Key.shift_r>San<Key.space><Key.shift>Pedro,<Key.space><Key.shift_r>California<Key.shift>(<Key.shift_r>C<Key.shift><Key.shift><Key.shift><Key.shift><Key.shift><Key.shift><Key.shift><Key.shift><Key.shift><Key.shift><Key.shift><Key.shift><Key.shift><Key.shift><Key.shift_r>A<Key.shift>)
Screenshot: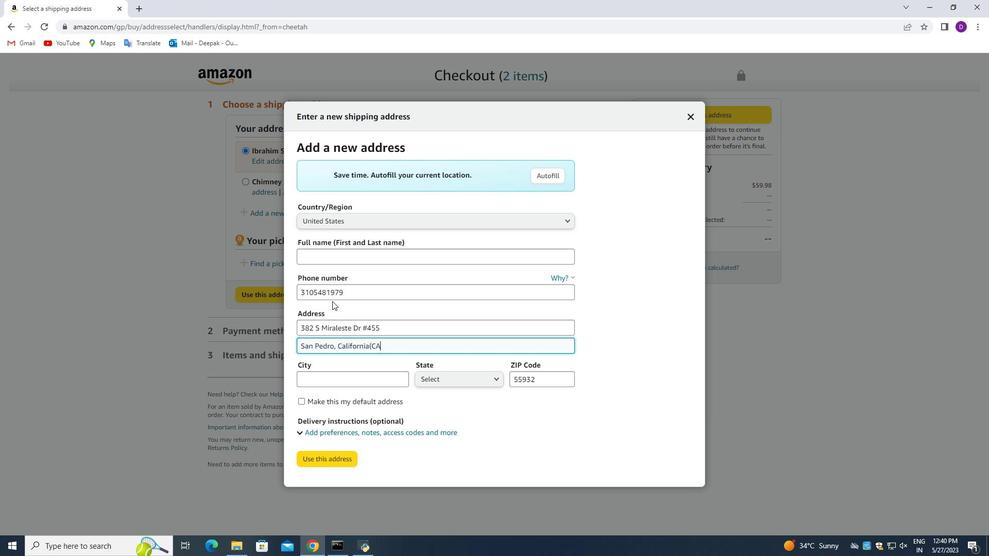 
Action: Mouse moved to (547, 384)
Screenshot: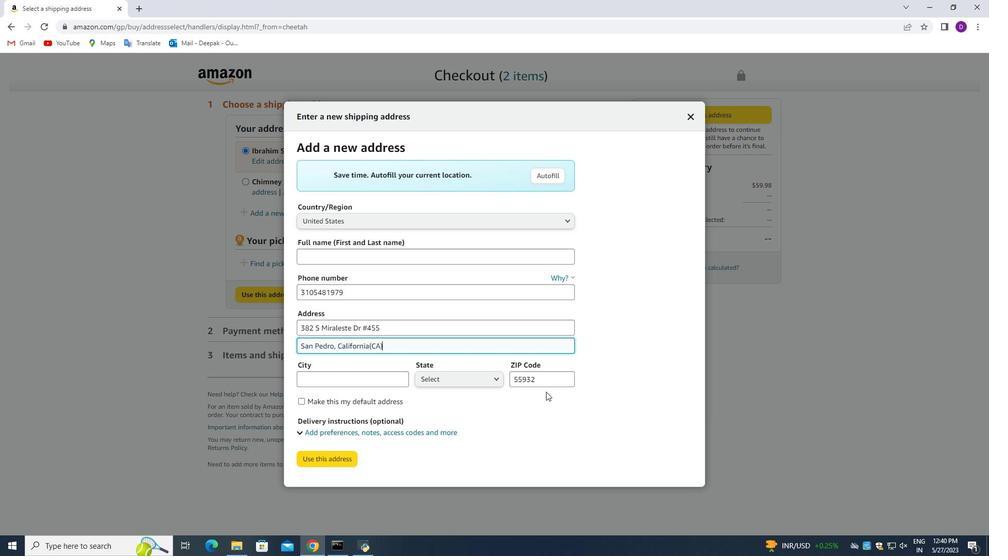 
Action: Mouse pressed left at (547, 384)
Screenshot: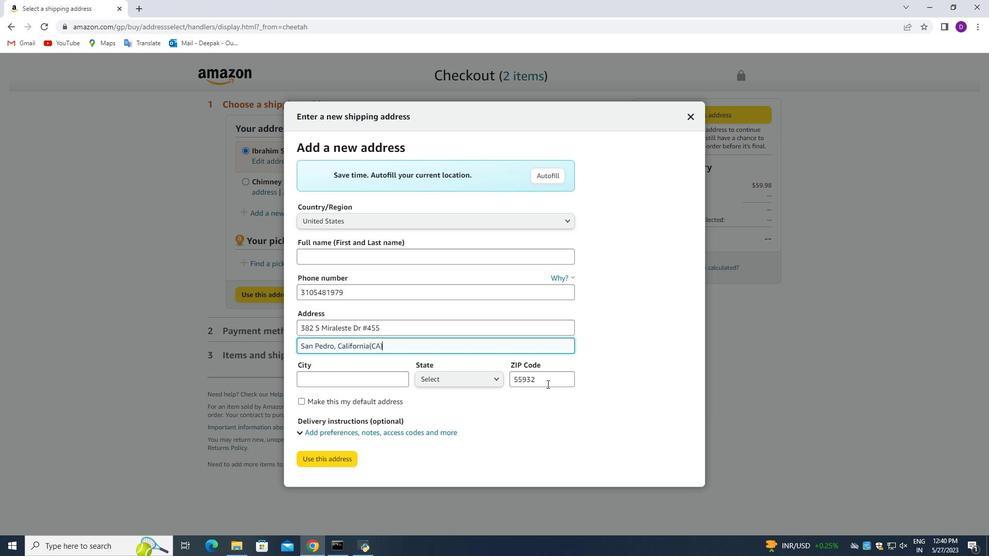 
Action: Mouse pressed left at (547, 384)
Screenshot: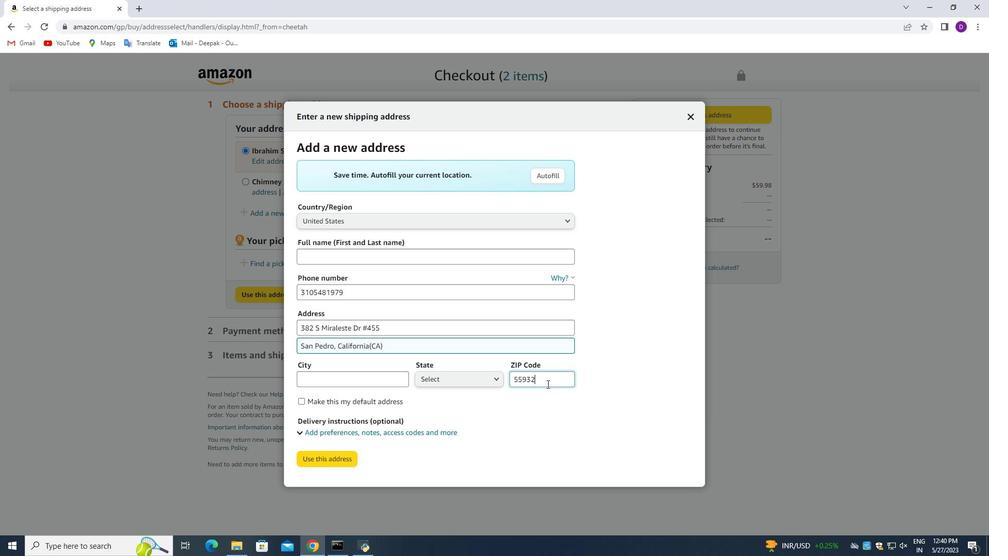 
Action: Mouse moved to (524, 411)
Screenshot: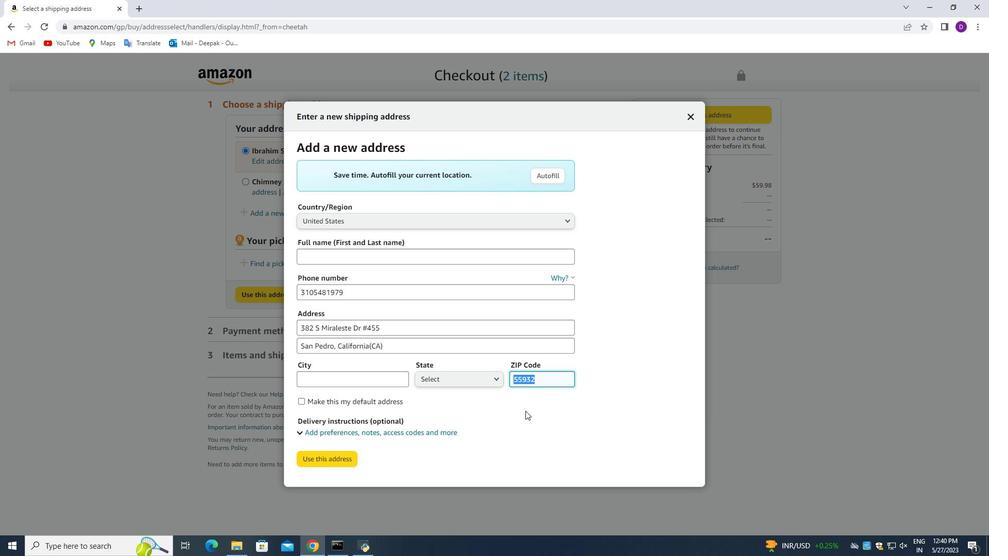 
Action: Key pressed 90732
Screenshot: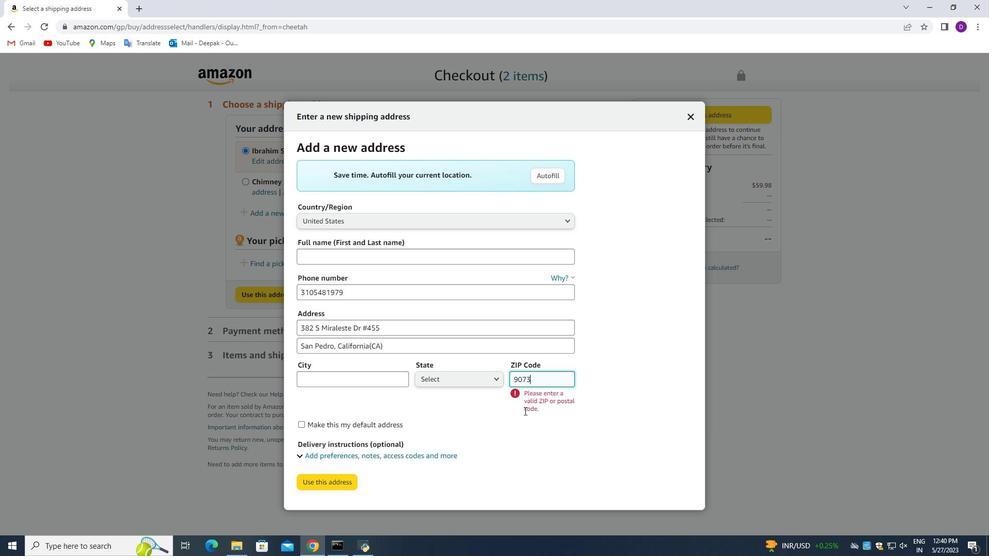 
Action: Mouse moved to (315, 378)
Screenshot: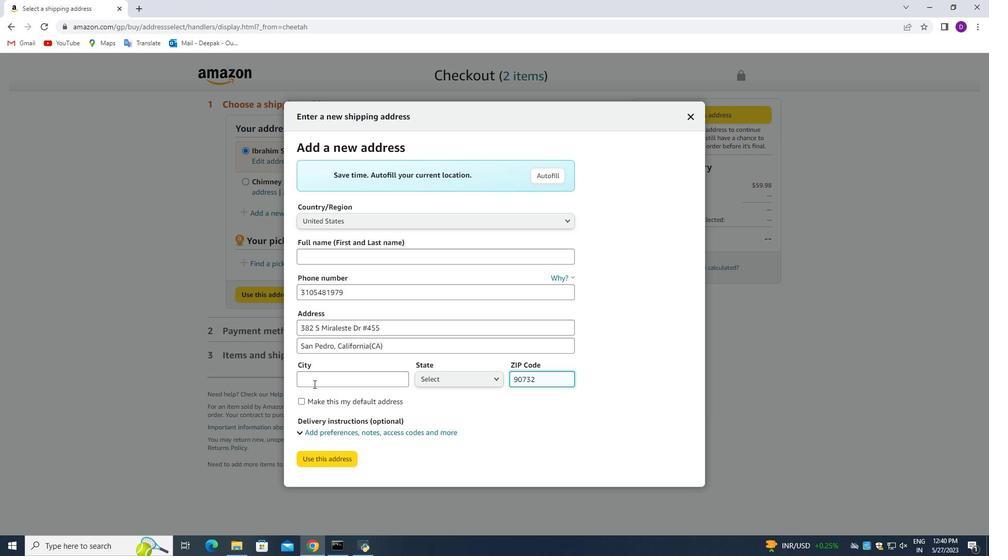 
Action: Mouse pressed left at (315, 378)
Screenshot: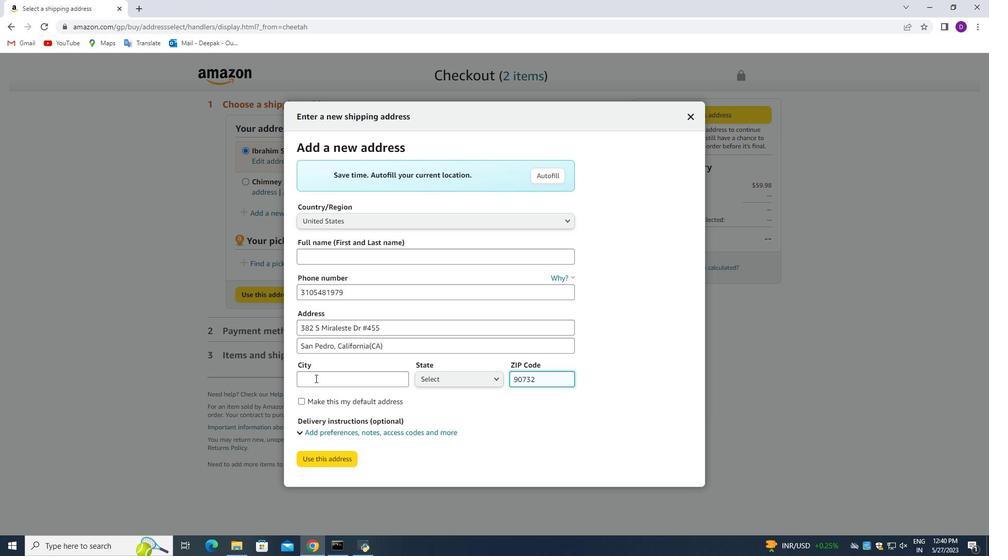 
Action: Mouse moved to (421, 453)
Screenshot: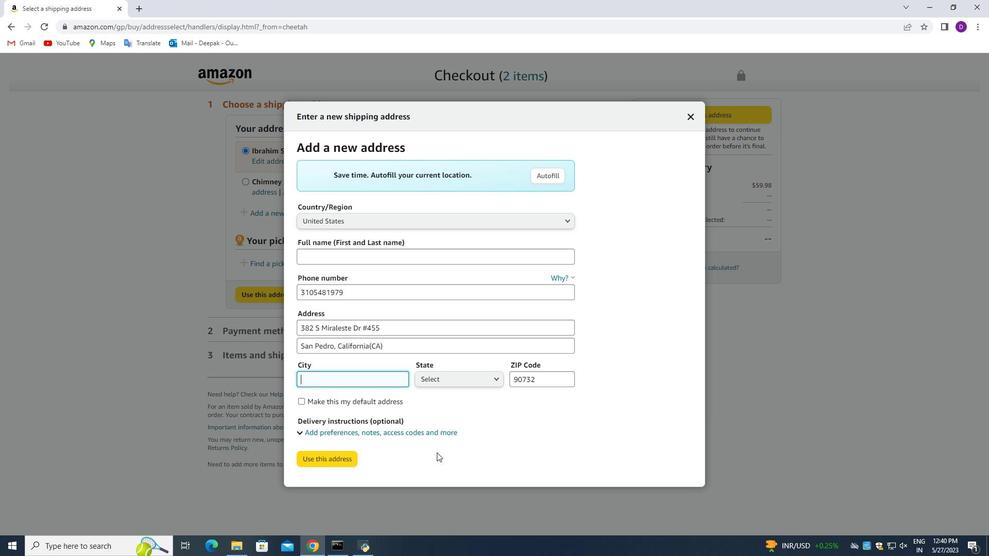
Action: Key pressed <Key.shift_r>San<Key.space><Key.shift>Pedro
Screenshot: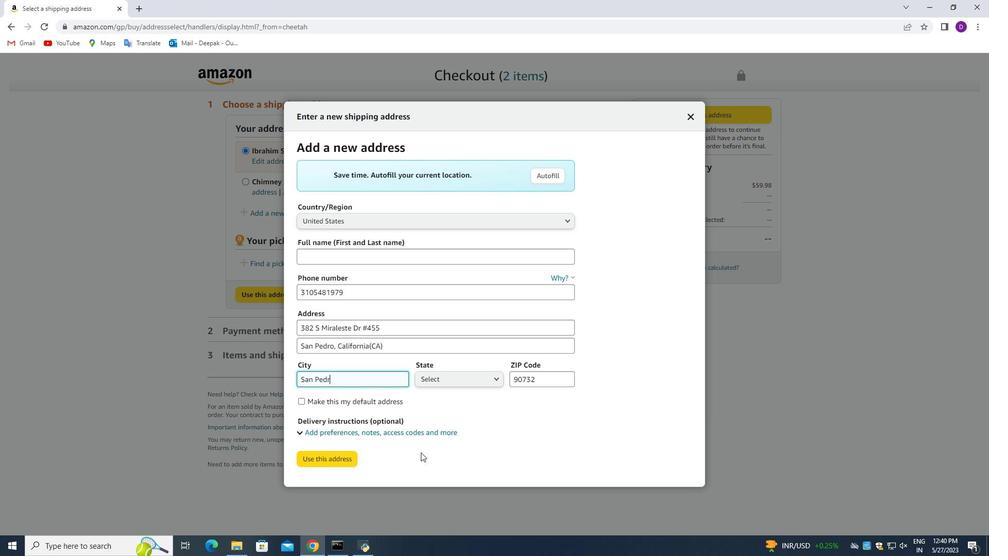 
Action: Mouse moved to (452, 382)
Screenshot: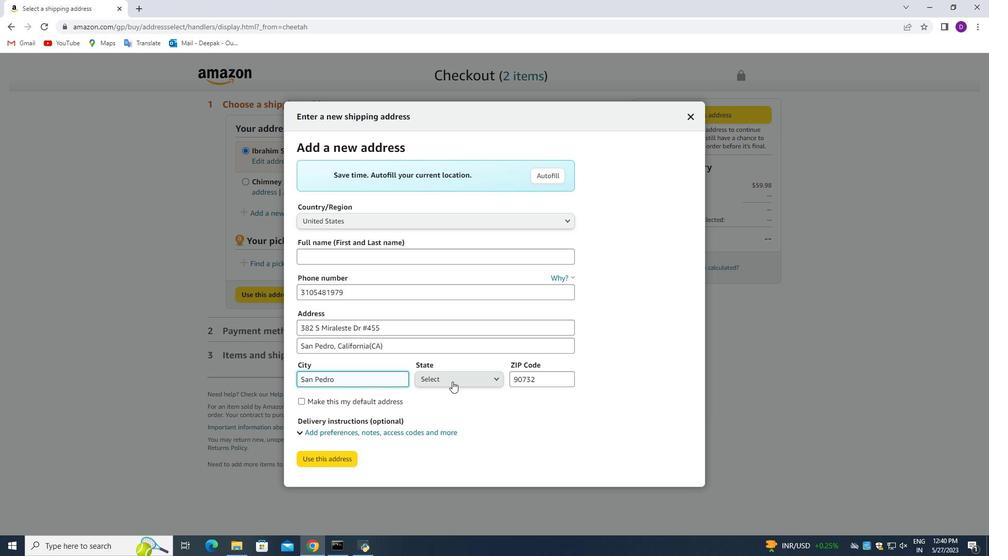
Action: Mouse pressed left at (452, 382)
Screenshot: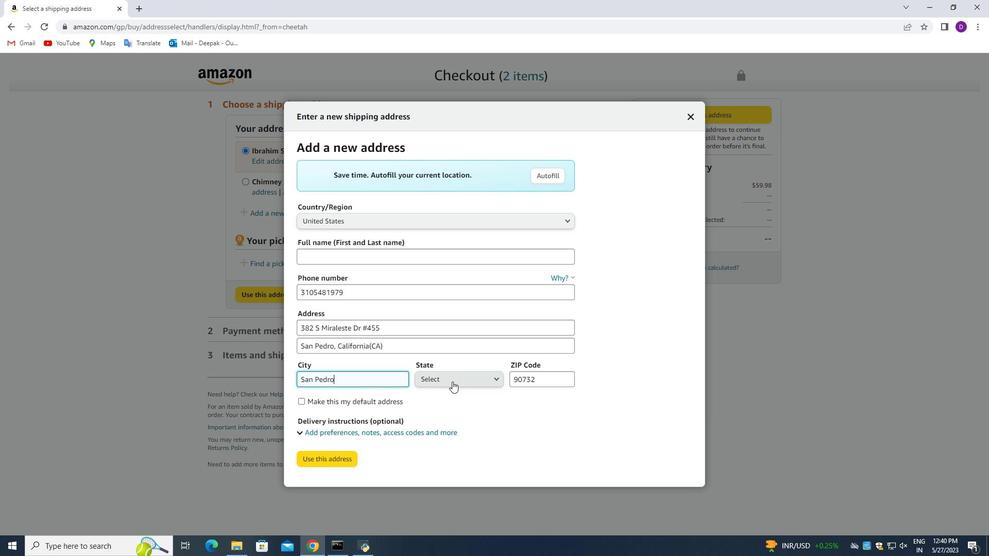 
Action: Mouse moved to (447, 349)
Screenshot: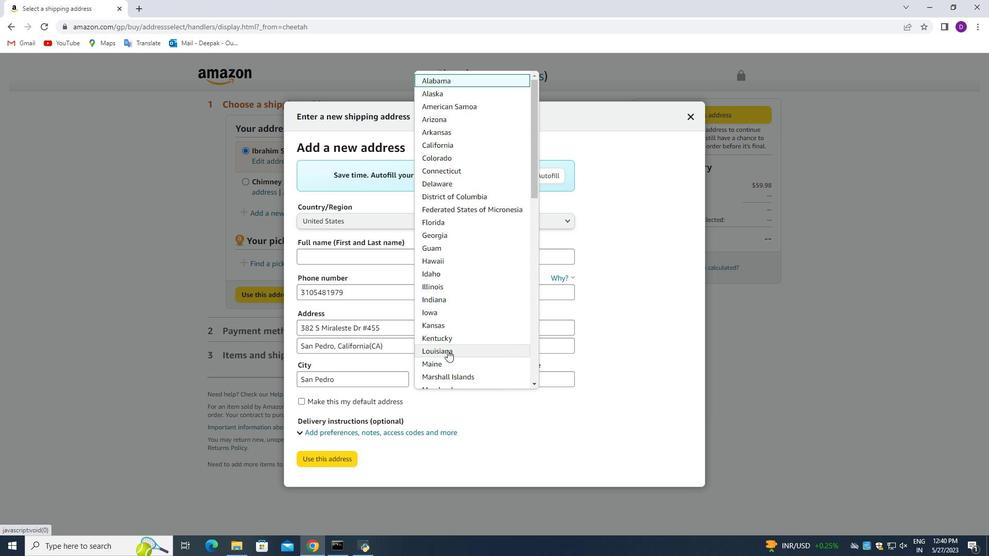 
Action: Key pressed c
Screenshot: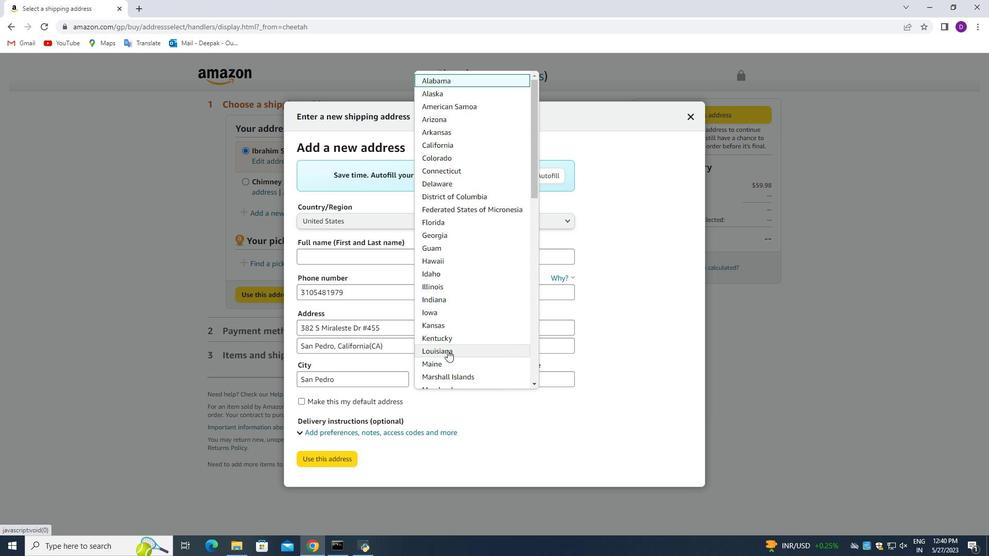 
Action: Mouse moved to (463, 141)
Screenshot: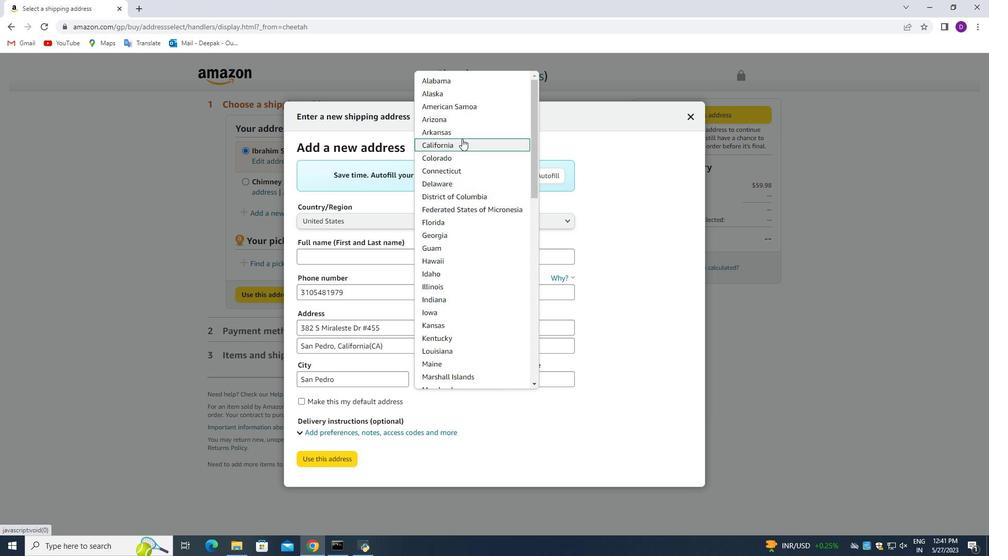
Action: Mouse pressed left at (463, 141)
Screenshot: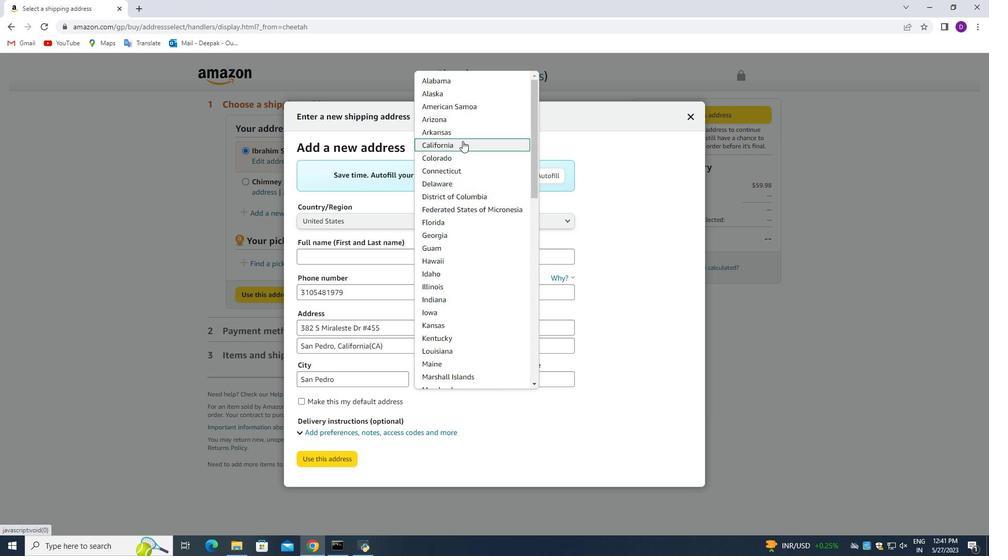 
Action: Mouse moved to (448, 275)
Screenshot: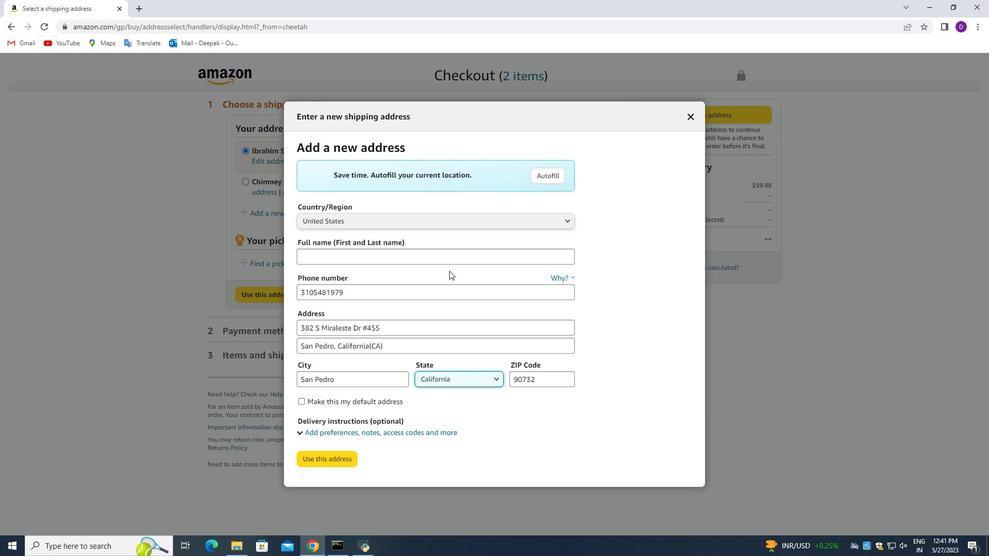 
Action: Mouse scrolled (448, 275) with delta (0, 0)
Screenshot: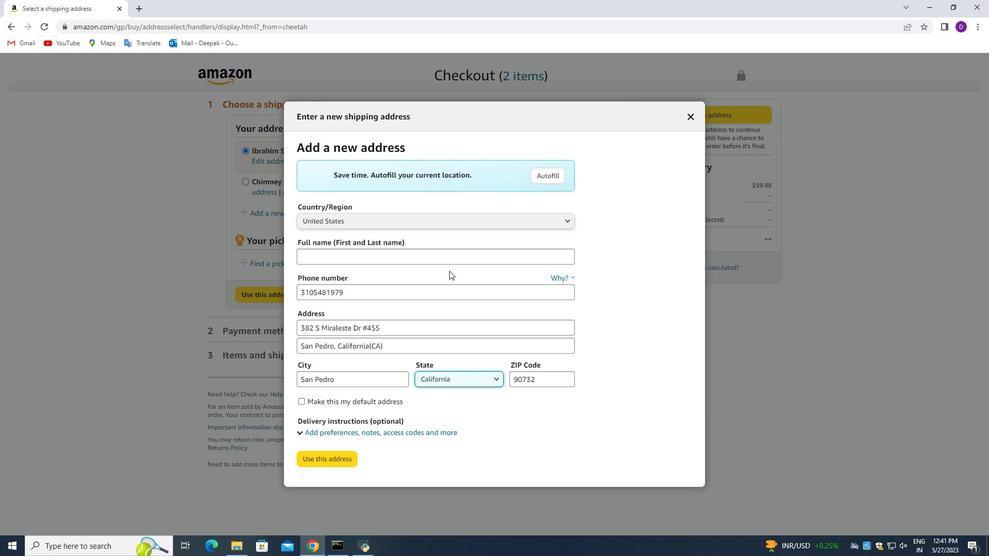 
Action: Mouse moved to (441, 305)
Screenshot: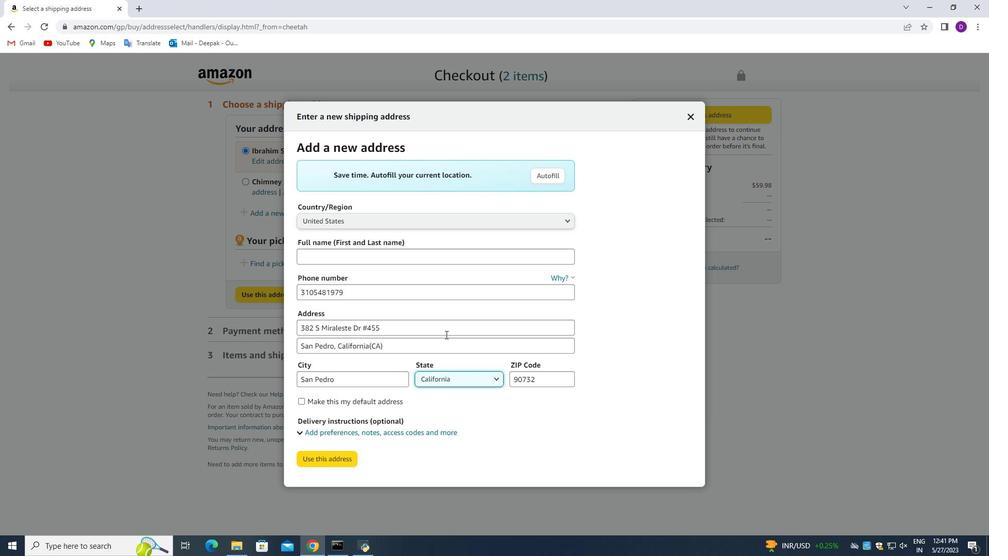 
Action: Mouse scrolled (441, 305) with delta (0, 0)
Screenshot: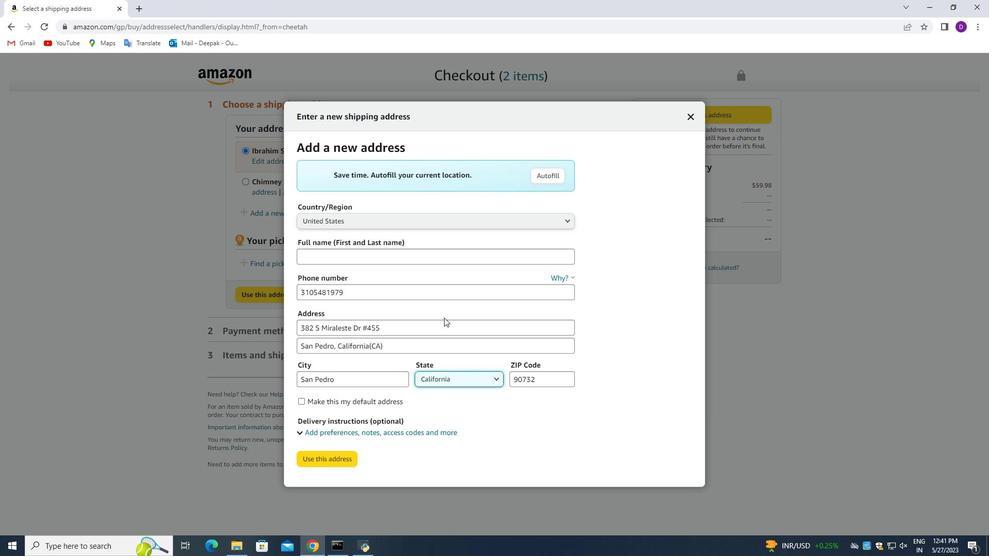 
Action: Mouse moved to (440, 301)
Screenshot: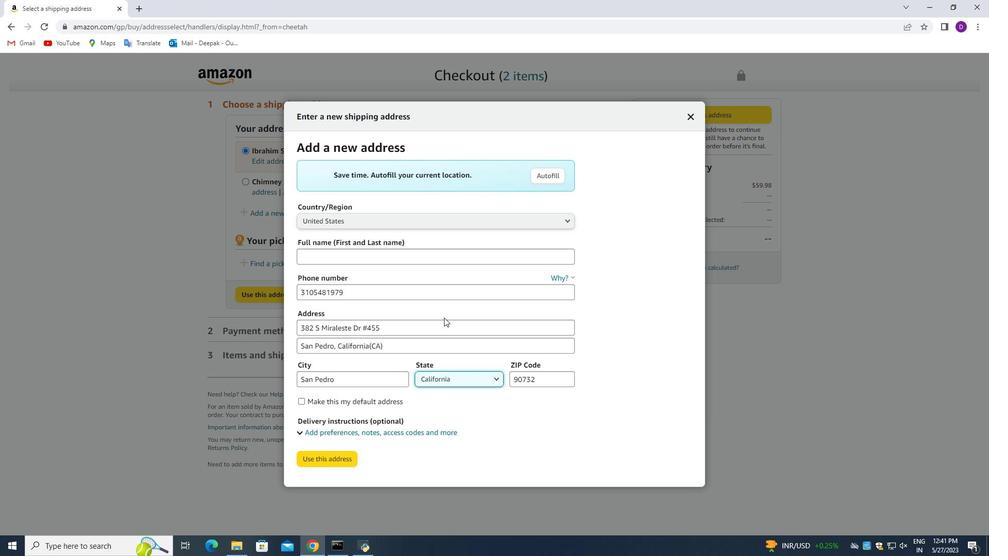 
Action: Mouse scrolled (440, 301) with delta (0, 0)
Screenshot: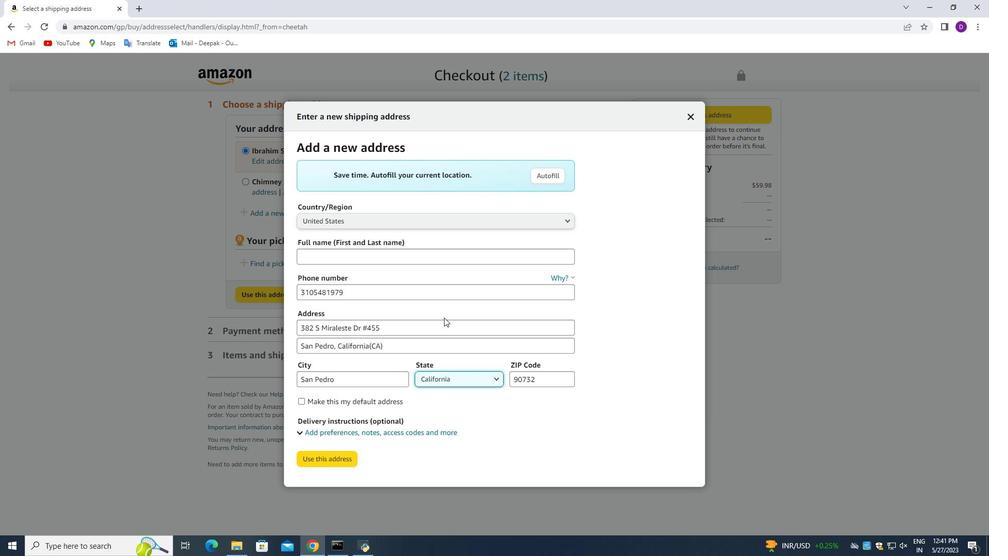 
Action: Mouse moved to (413, 273)
Screenshot: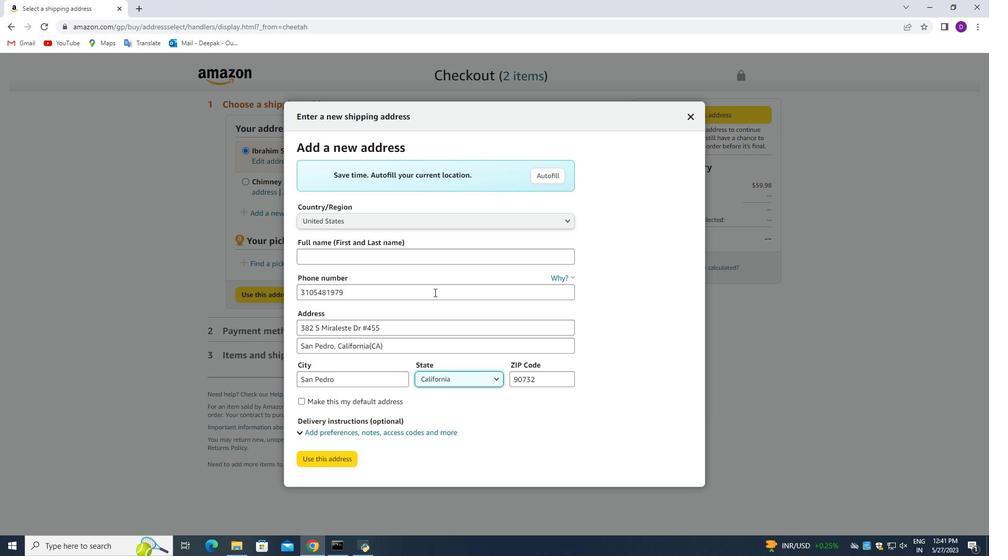 
Action: Mouse scrolled (413, 274) with delta (0, 0)
Screenshot: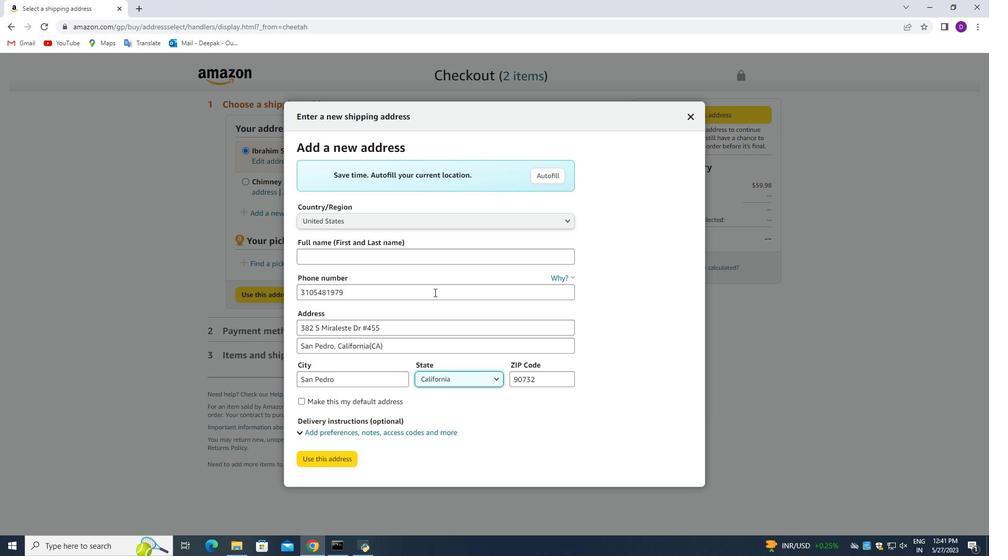 
Action: Mouse moved to (407, 273)
Screenshot: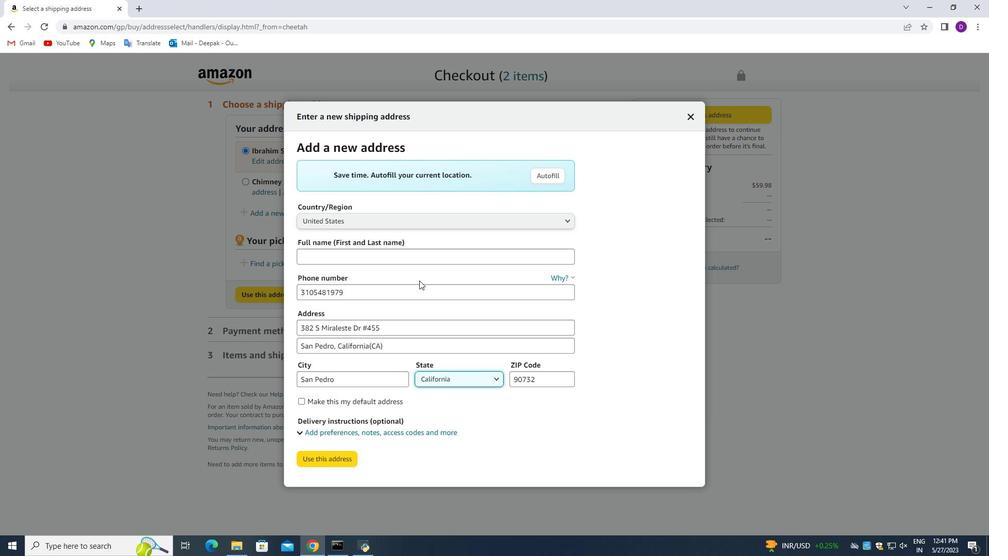 
Action: Mouse scrolled (407, 273) with delta (0, 0)
Screenshot: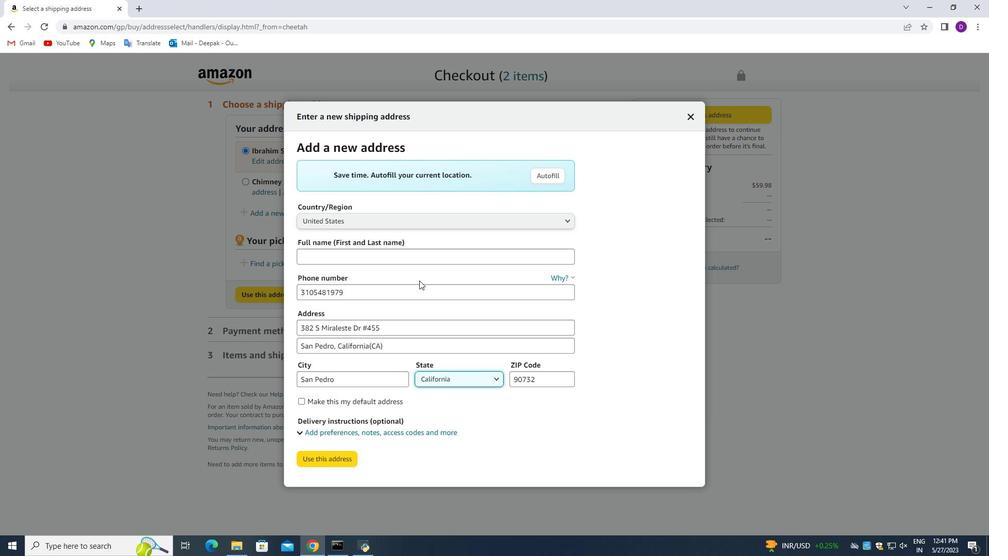 
Action: Mouse moved to (396, 273)
Screenshot: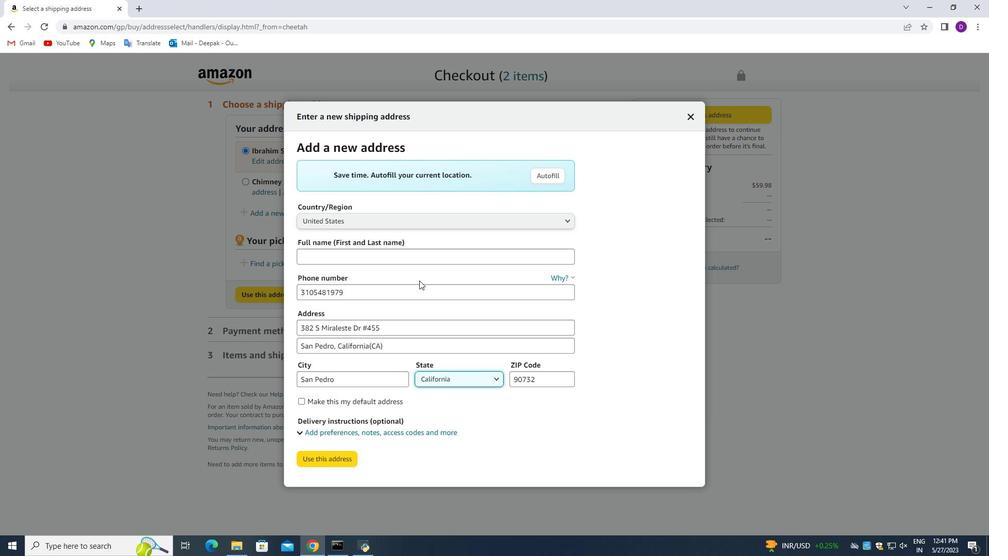 
Action: Mouse scrolled (396, 274) with delta (0, 0)
Screenshot: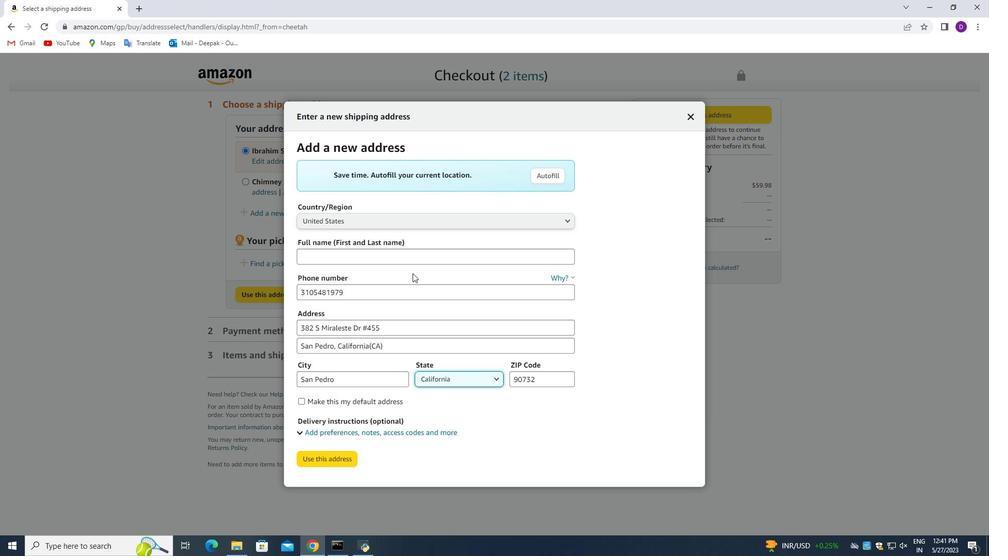 
Action: Mouse moved to (470, 350)
Screenshot: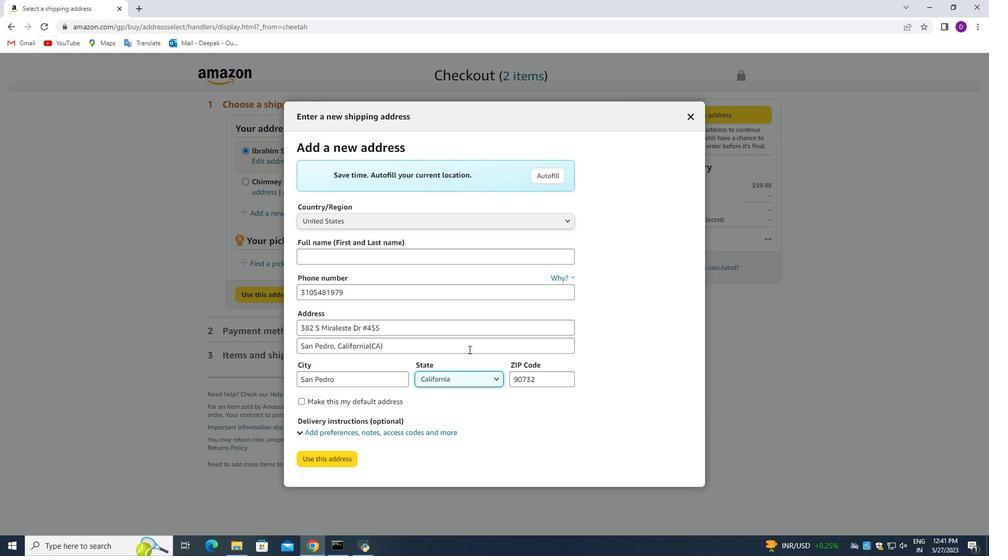 
Action: Mouse scrolled (470, 350) with delta (0, 0)
Screenshot: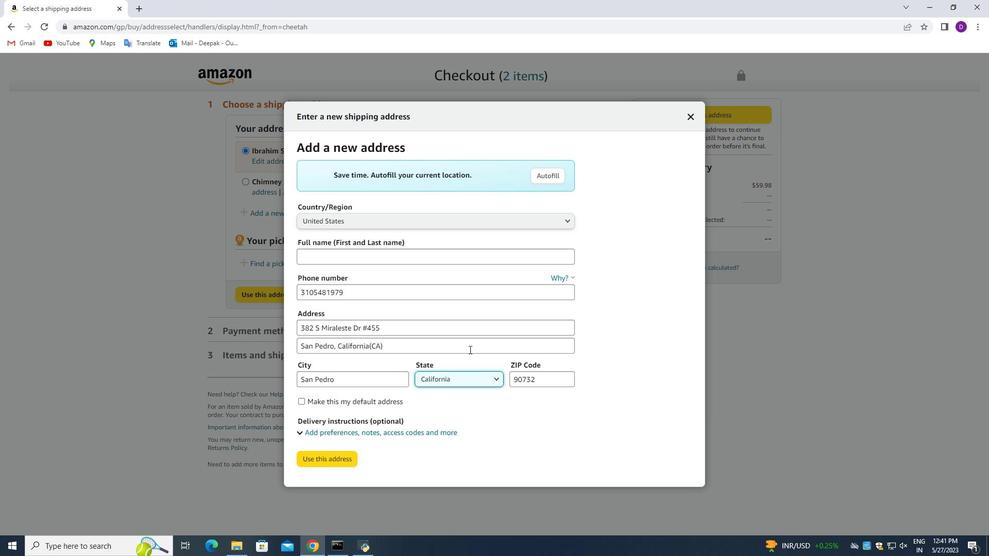 
Action: Mouse scrolled (470, 350) with delta (0, 0)
Screenshot: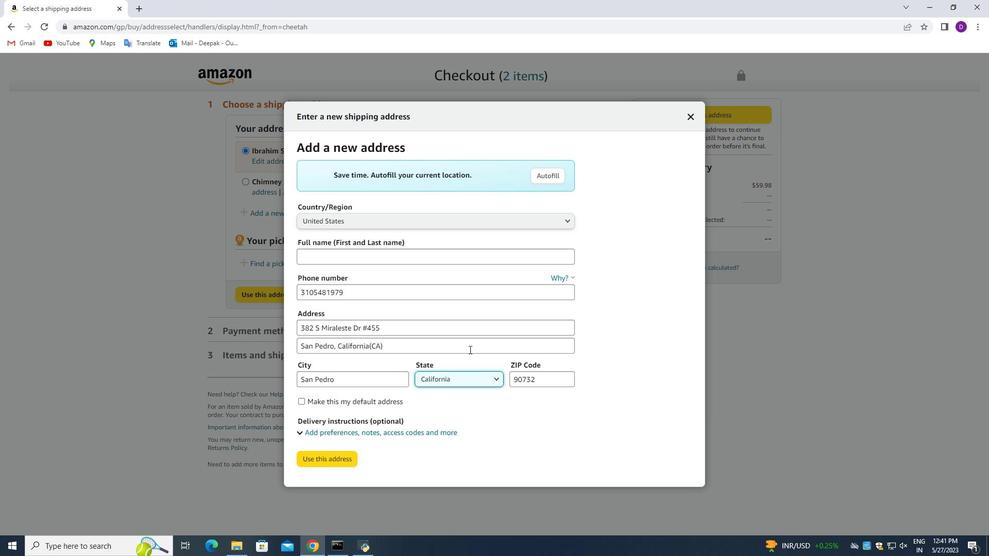 
Action: Mouse scrolled (470, 350) with delta (0, 0)
Screenshot: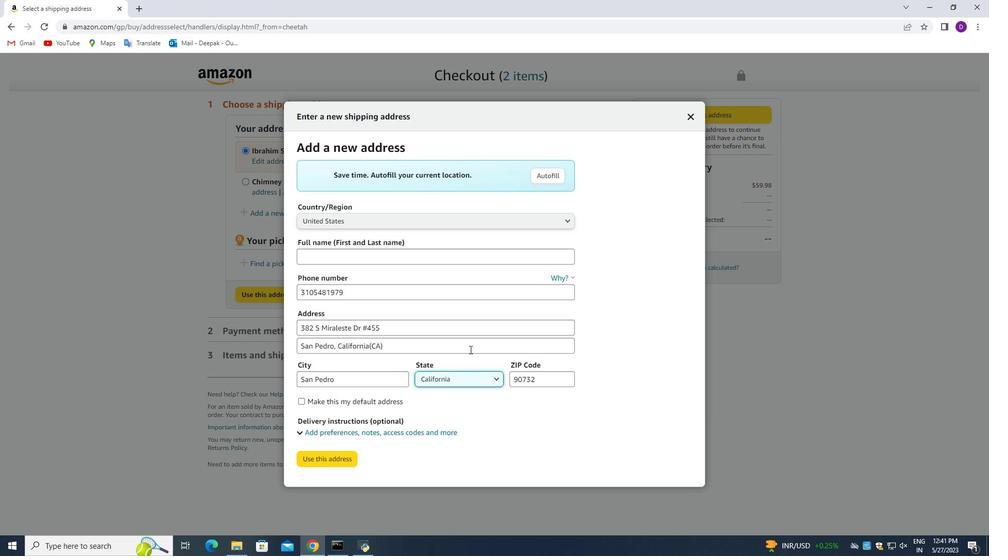 
Action: Mouse scrolled (470, 350) with delta (0, 0)
Screenshot: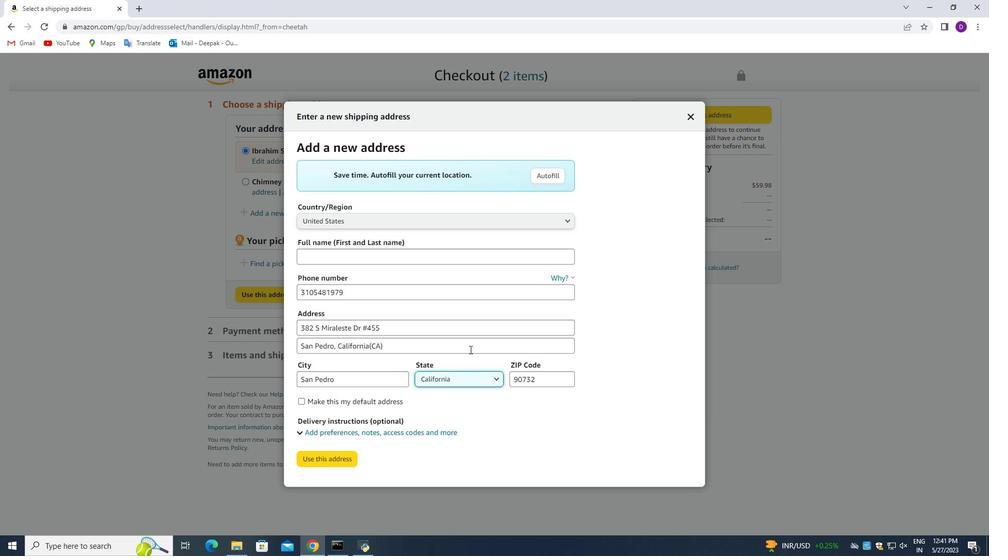 
Action: Mouse moved to (504, 342)
Screenshot: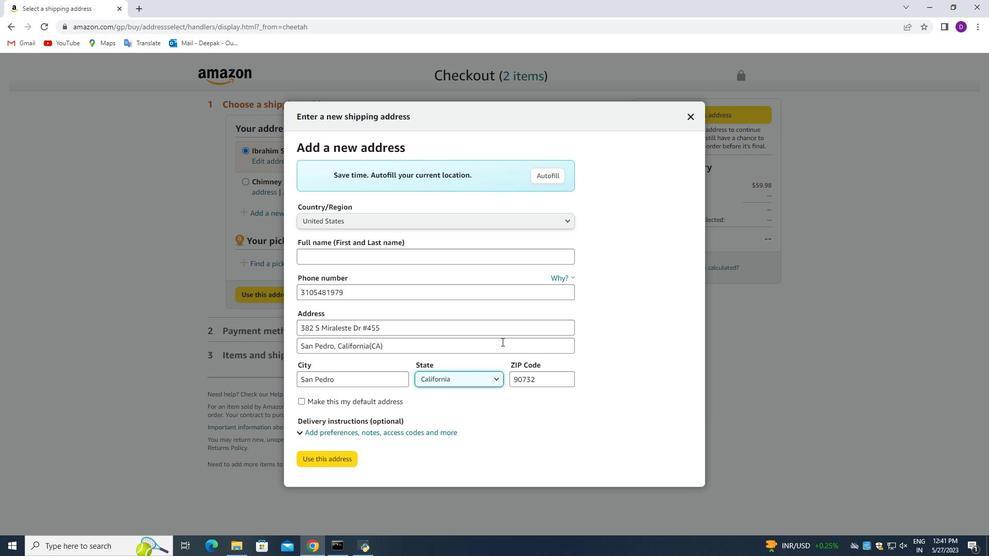 
Action: Mouse scrolled (504, 342) with delta (0, 0)
Screenshot: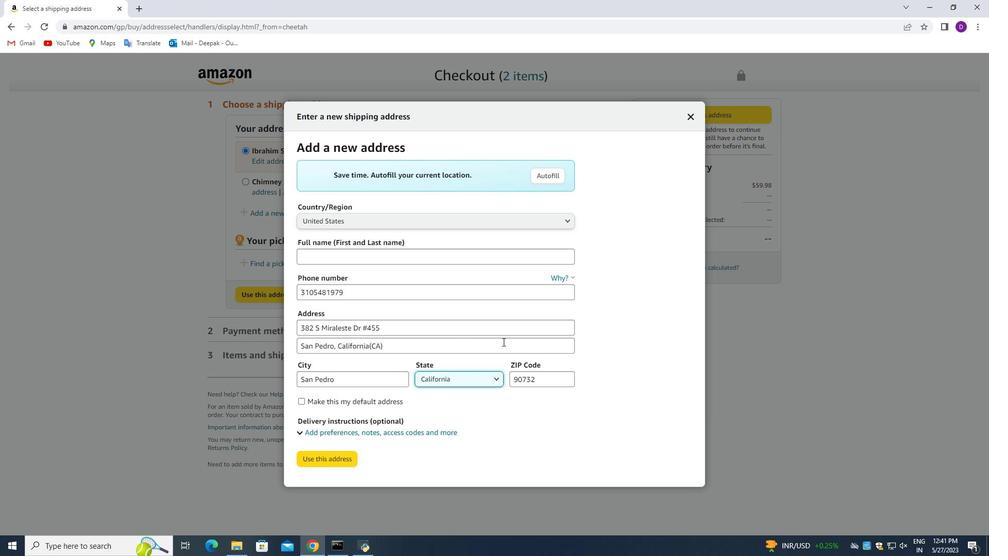 
Action: Mouse moved to (506, 342)
Screenshot: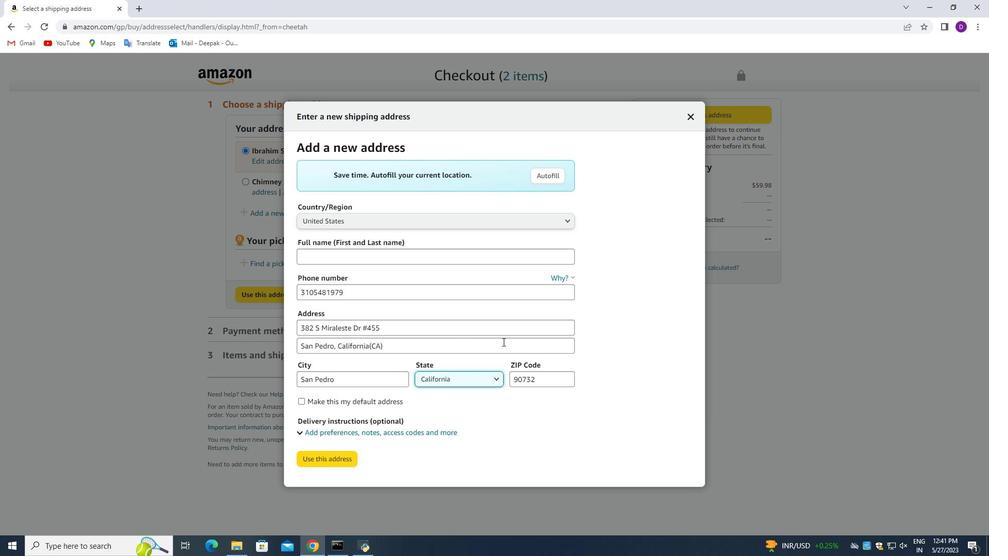 
Action: Mouse scrolled (505, 342) with delta (0, 0)
Screenshot: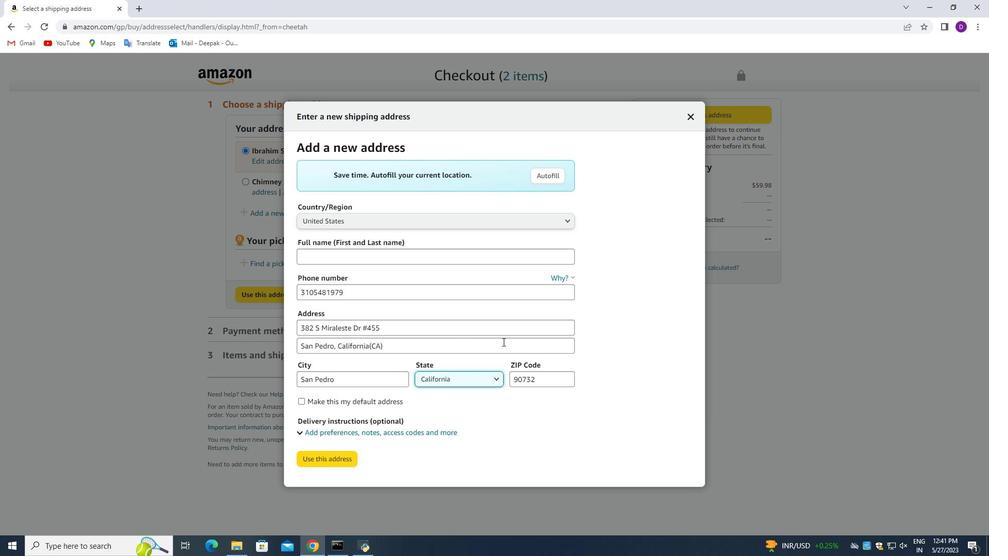
Action: Mouse moved to (506, 342)
Screenshot: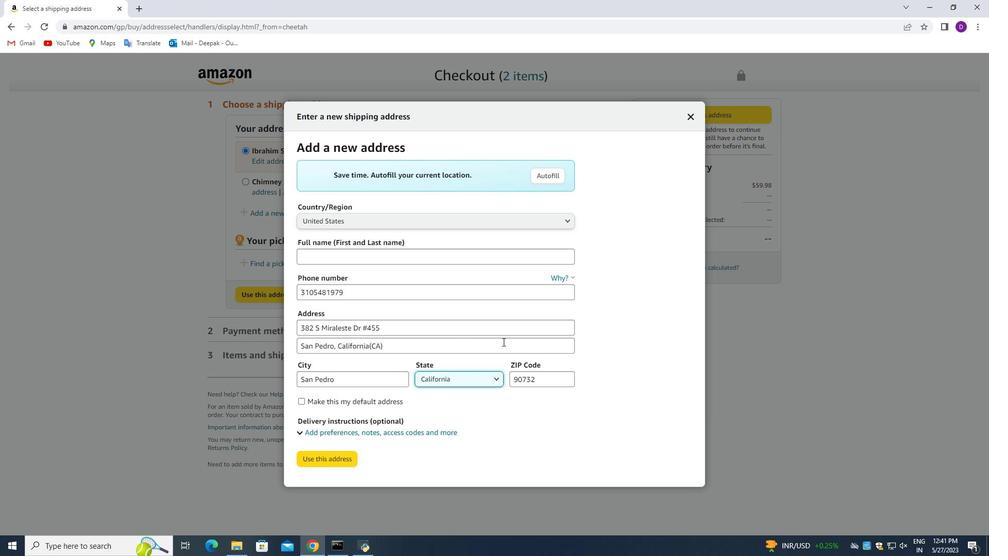 
Action: Mouse scrolled (506, 342) with delta (0, 0)
Screenshot: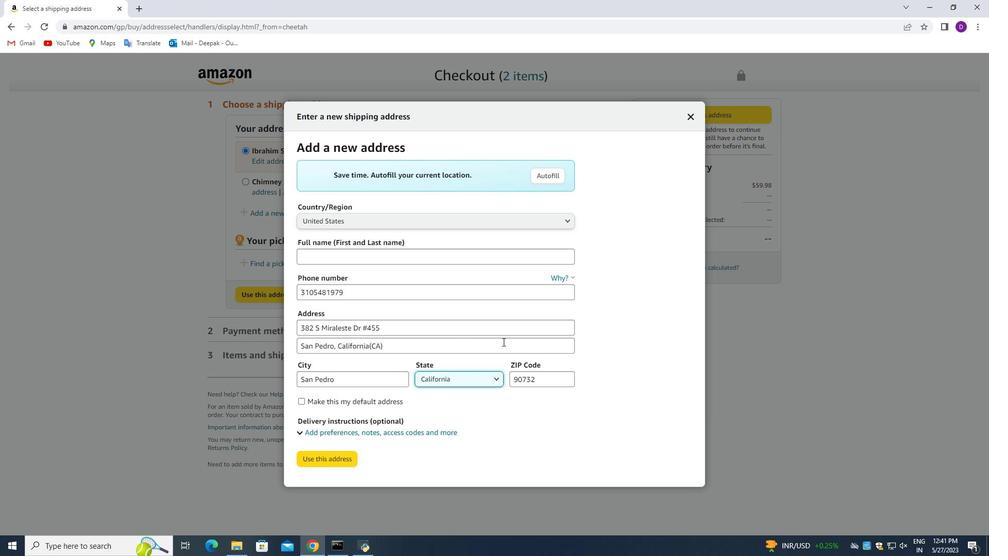 
Action: Mouse moved to (485, 438)
Screenshot: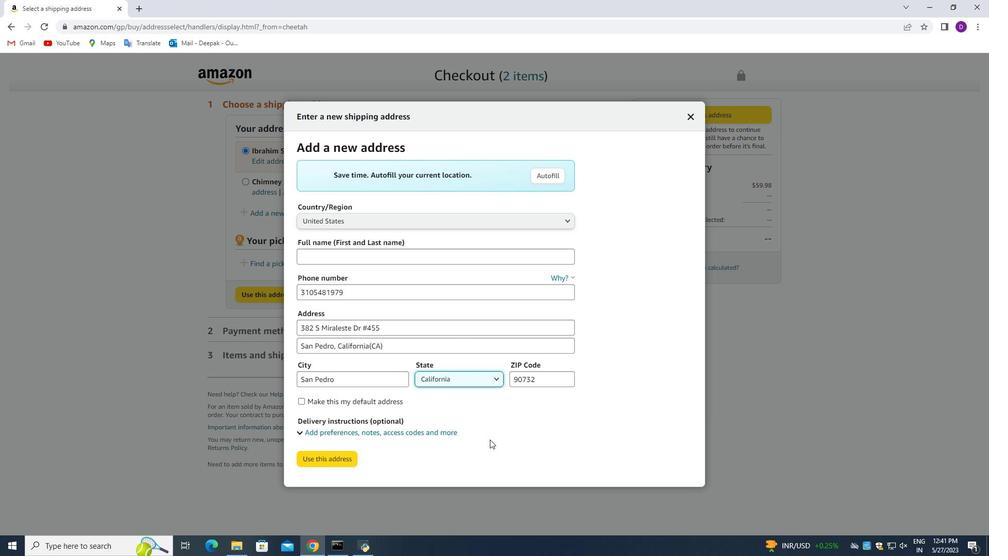 
